 Task: Create app for franchise management.
Action: Mouse moved to (1212, 85)
Screenshot: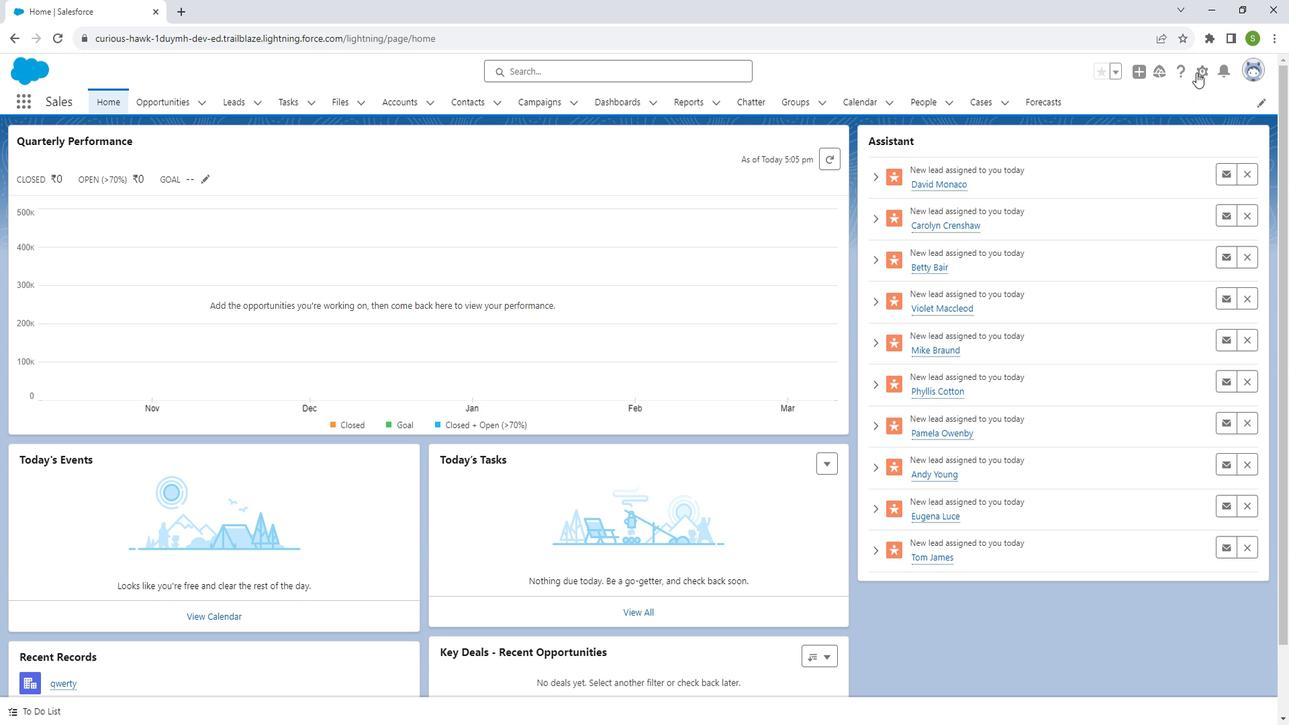 
Action: Mouse pressed left at (1212, 85)
Screenshot: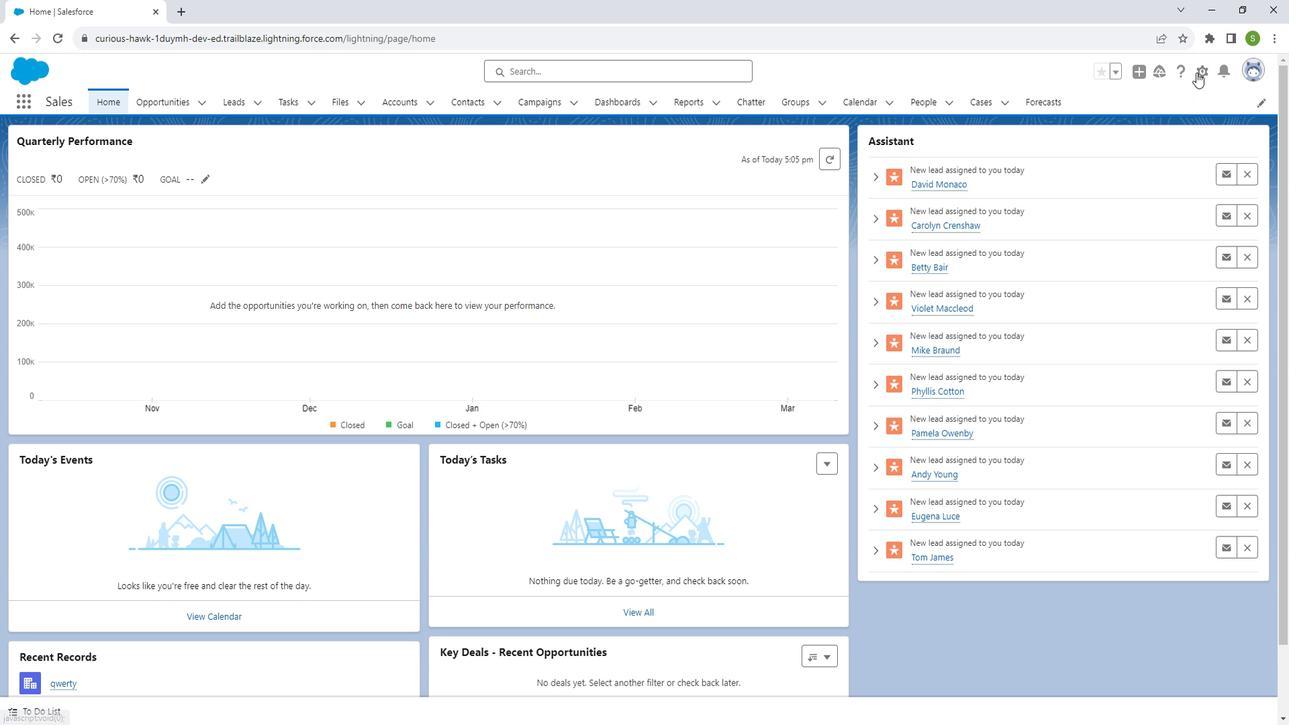 
Action: Mouse moved to (1167, 128)
Screenshot: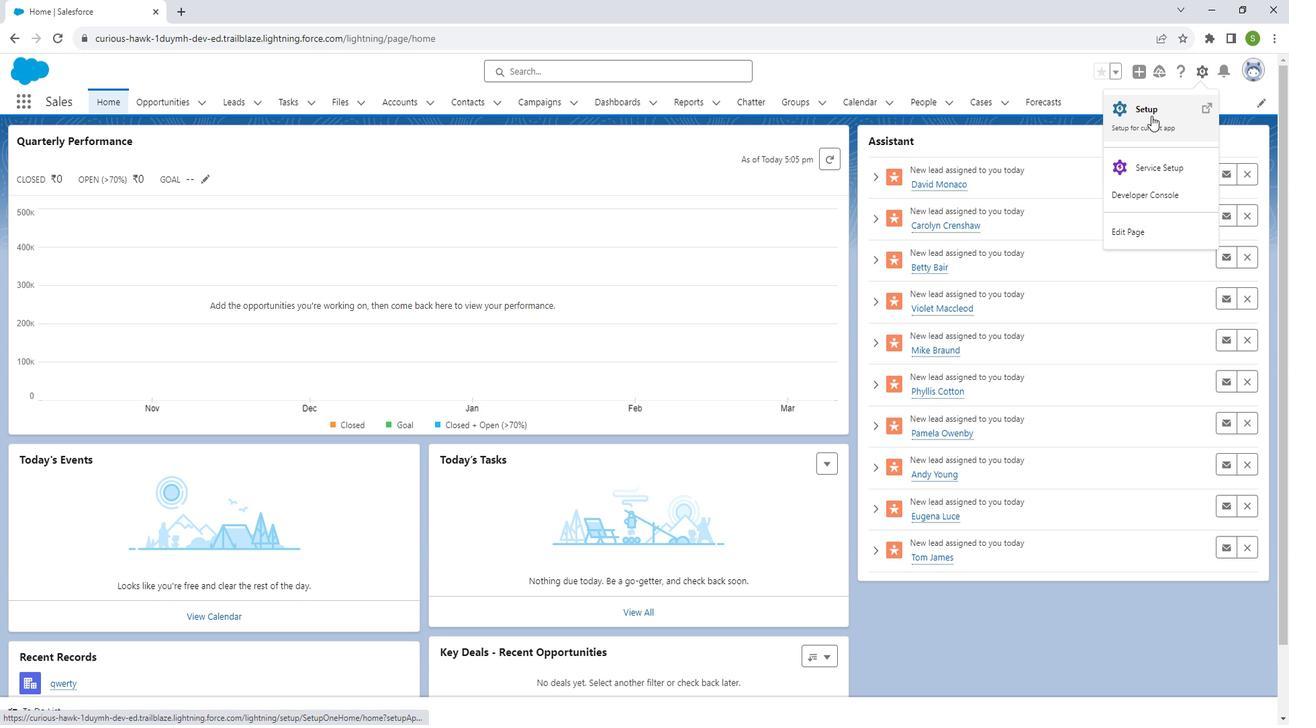 
Action: Mouse pressed left at (1167, 128)
Screenshot: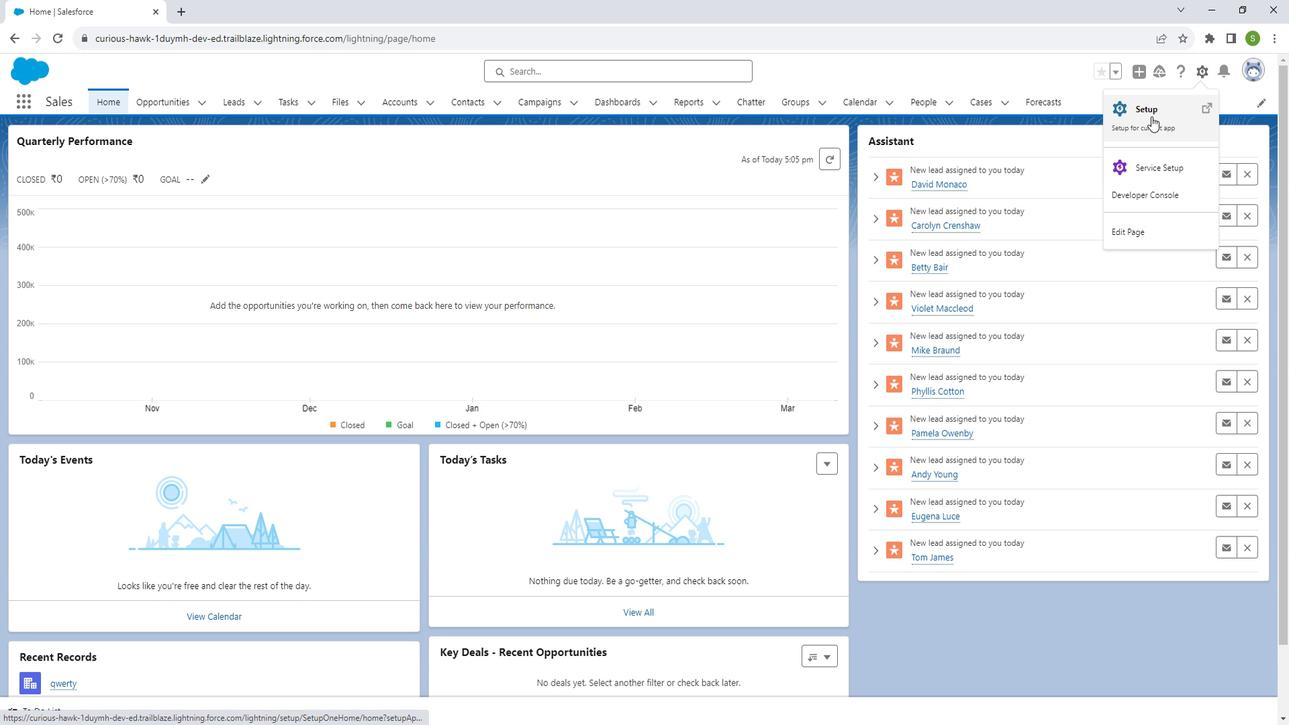 
Action: Mouse moved to (74, 148)
Screenshot: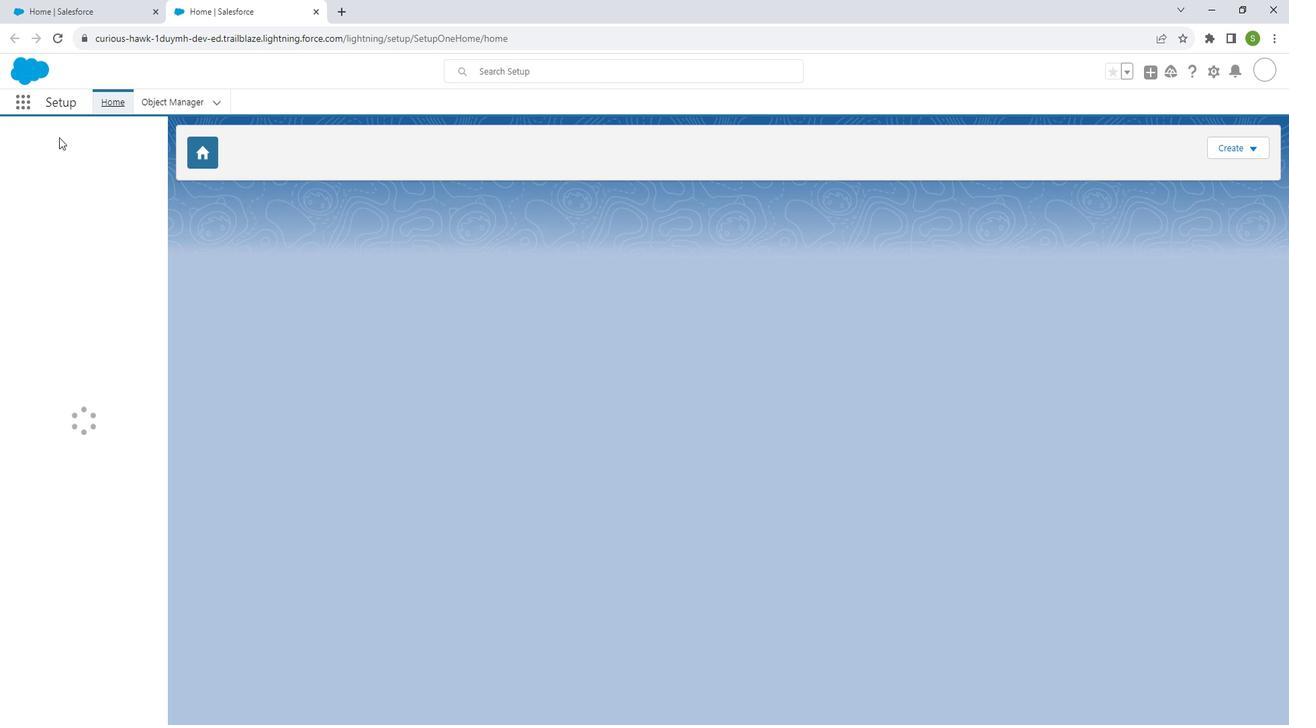 
Action: Mouse pressed left at (74, 148)
Screenshot: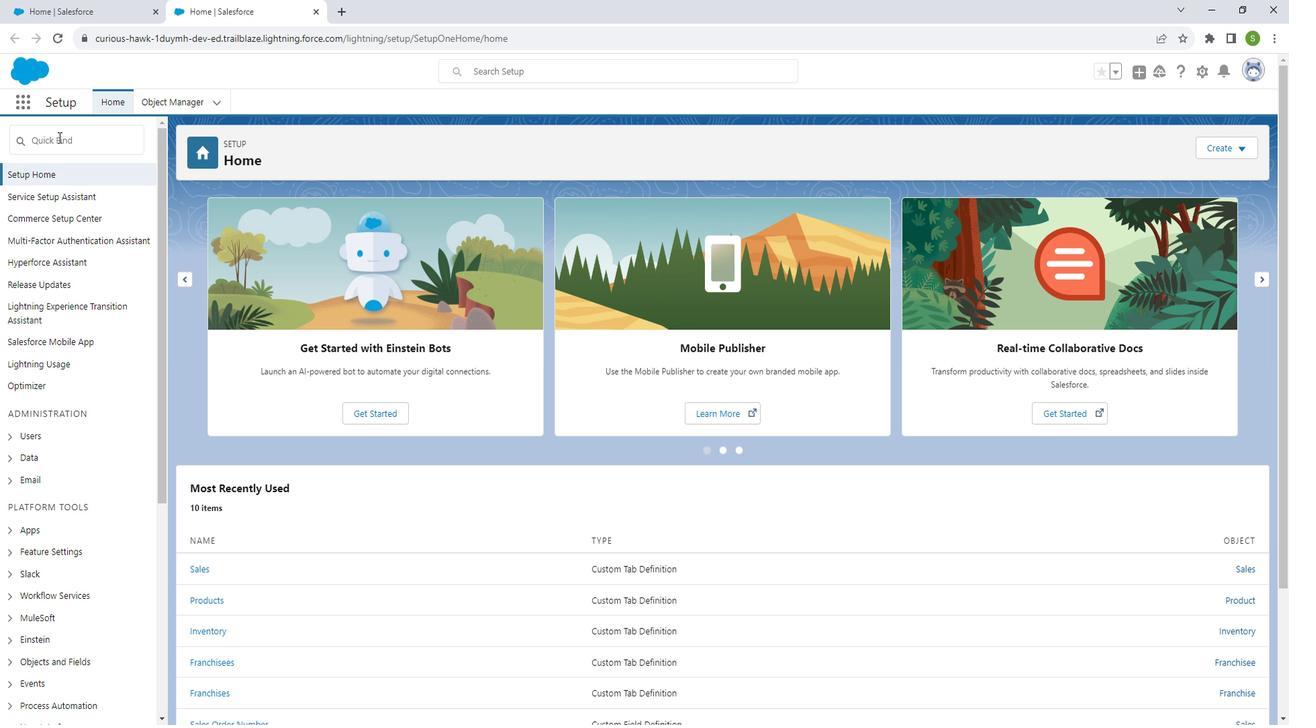
Action: Key pressed app<Key.space>manager
Screenshot: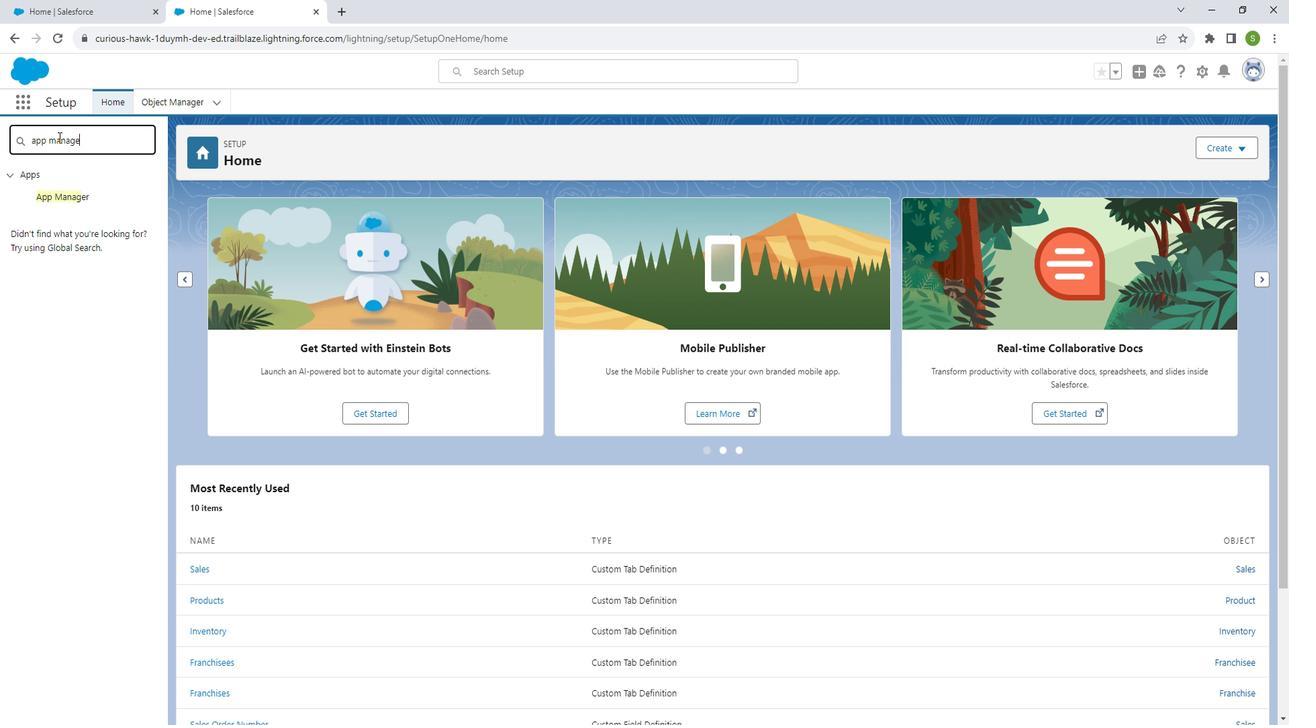 
Action: Mouse moved to (80, 205)
Screenshot: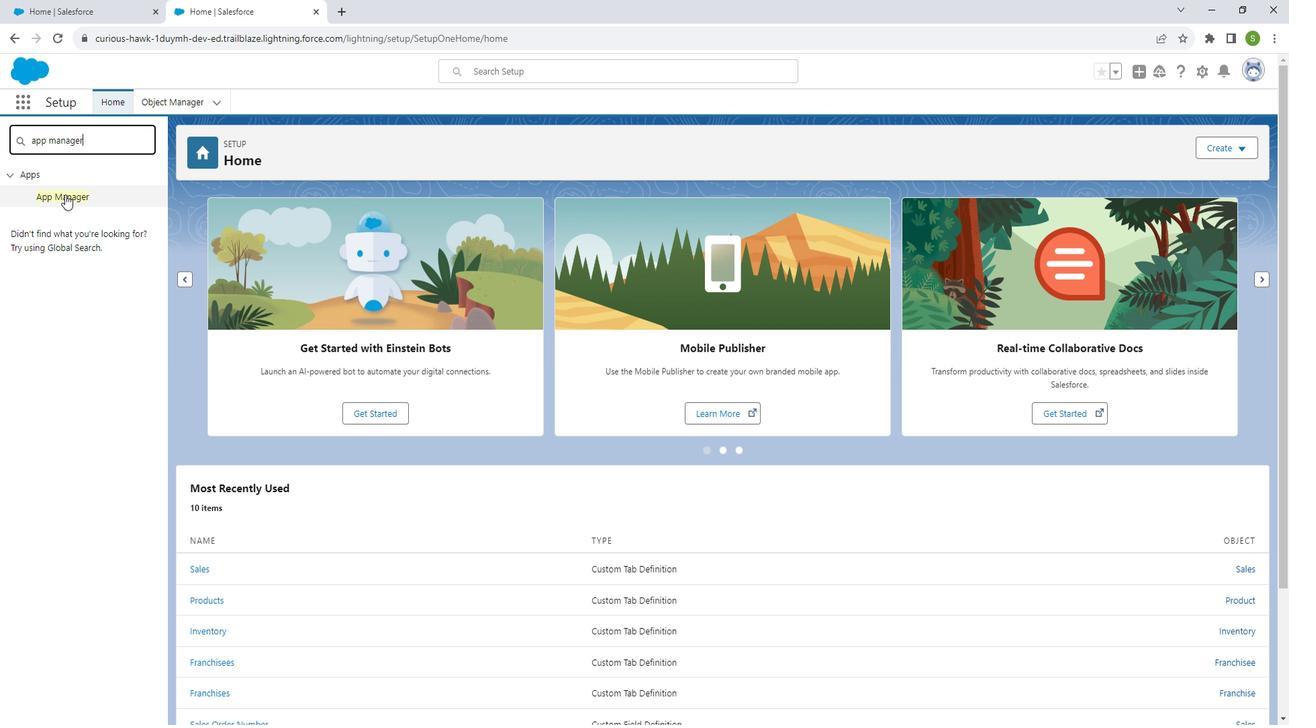 
Action: Mouse pressed left at (80, 205)
Screenshot: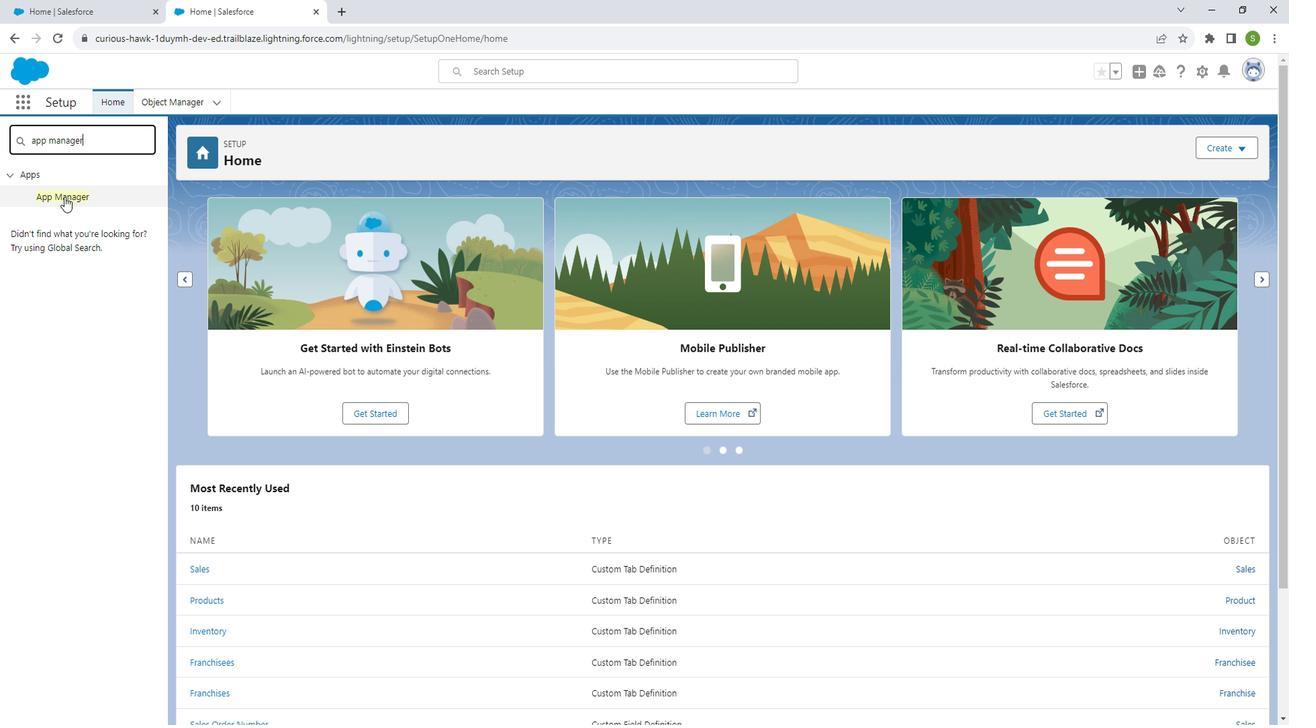 
Action: Mouse moved to (1138, 163)
Screenshot: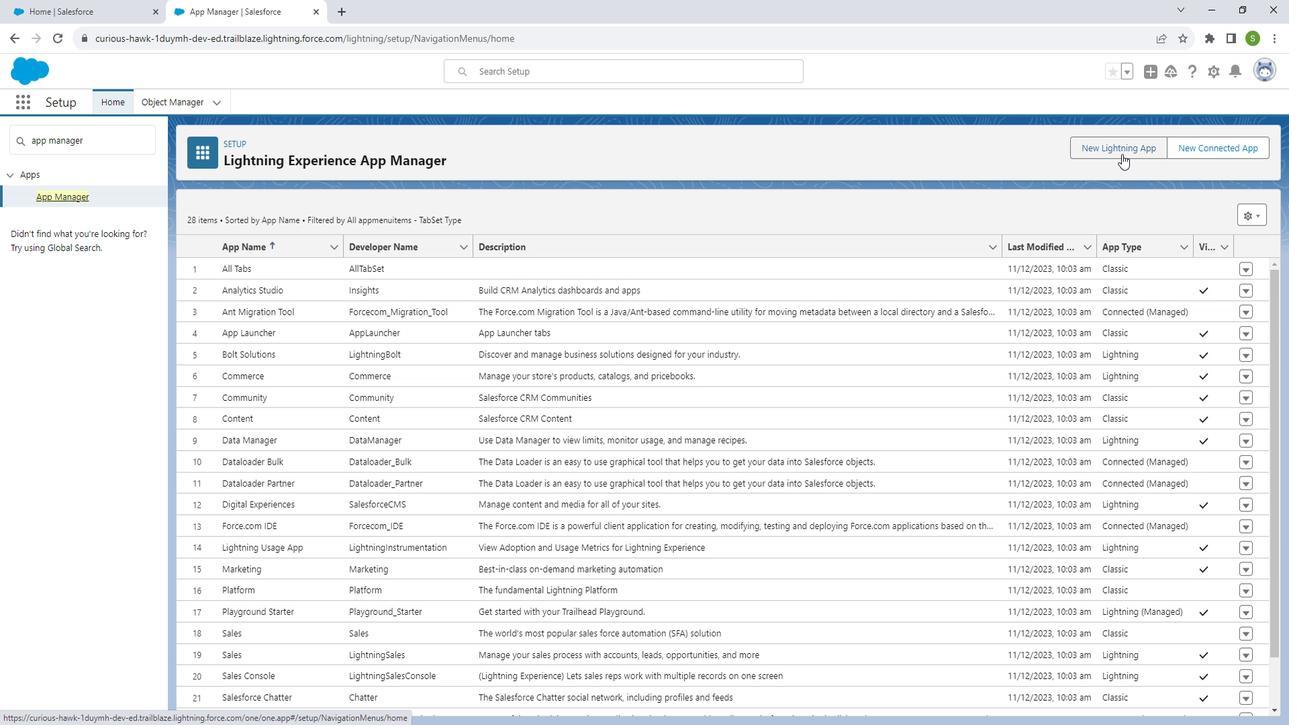 
Action: Mouse pressed left at (1138, 163)
Screenshot: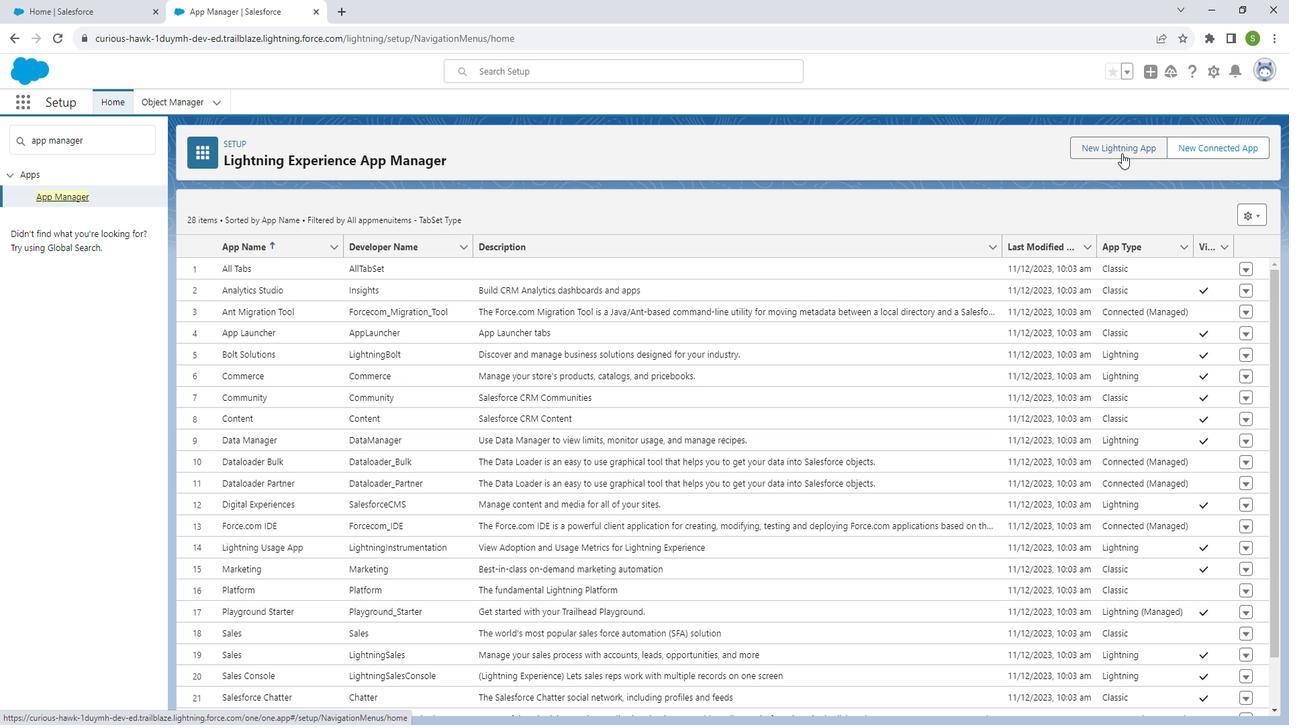 
Action: Mouse moved to (433, 315)
Screenshot: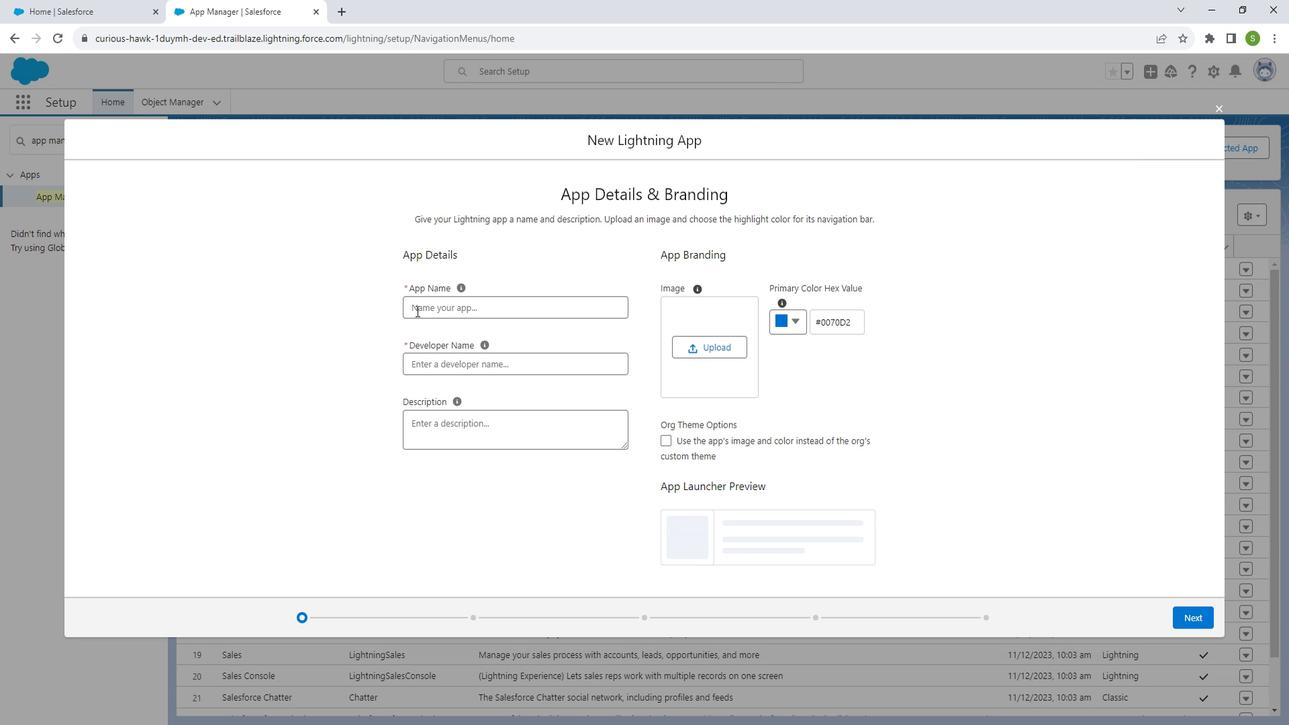 
Action: Mouse pressed left at (433, 315)
Screenshot: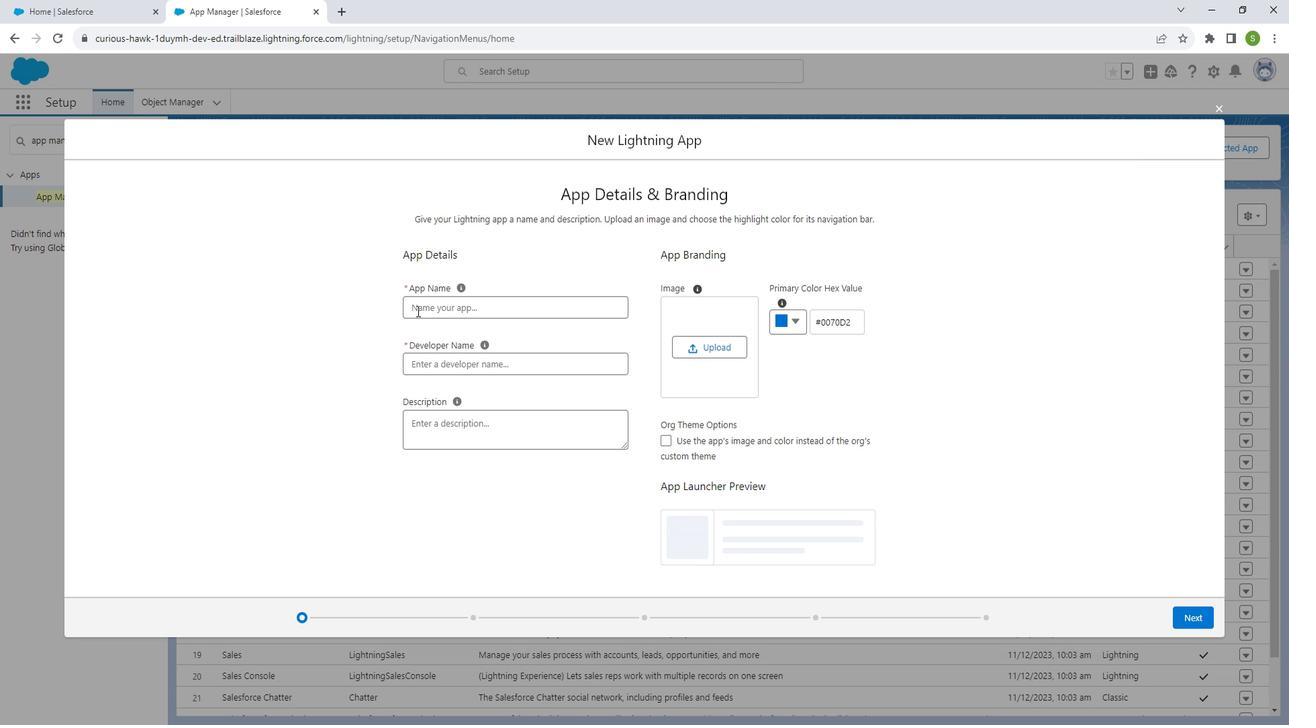 
Action: Key pressed <Key.shift_r>Franchise<Key.space><Key.shift_r>Management
Screenshot: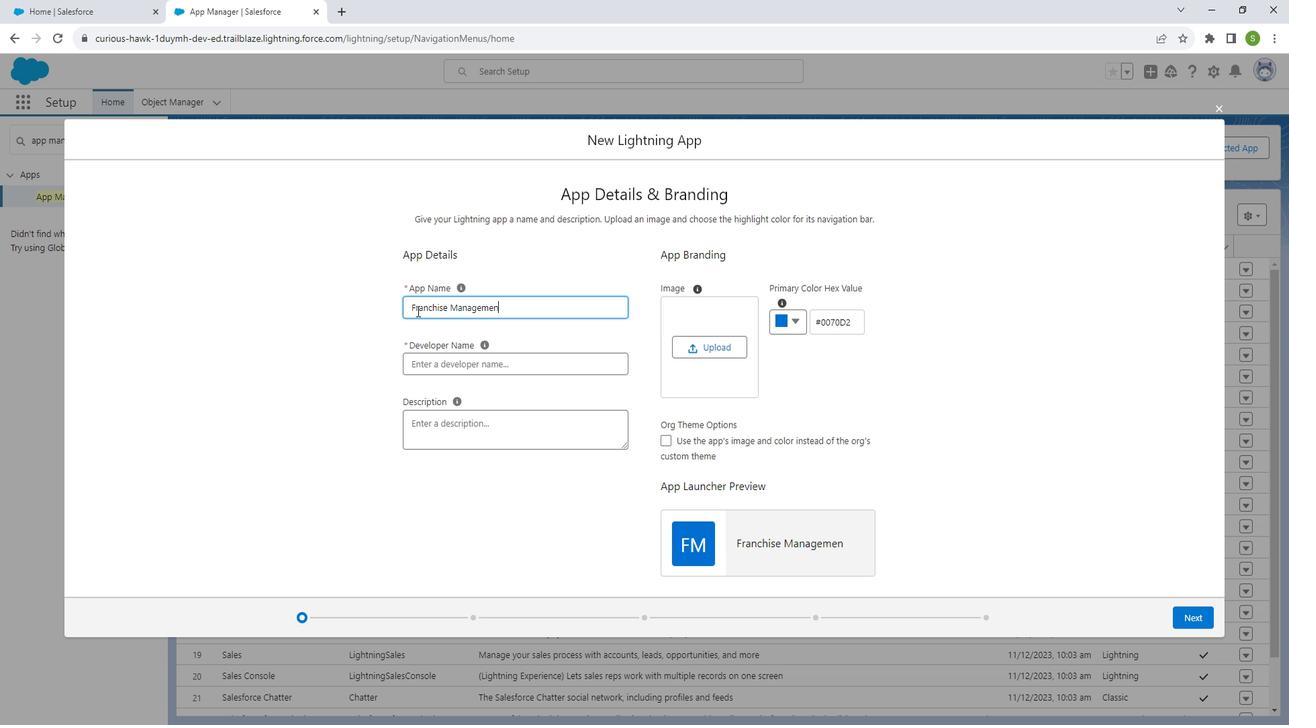 
Action: Mouse moved to (449, 373)
Screenshot: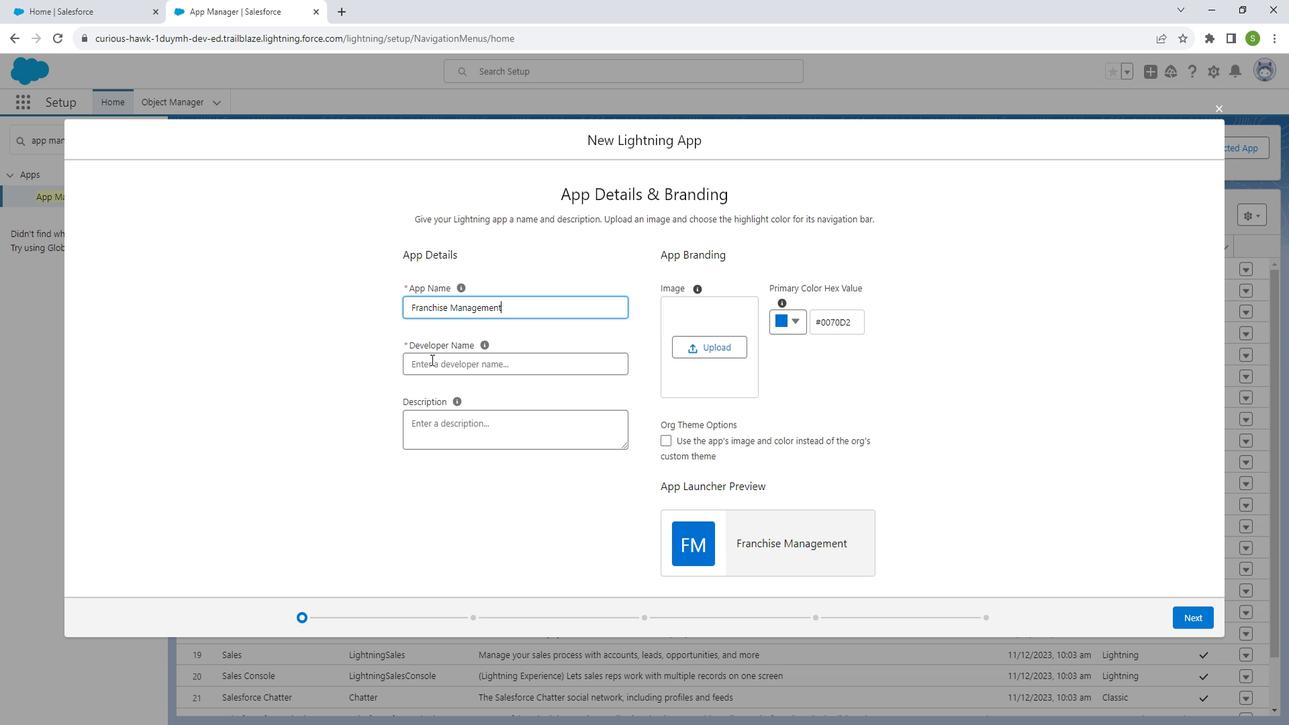 
Action: Mouse pressed left at (449, 373)
Screenshot: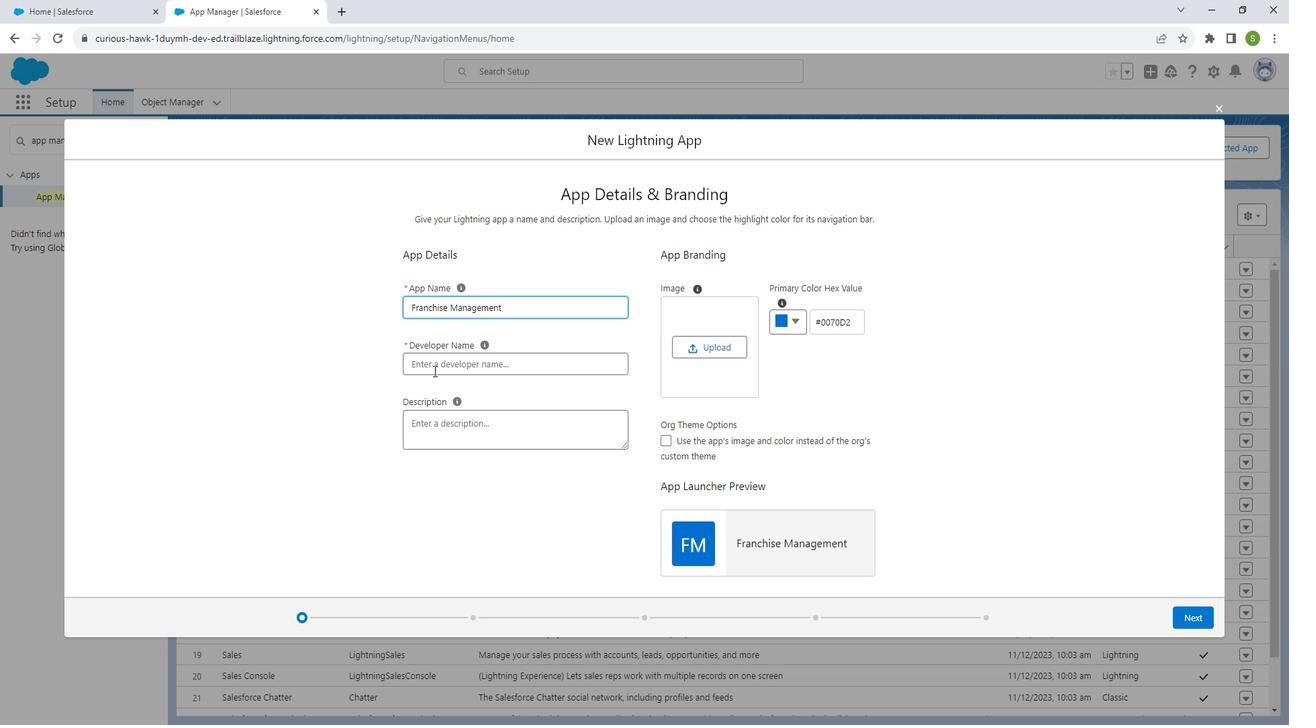
Action: Mouse moved to (453, 425)
Screenshot: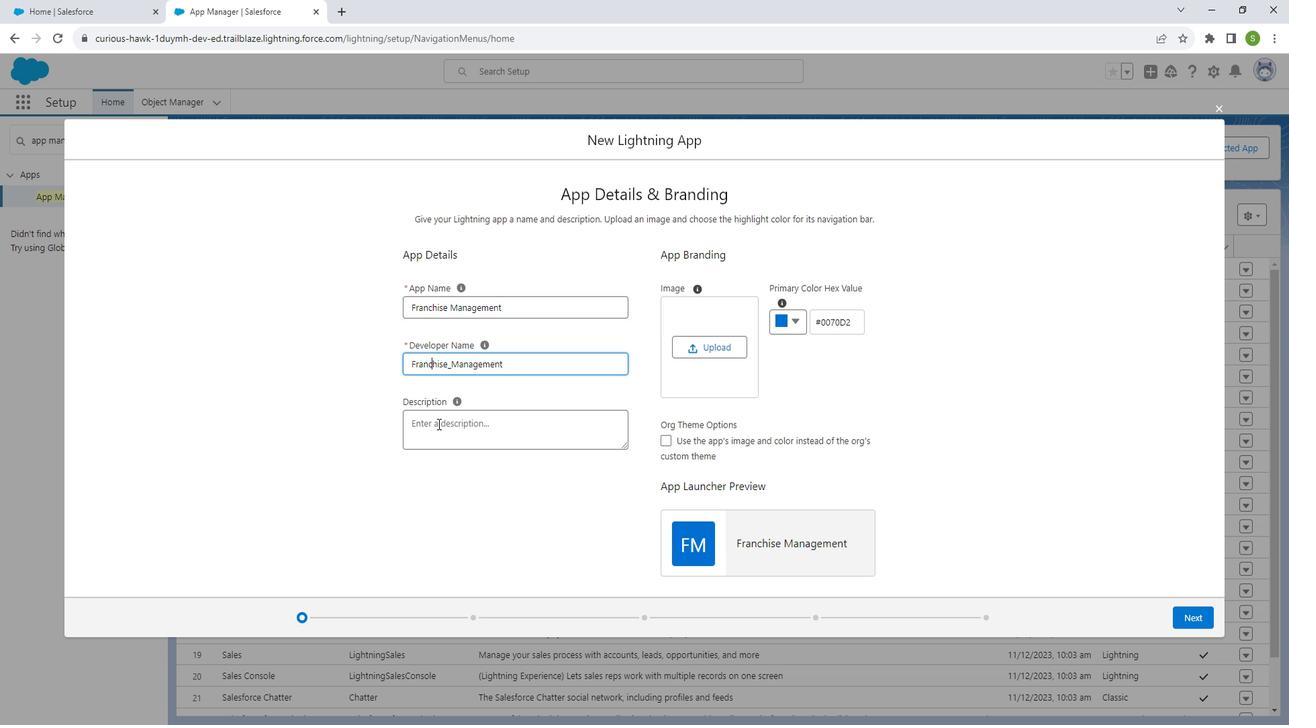 
Action: Mouse pressed left at (453, 425)
Screenshot: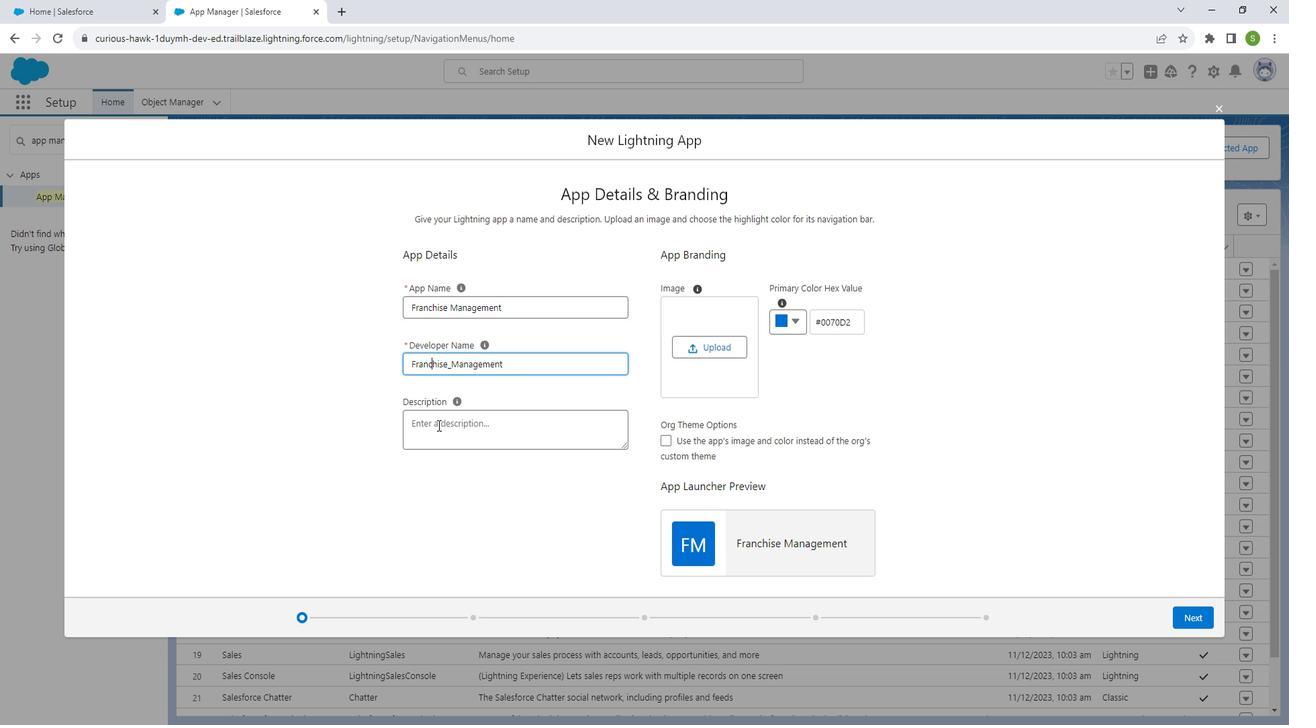 
Action: Key pressed <Key.shift_r>Used<Key.space>for<Key.space><Key.backspace><Key.backspace><Key.backspace><Key.backspace>to<Key.space><Key.shift_r>Build<Key.space>different<Key.space><Key.shift_r>Franchise<Key.space>and<Key.space>u<Key.backspace>w<Key.backspace>it<Key.space>will<Key.space>store<Key.space>diffren<Key.backspace><Key.backspace><Key.backspace>erent<Key.space>franchise
Screenshot: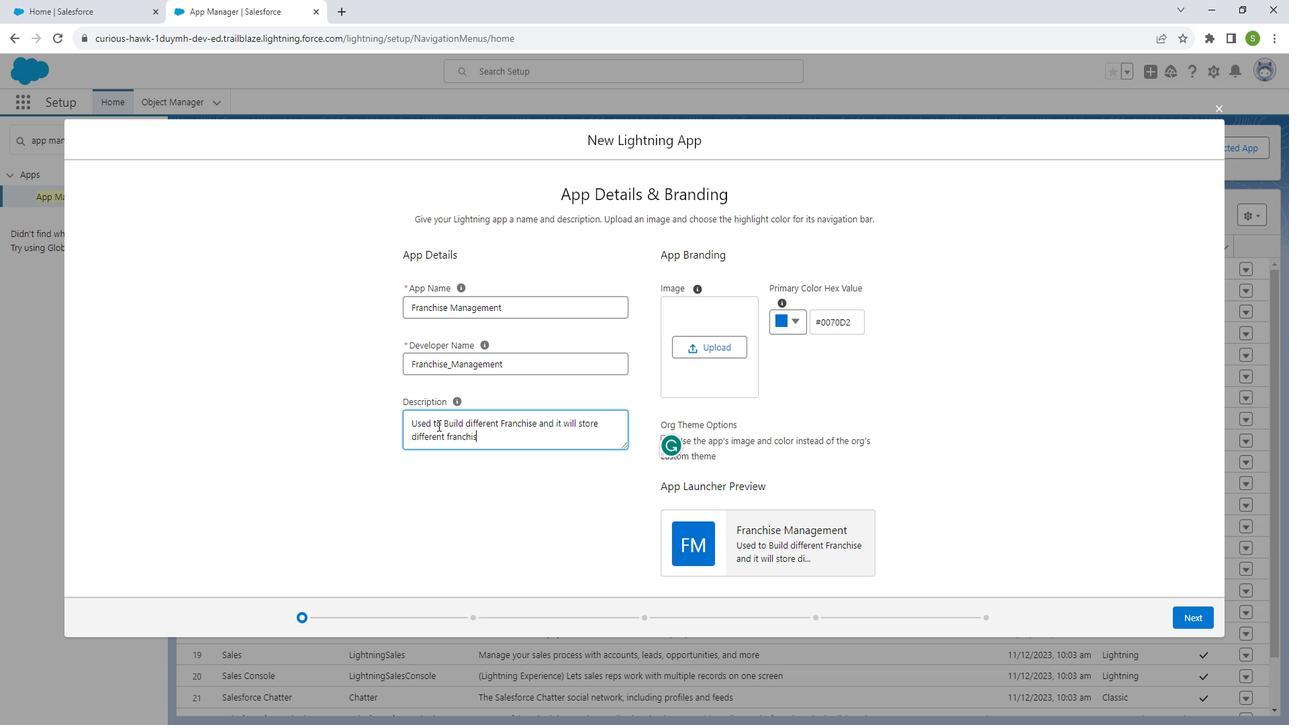
Action: Mouse moved to (991, 527)
Screenshot: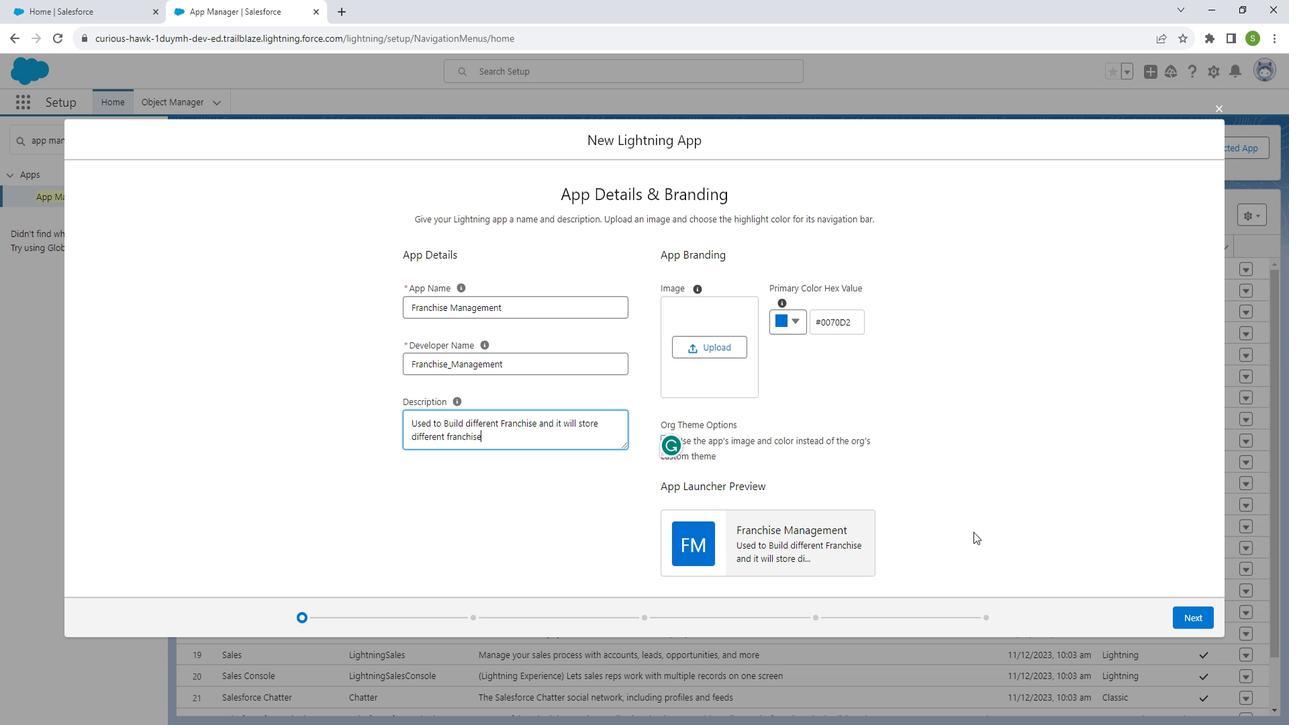 
Action: Mouse scrolled (991, 526) with delta (0, 0)
Screenshot: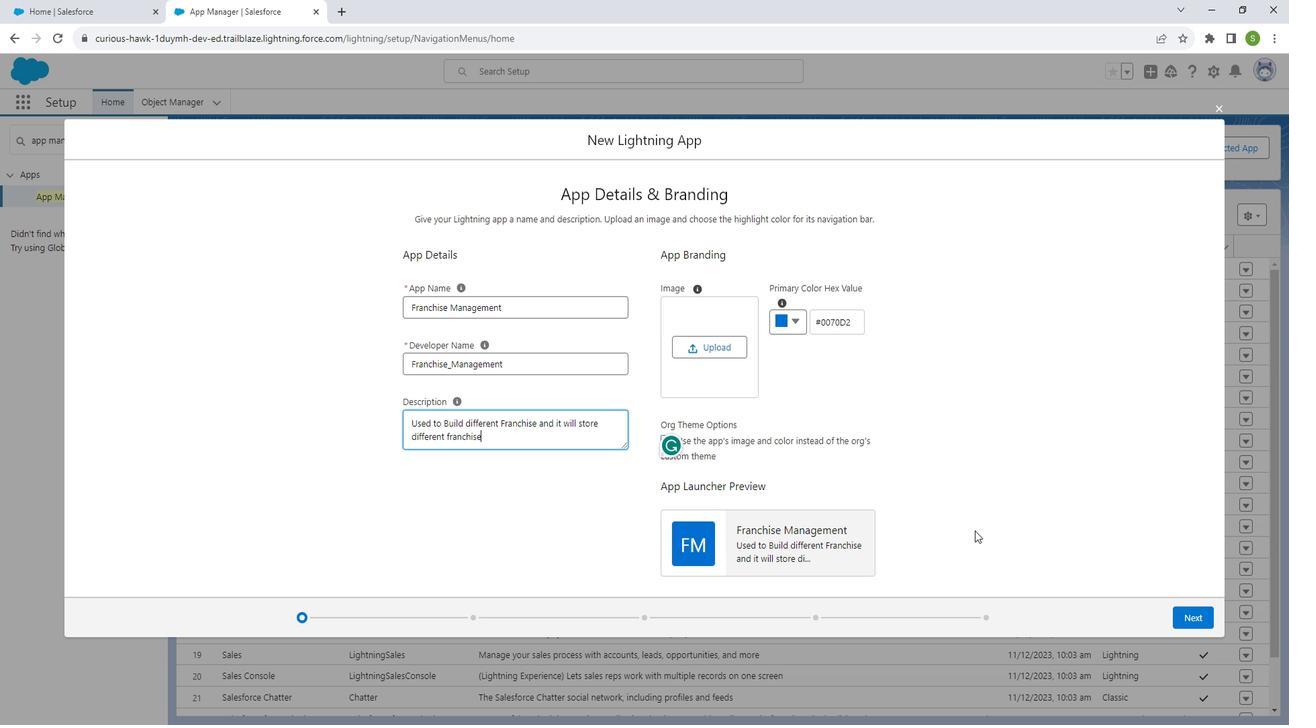
Action: Mouse scrolled (991, 526) with delta (0, 0)
Screenshot: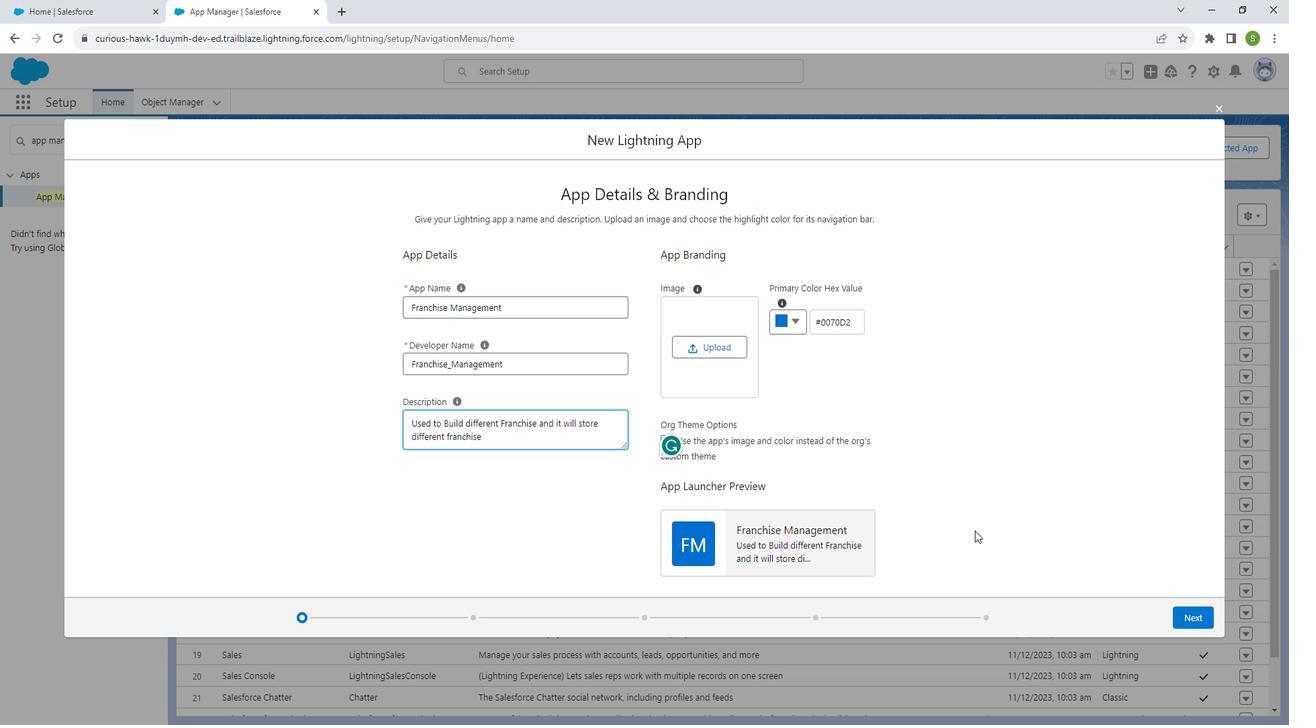 
Action: Mouse scrolled (991, 526) with delta (0, 0)
Screenshot: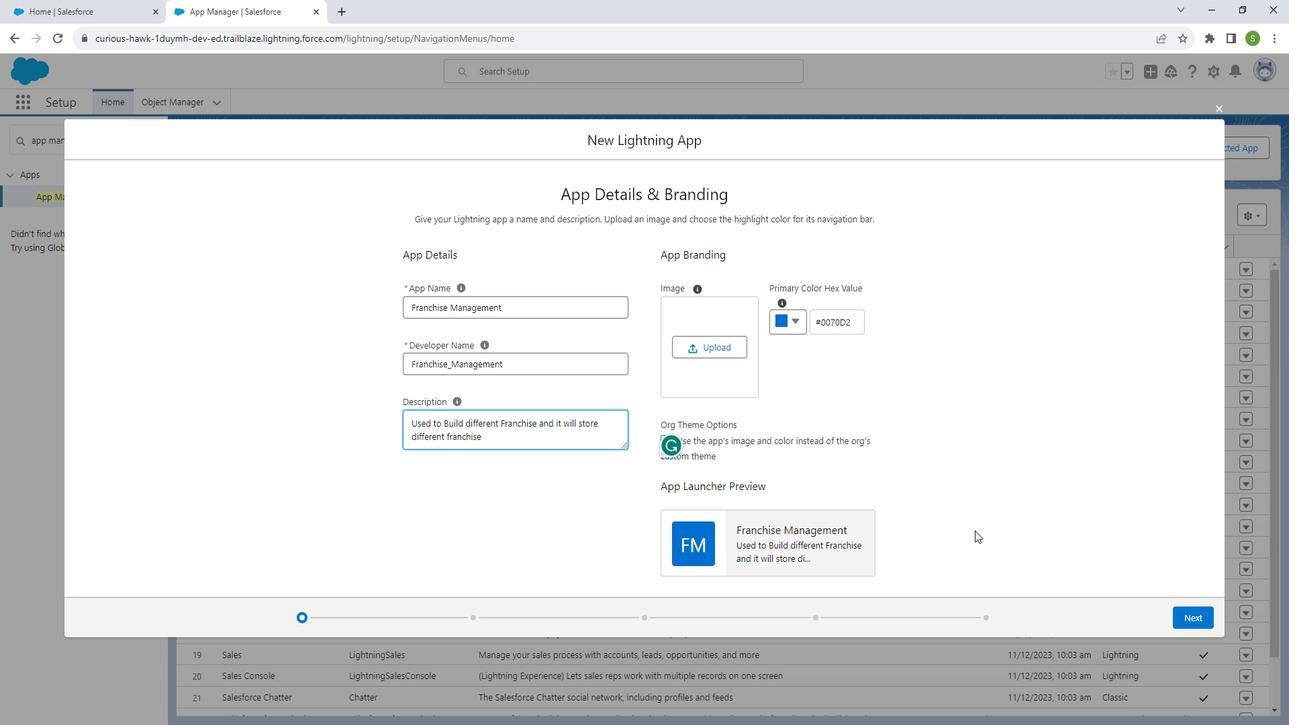 
Action: Mouse moved to (1199, 609)
Screenshot: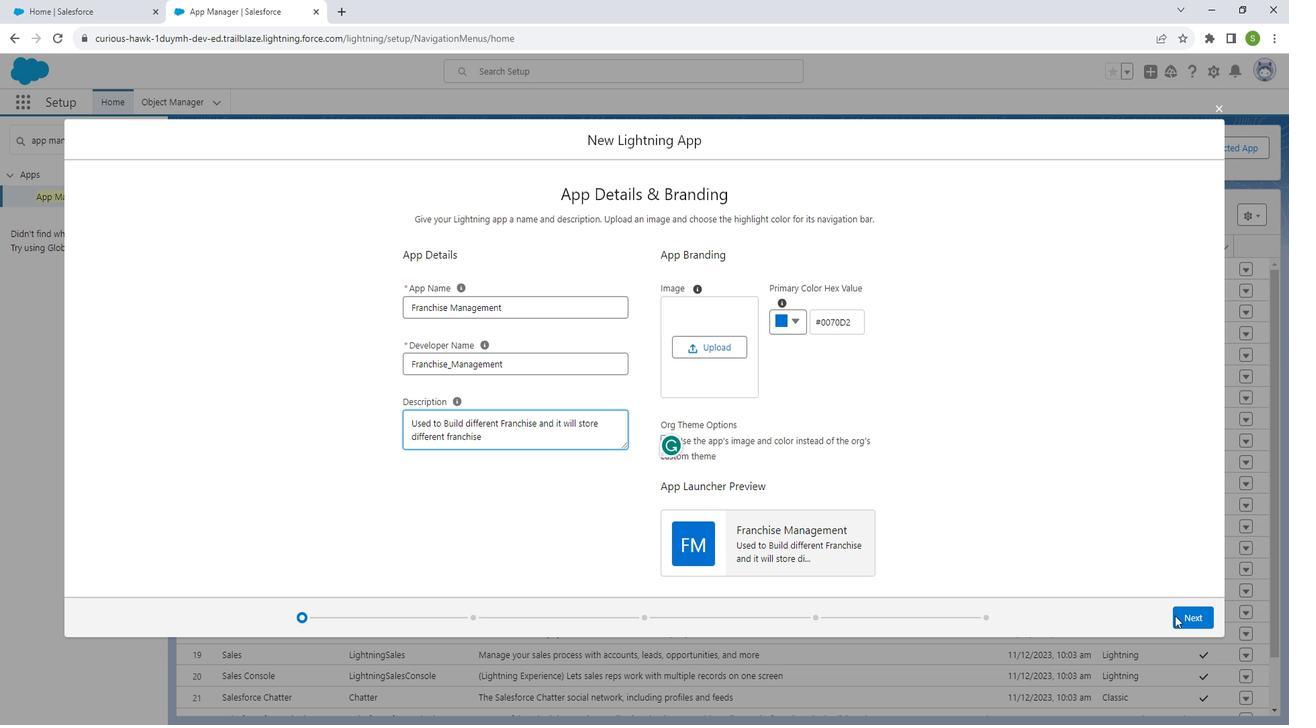 
Action: Mouse pressed left at (1199, 609)
Screenshot: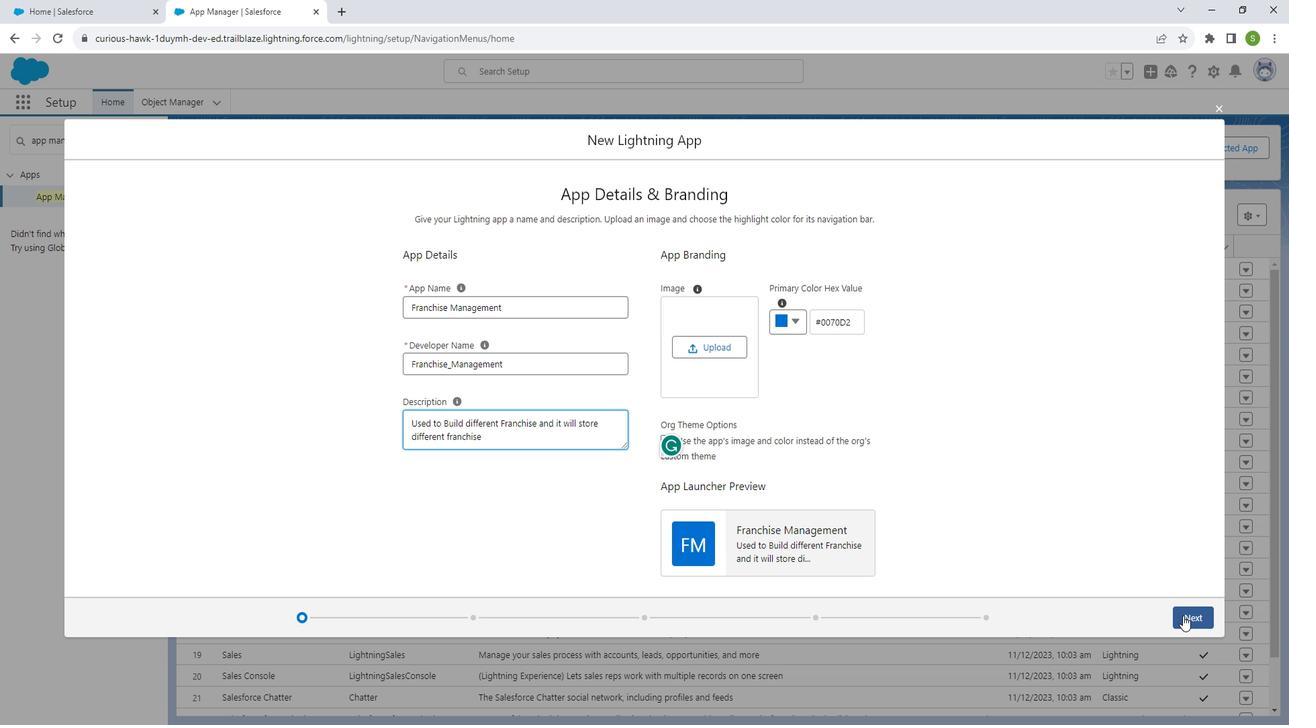 
Action: Mouse moved to (1210, 615)
Screenshot: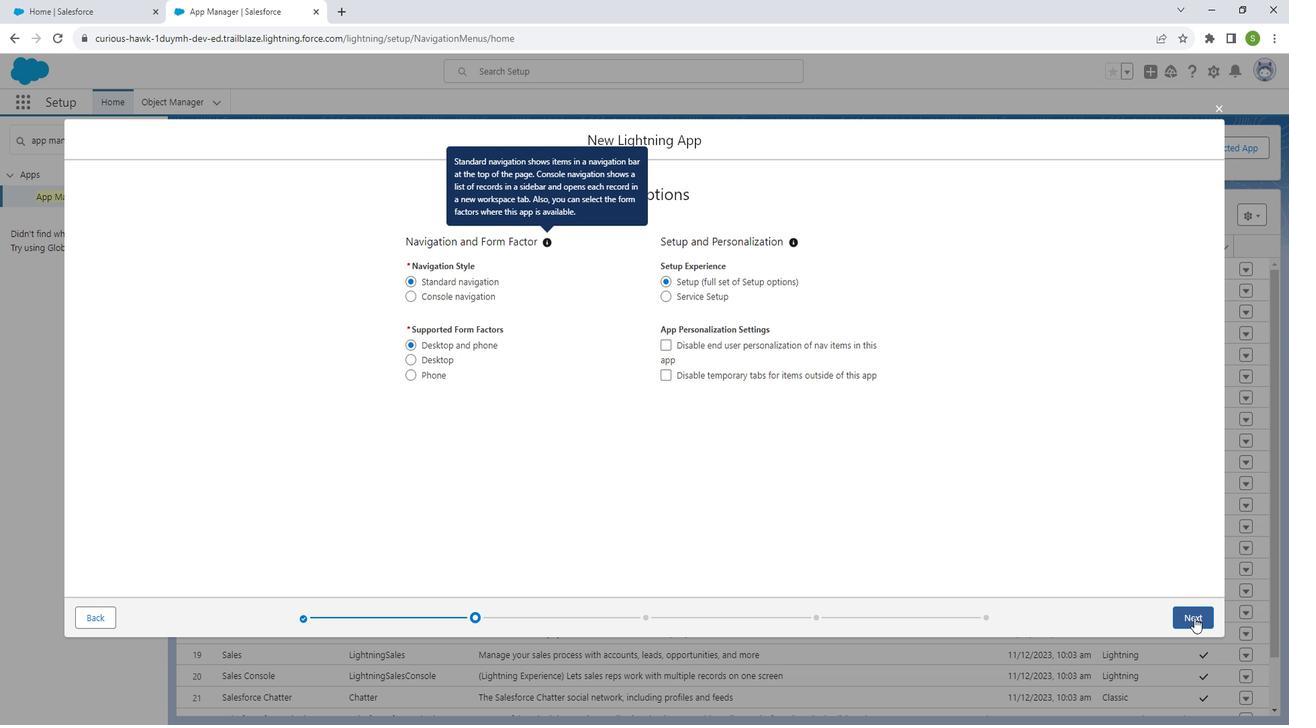 
Action: Mouse pressed left at (1210, 615)
Screenshot: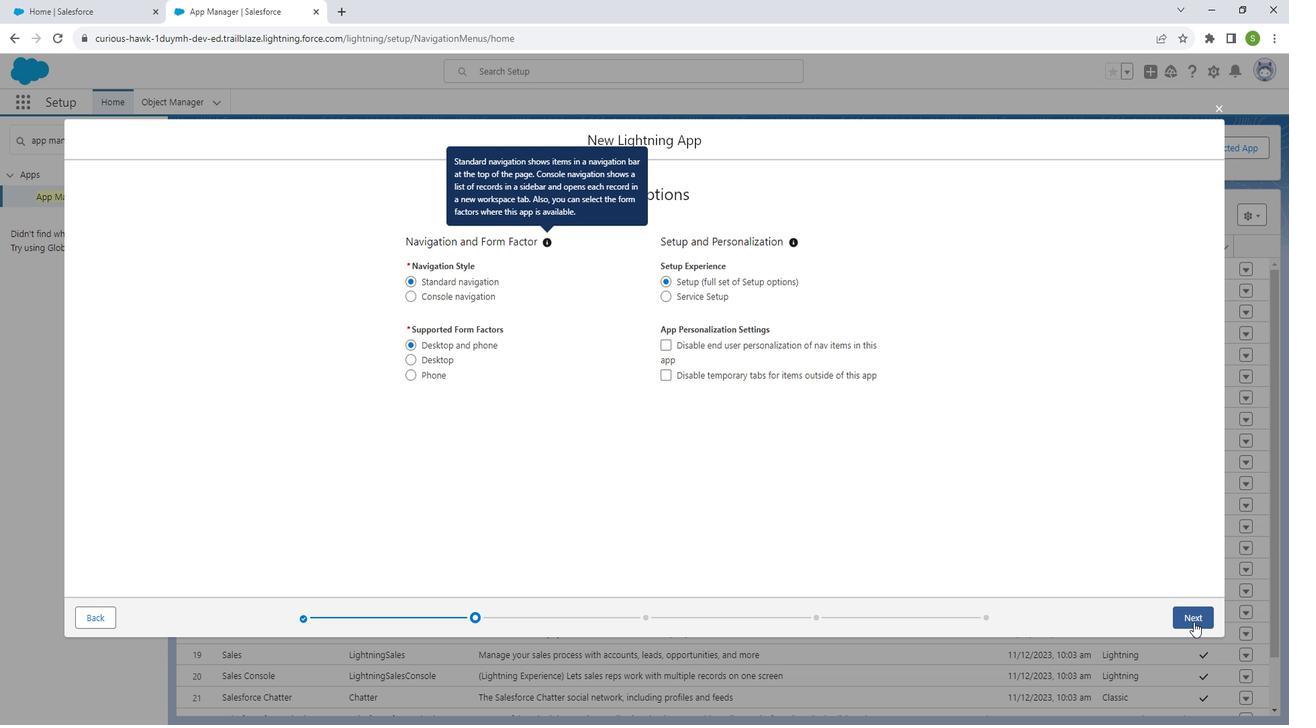 
Action: Mouse moved to (849, 465)
Screenshot: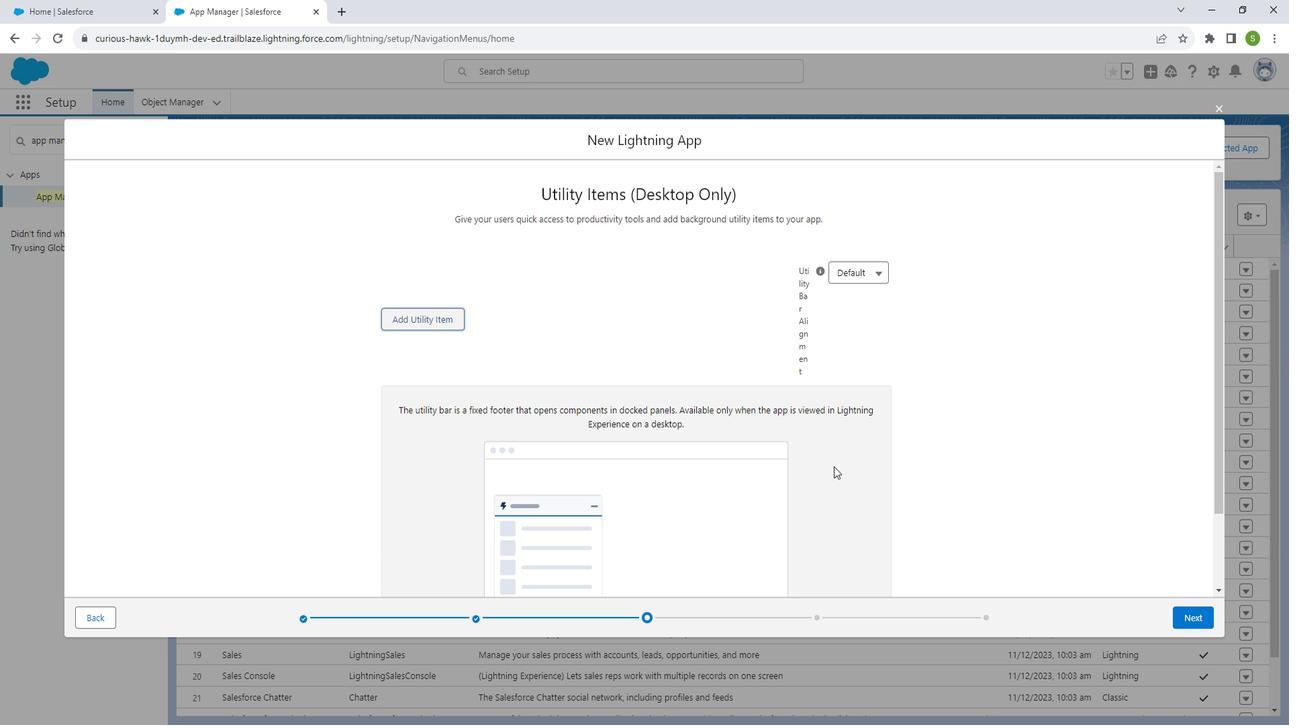 
Action: Mouse scrolled (849, 464) with delta (0, 0)
Screenshot: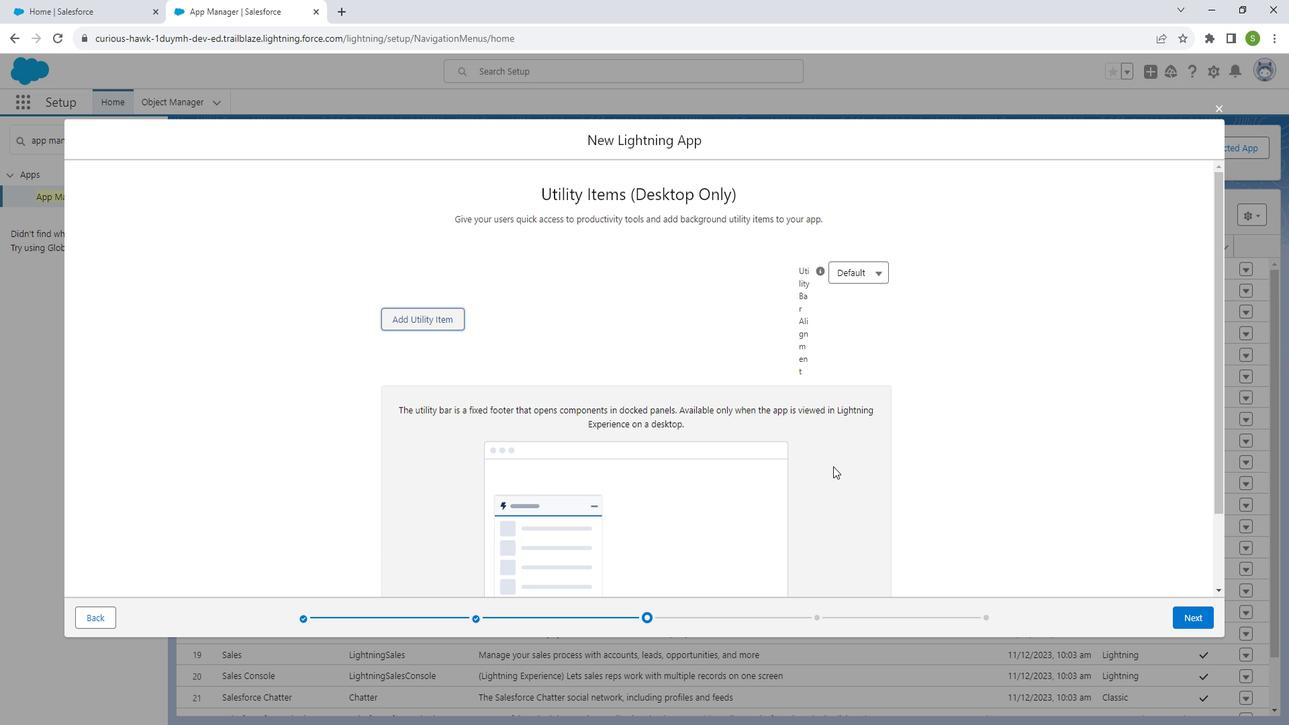 
Action: Mouse scrolled (849, 464) with delta (0, 0)
Screenshot: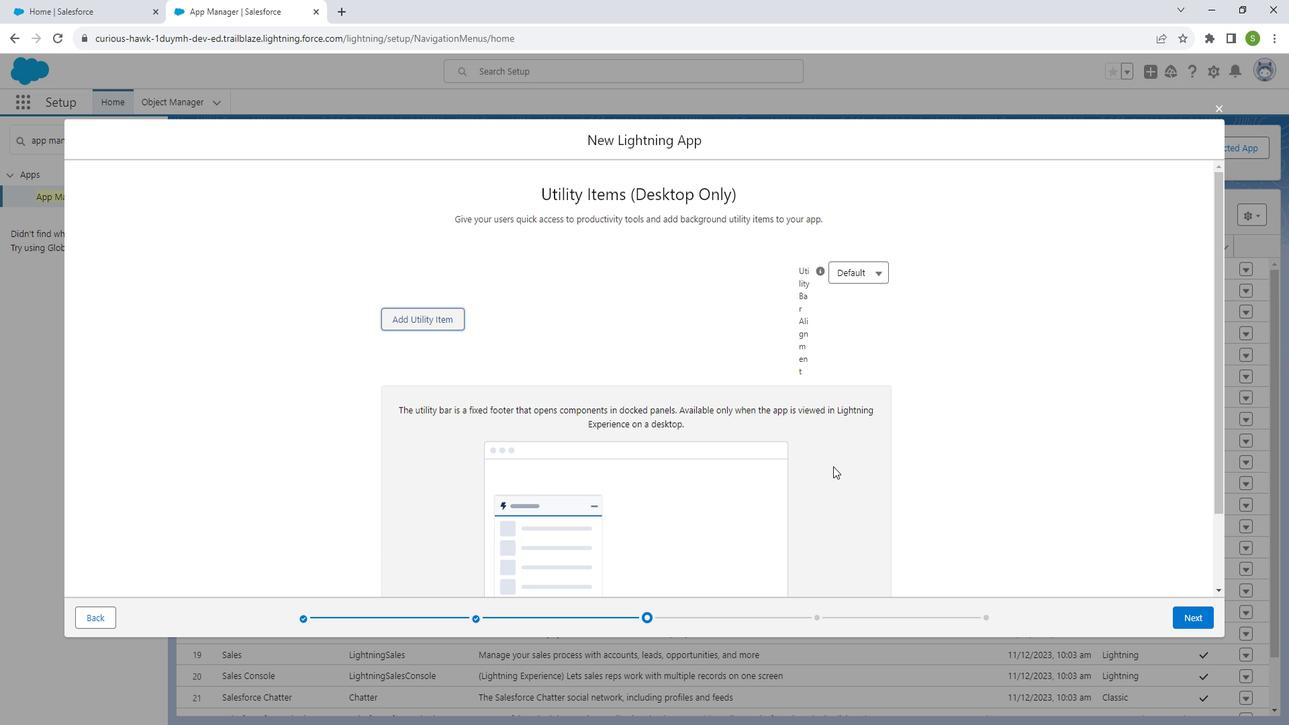 
Action: Mouse scrolled (849, 464) with delta (0, 0)
Screenshot: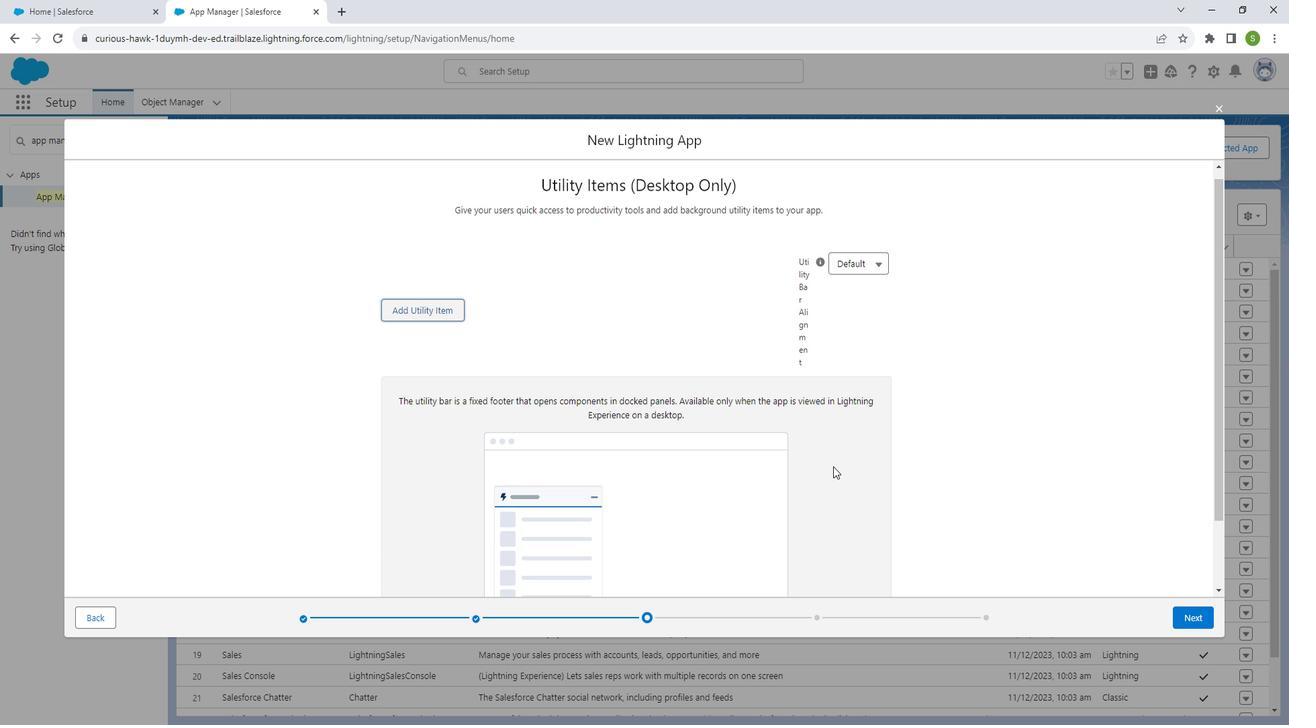 
Action: Mouse scrolled (849, 464) with delta (0, 0)
Screenshot: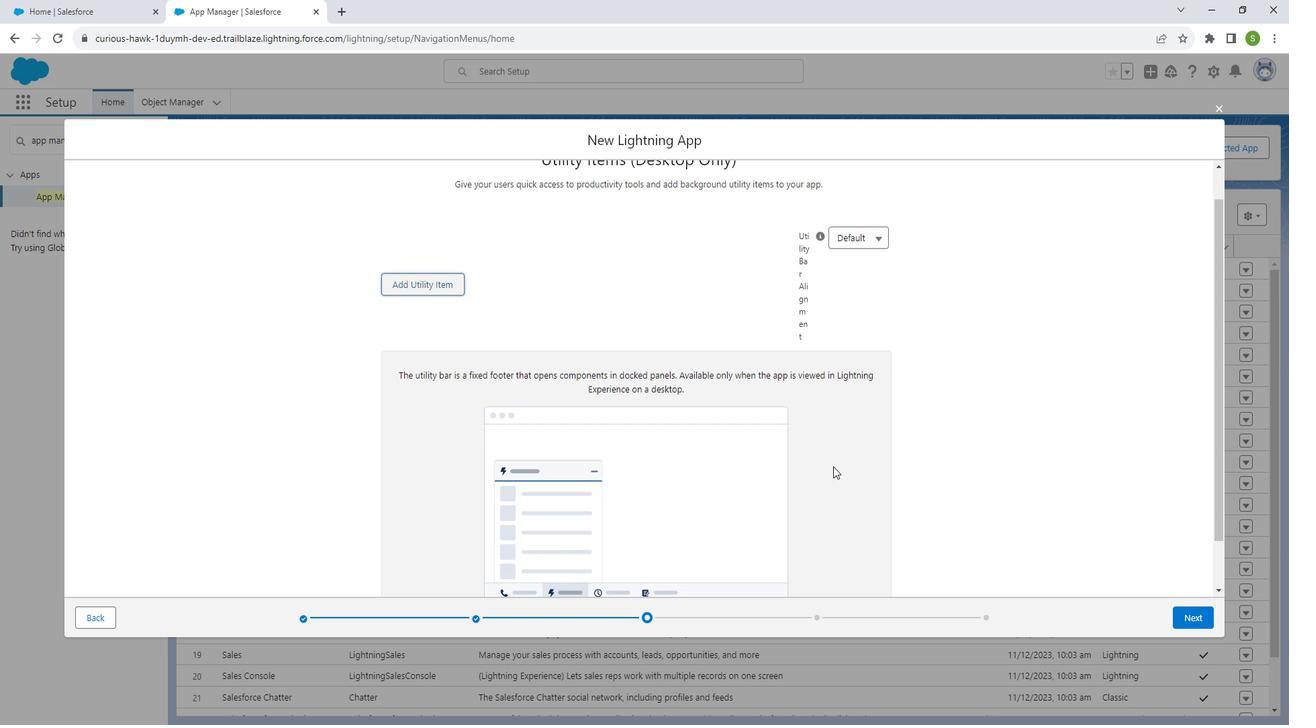 
Action: Mouse scrolled (849, 464) with delta (0, 0)
Screenshot: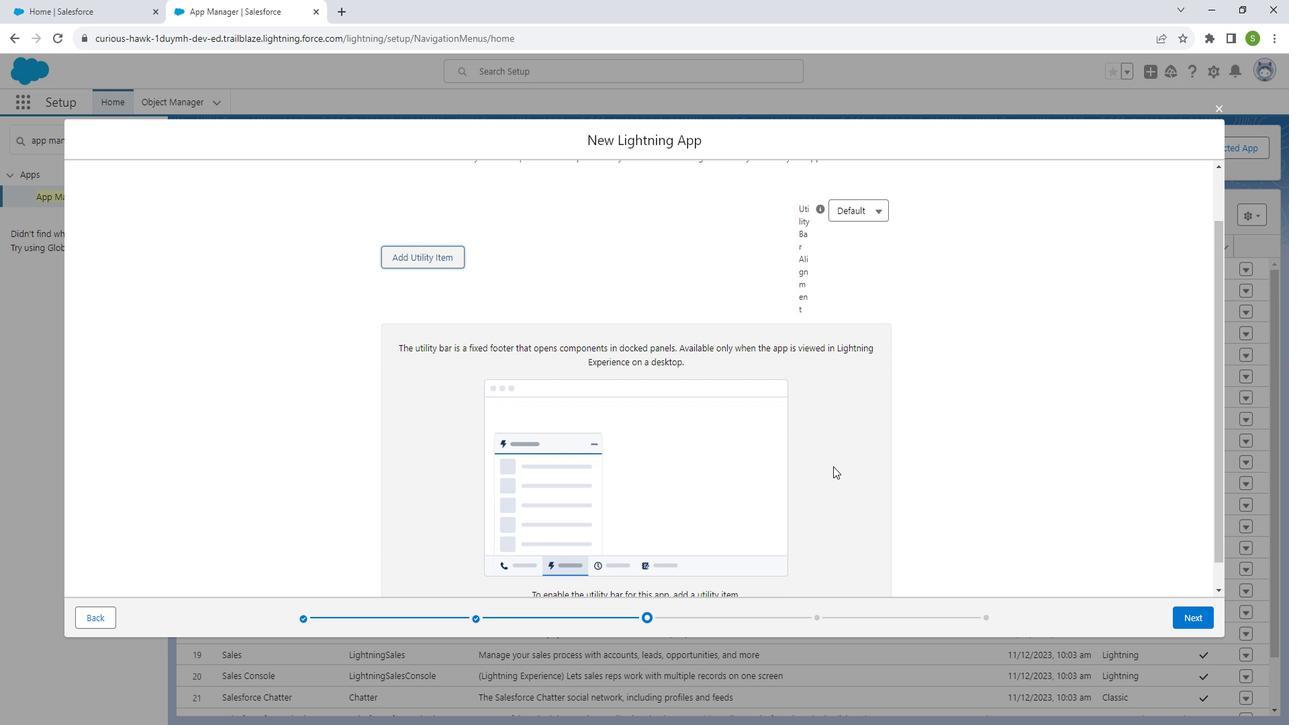 
Action: Mouse scrolled (849, 464) with delta (0, 0)
Screenshot: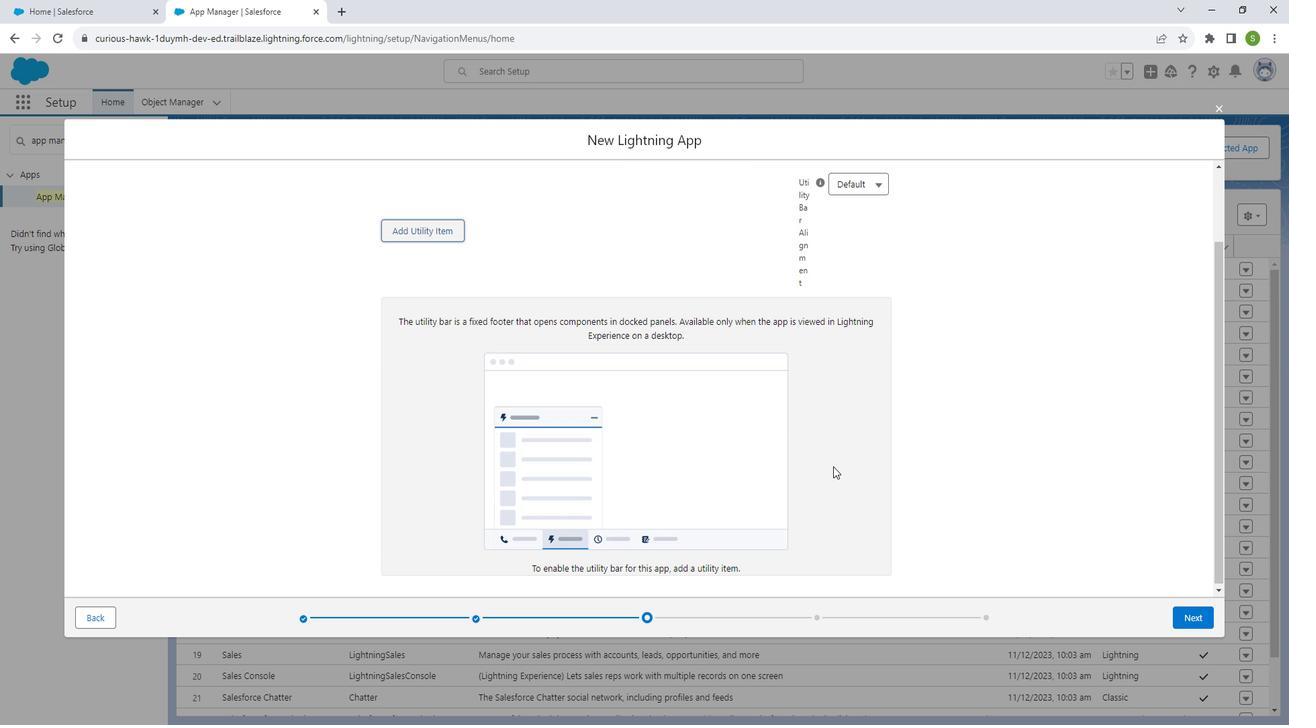 
Action: Mouse moved to (1211, 605)
Screenshot: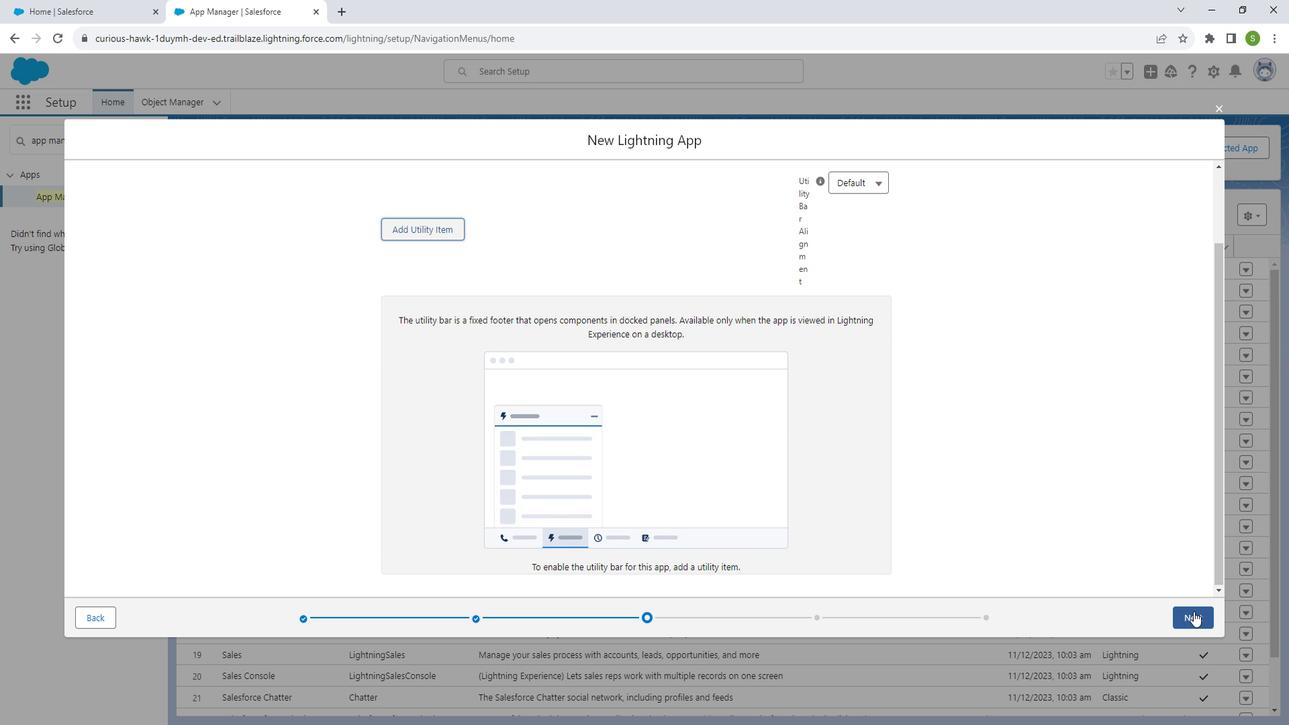 
Action: Mouse pressed left at (1211, 605)
Screenshot: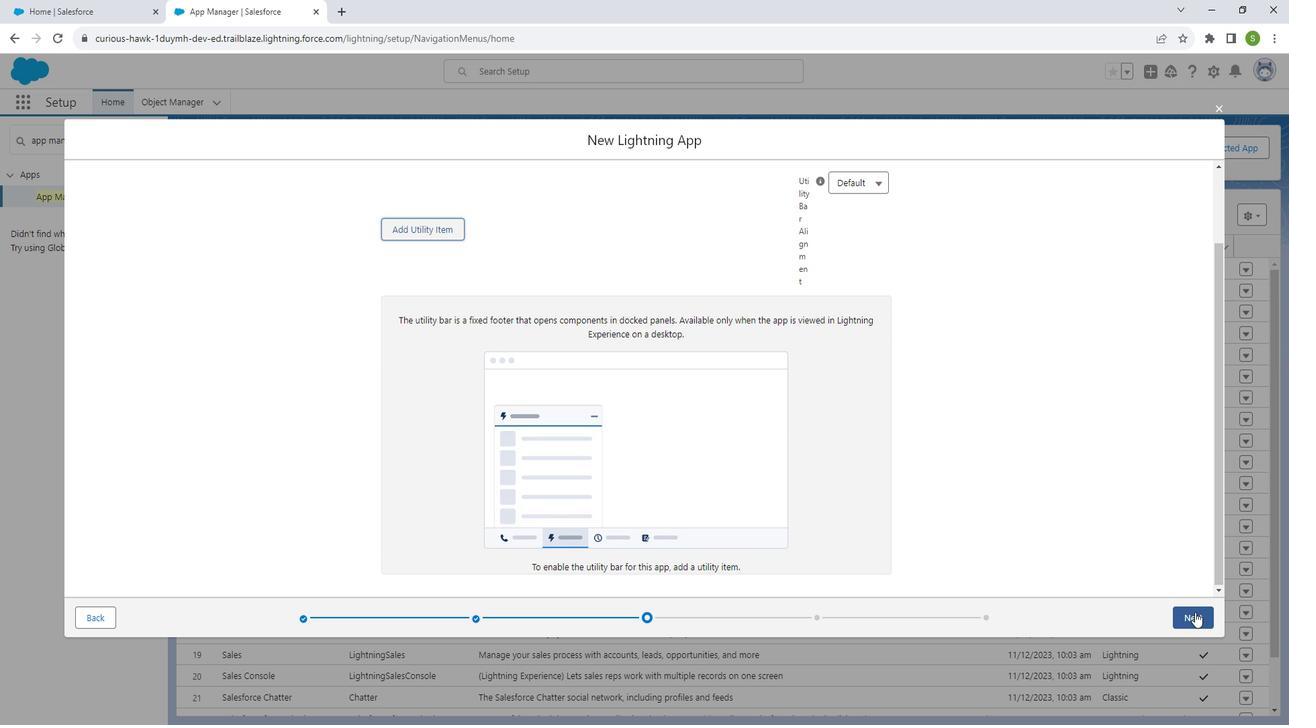 
Action: Mouse moved to (1153, 548)
Screenshot: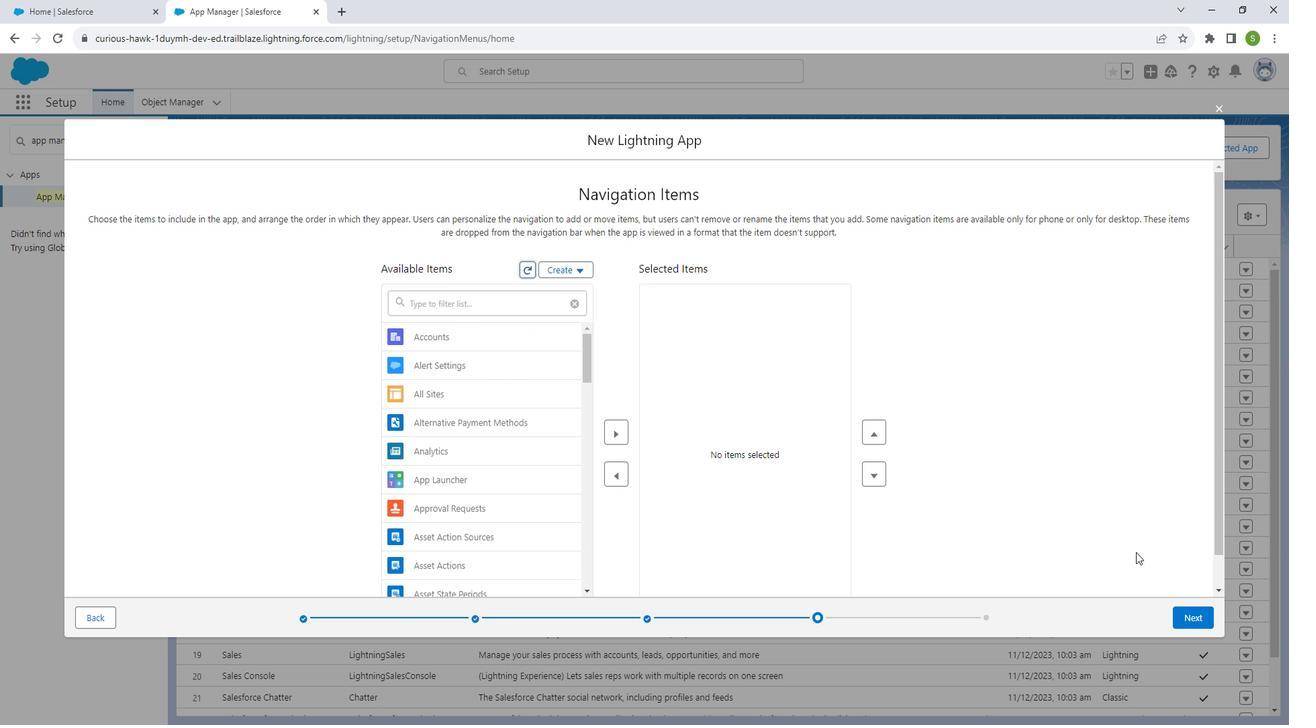 
Action: Mouse scrolled (1153, 548) with delta (0, 0)
Screenshot: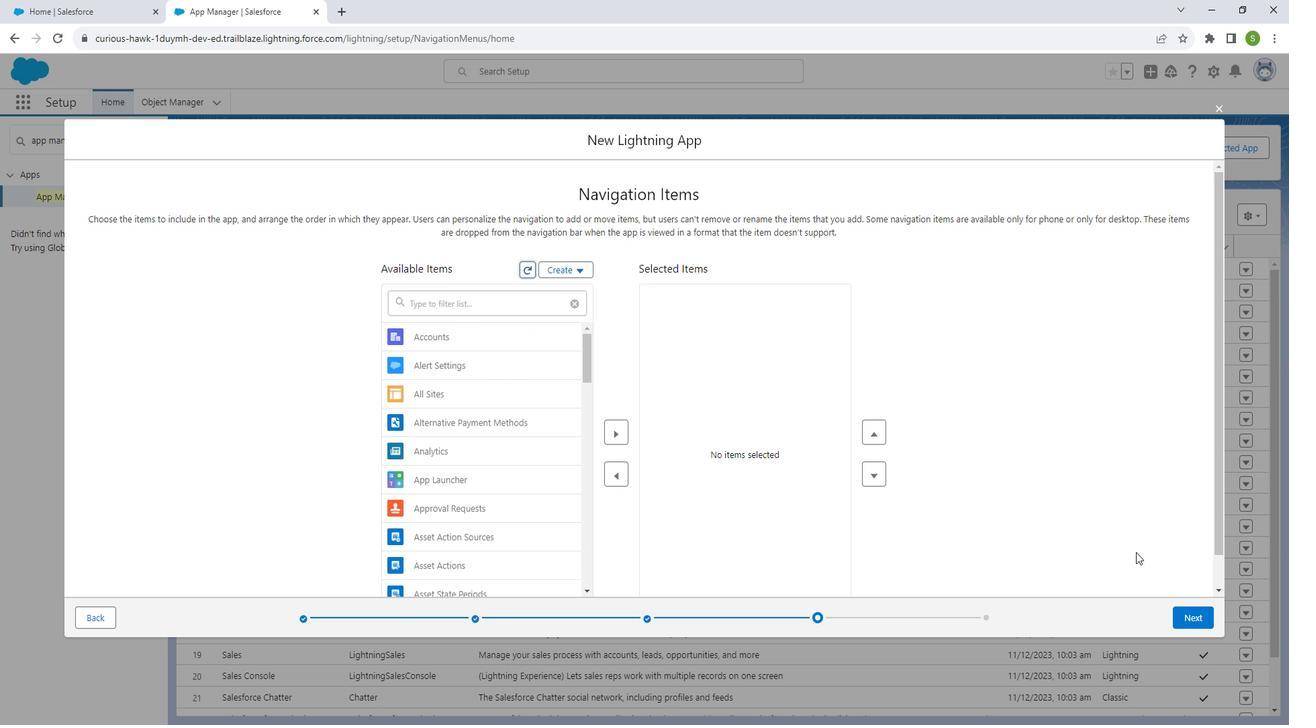 
Action: Mouse moved to (1153, 550)
Screenshot: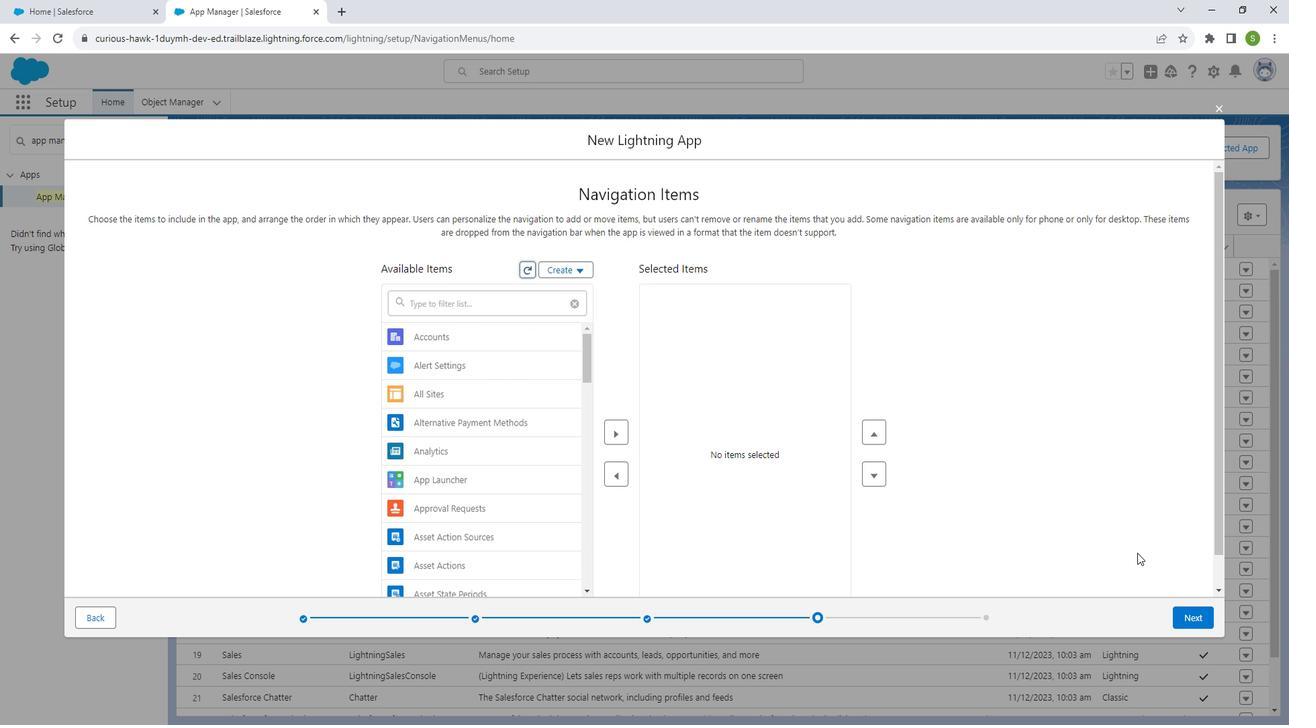 
Action: Mouse scrolled (1153, 549) with delta (0, 0)
Screenshot: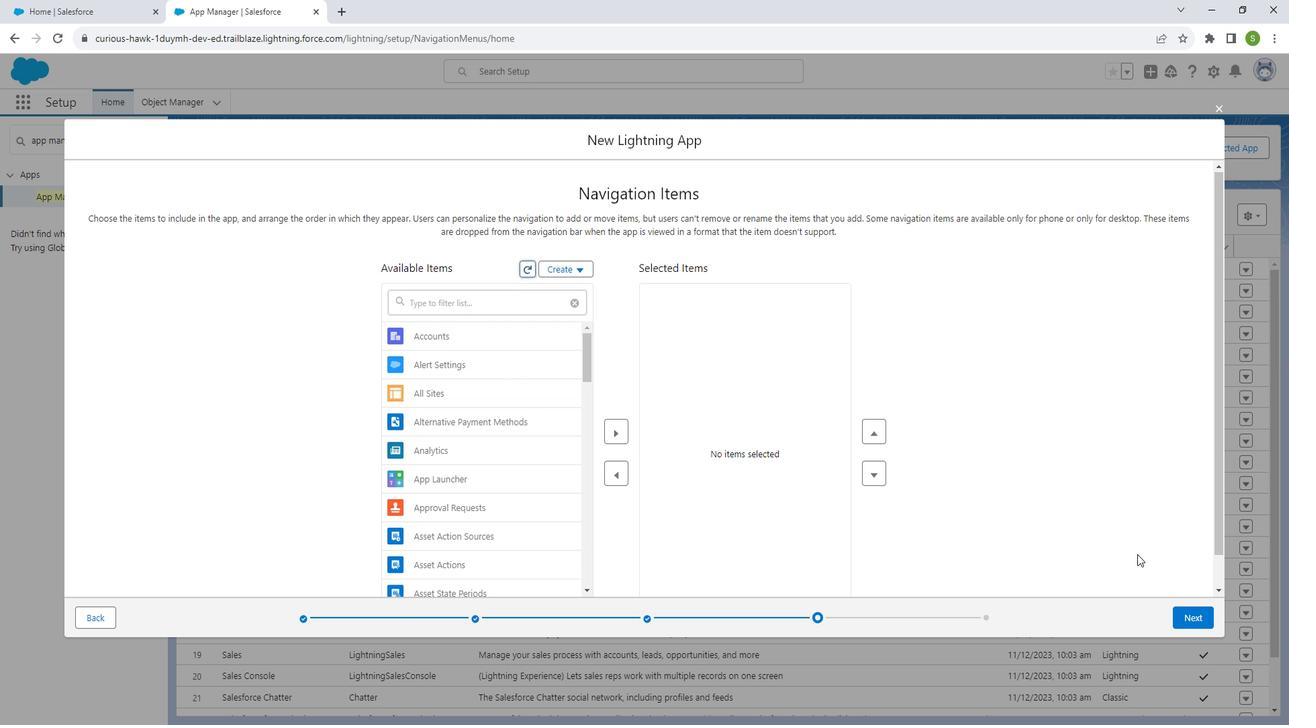 
Action: Mouse moved to (1153, 550)
Screenshot: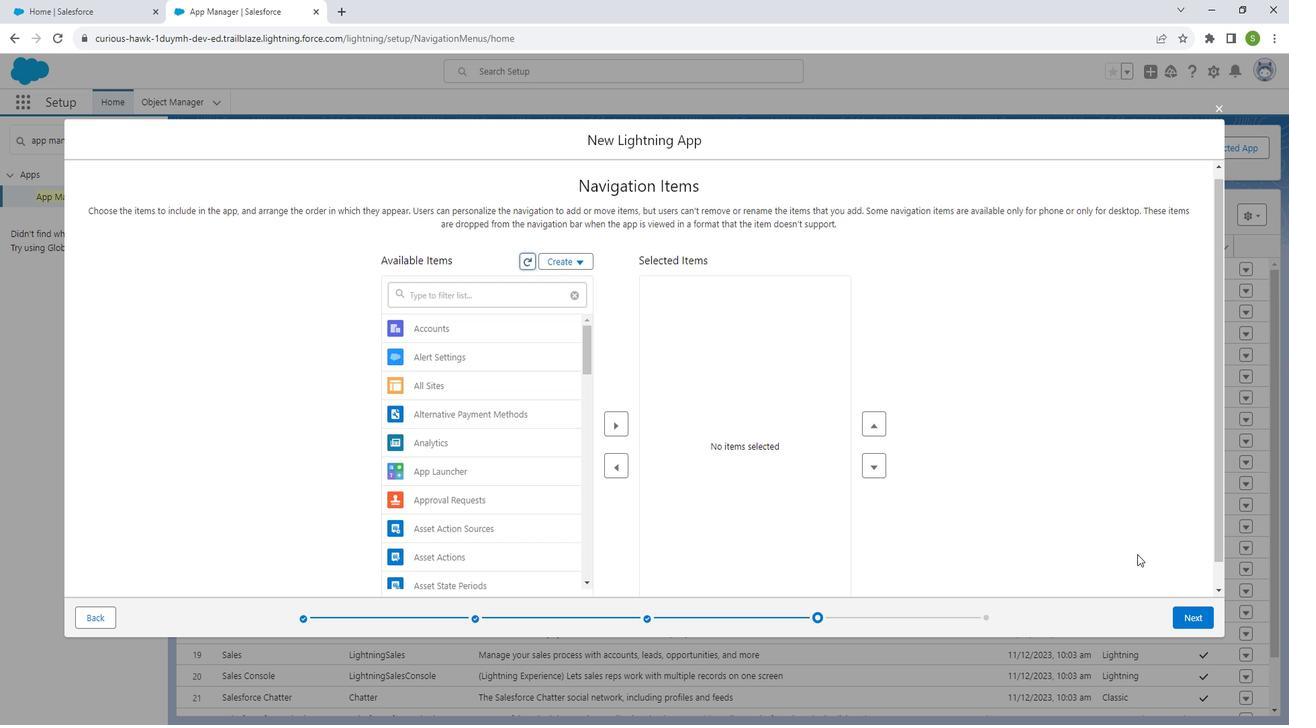 
Action: Mouse scrolled (1153, 550) with delta (0, 0)
Screenshot: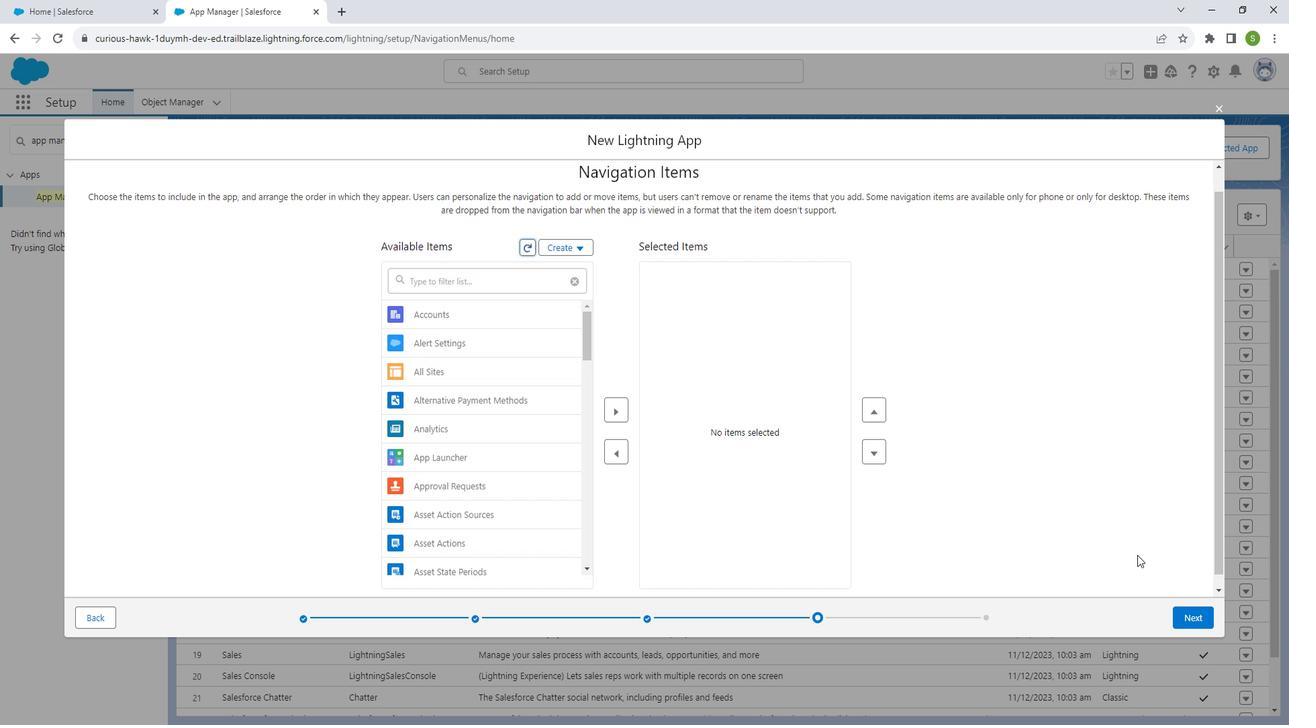 
Action: Mouse moved to (1207, 612)
Screenshot: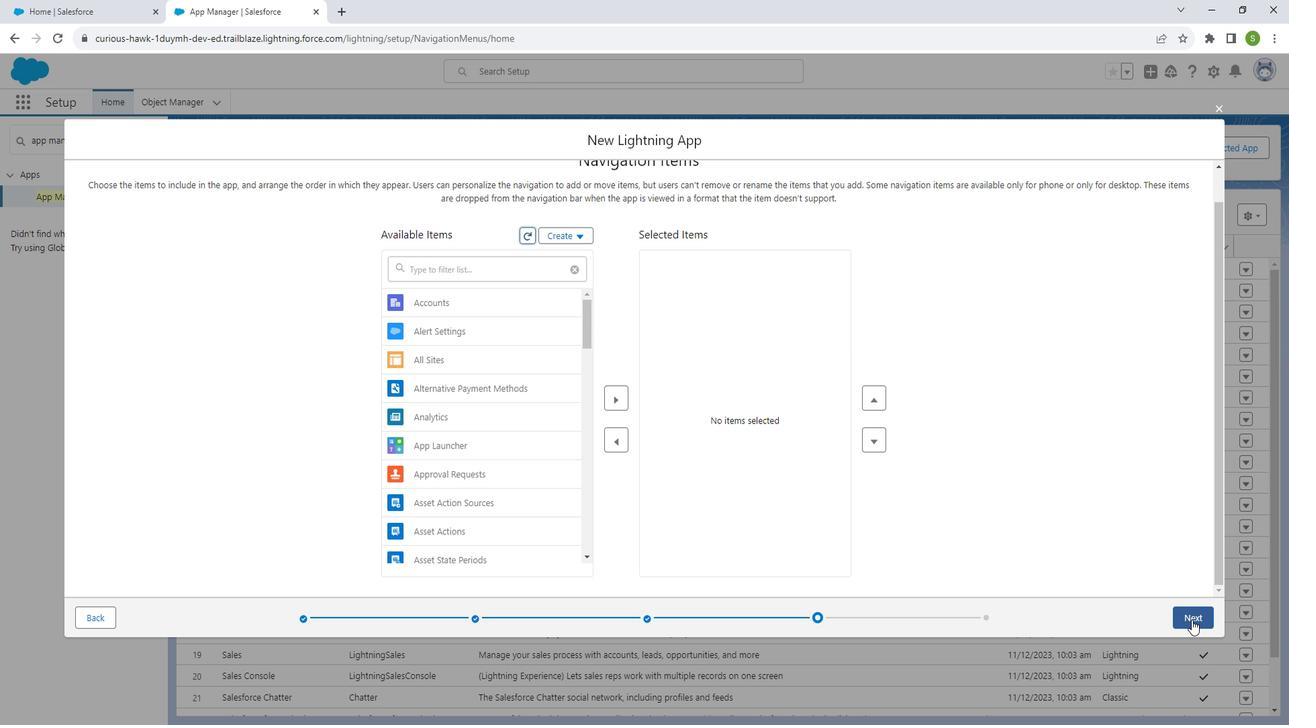 
Action: Mouse pressed left at (1207, 612)
Screenshot: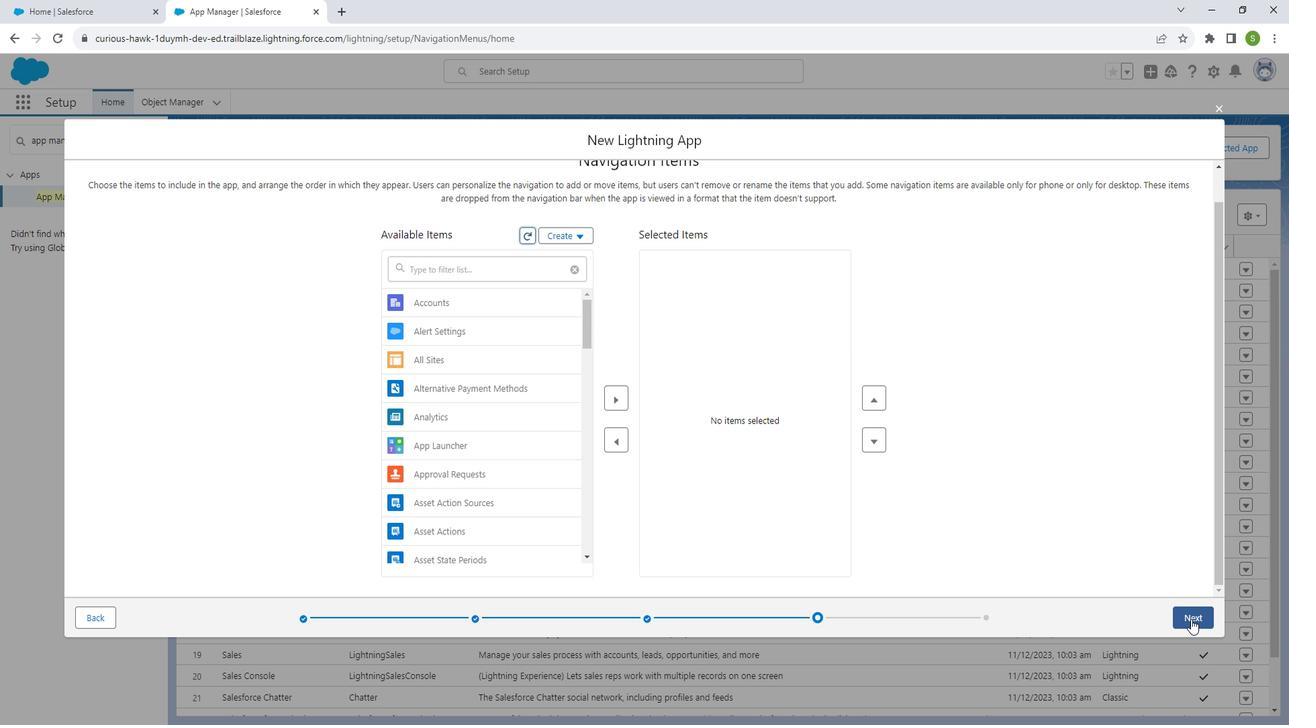 
Action: Mouse moved to (447, 296)
Screenshot: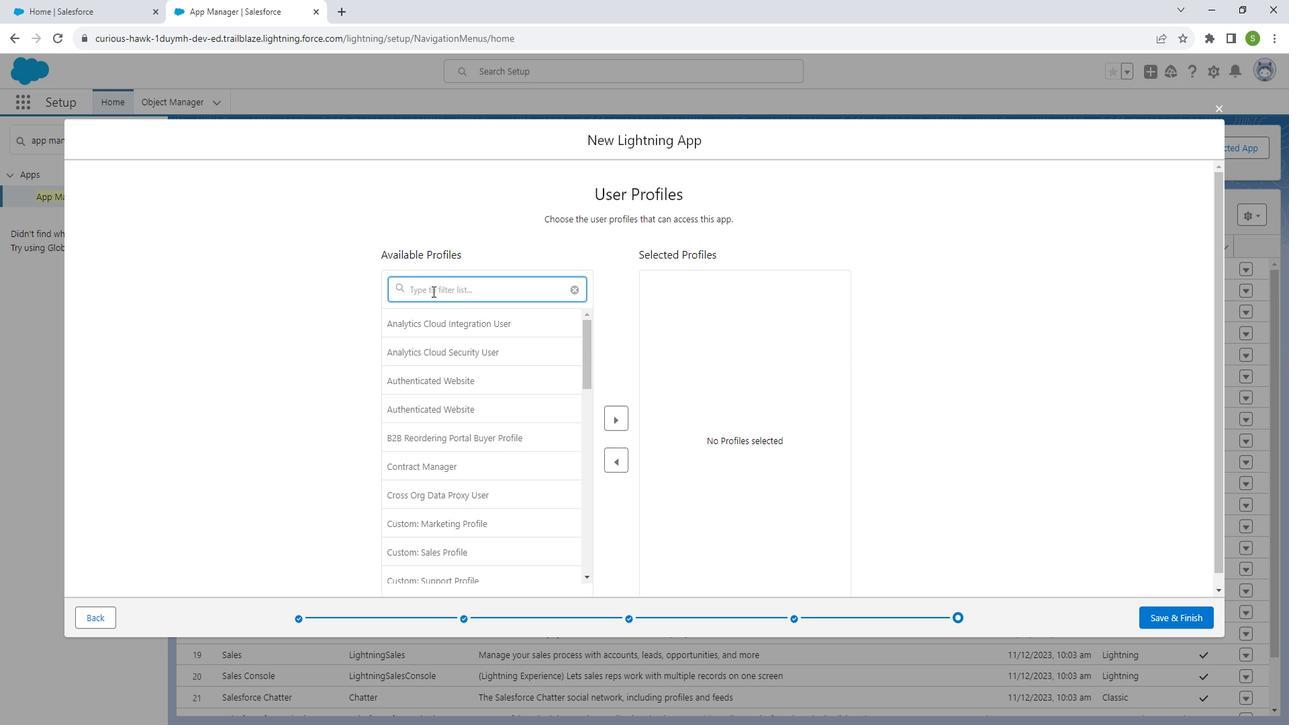 
Action: Mouse pressed left at (447, 296)
Screenshot: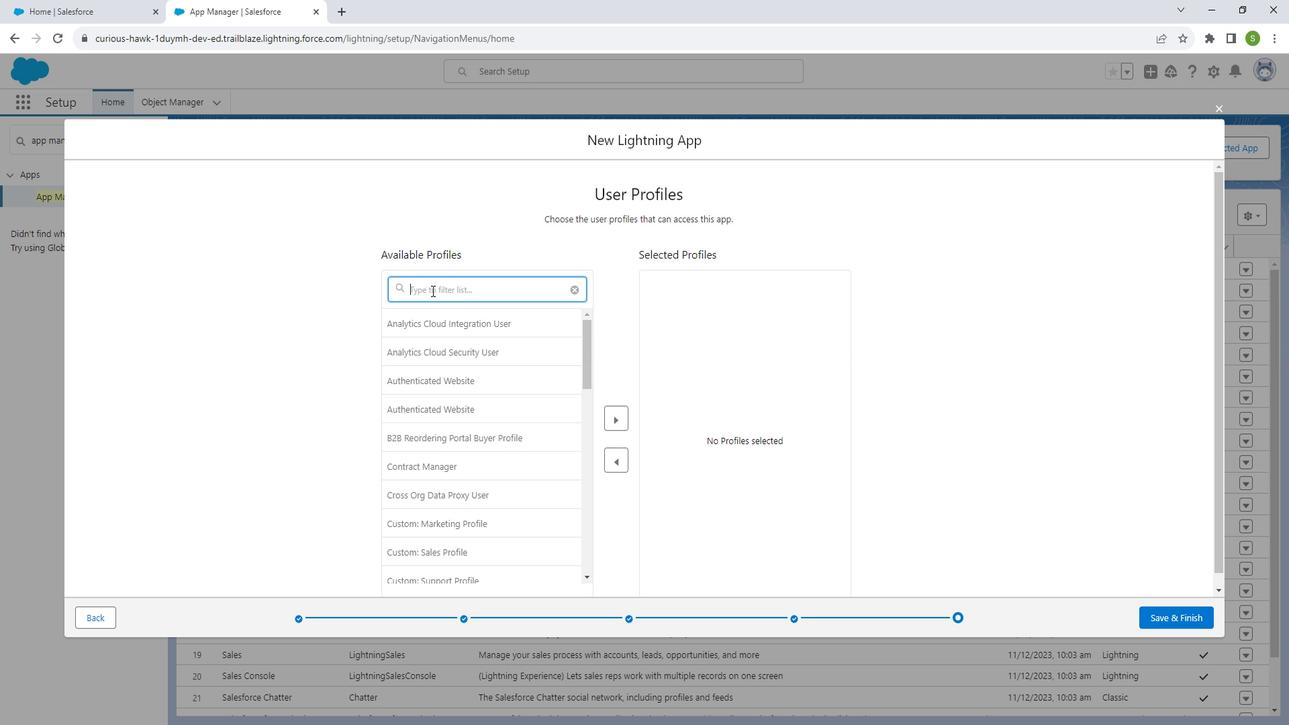 
Action: Key pressed sys
Screenshot: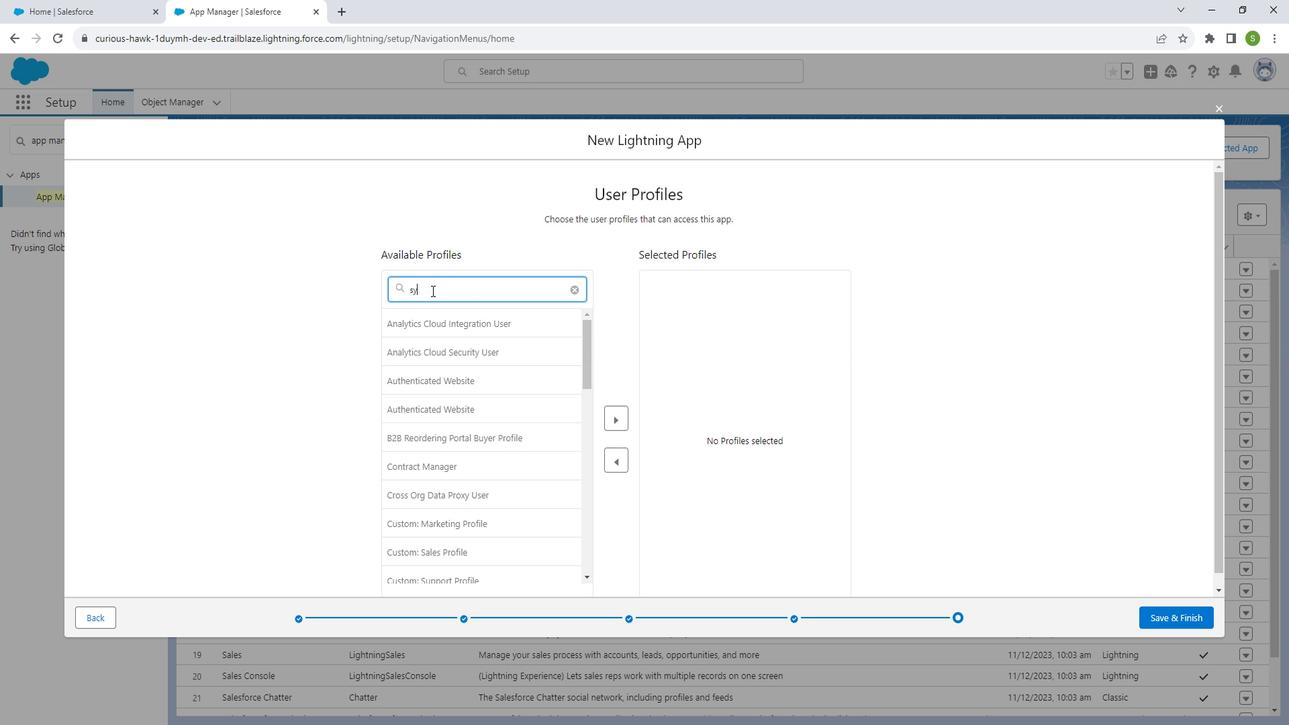 
Action: Mouse moved to (458, 361)
Screenshot: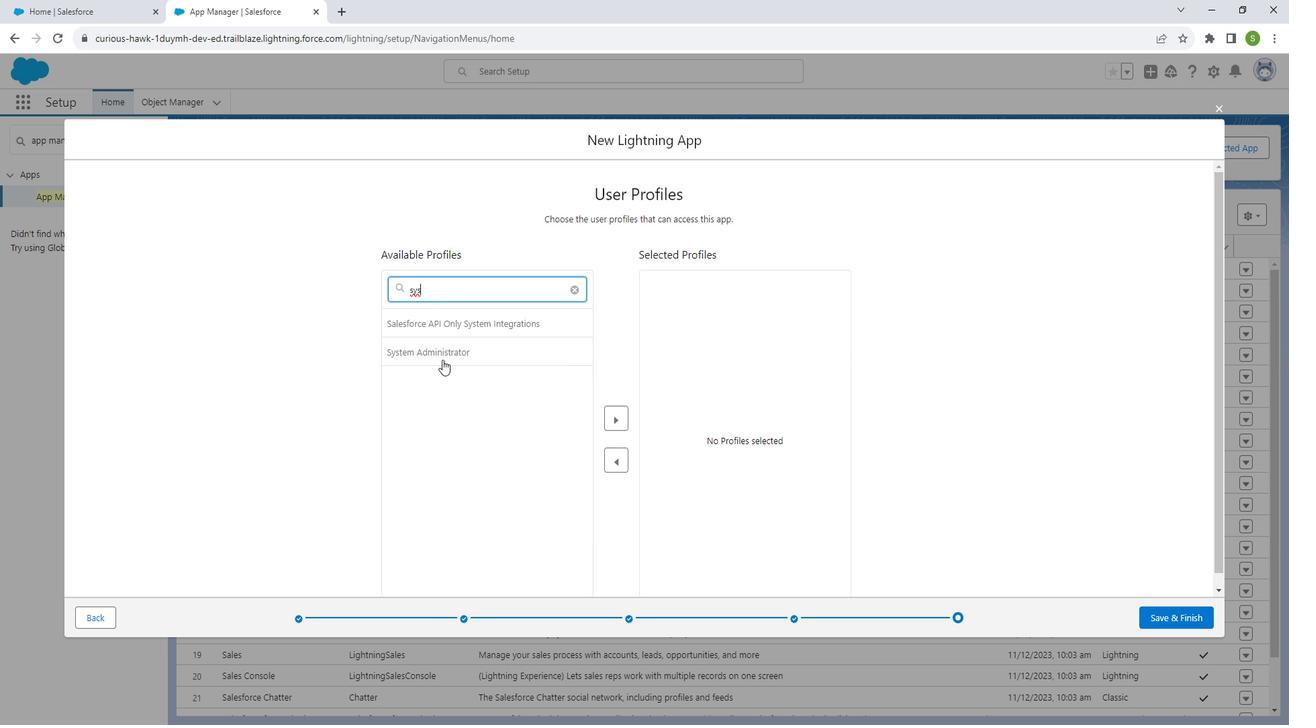 
Action: Mouse pressed left at (458, 361)
Screenshot: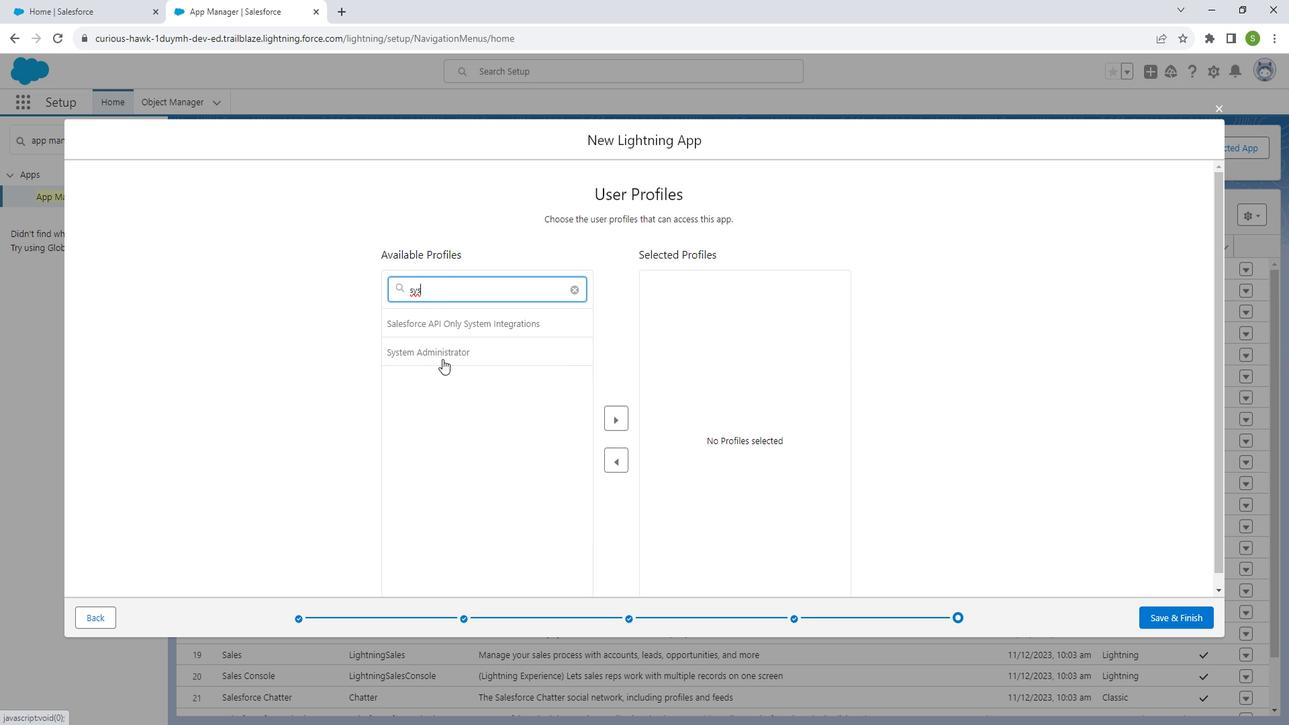
Action: Mouse moved to (633, 417)
Screenshot: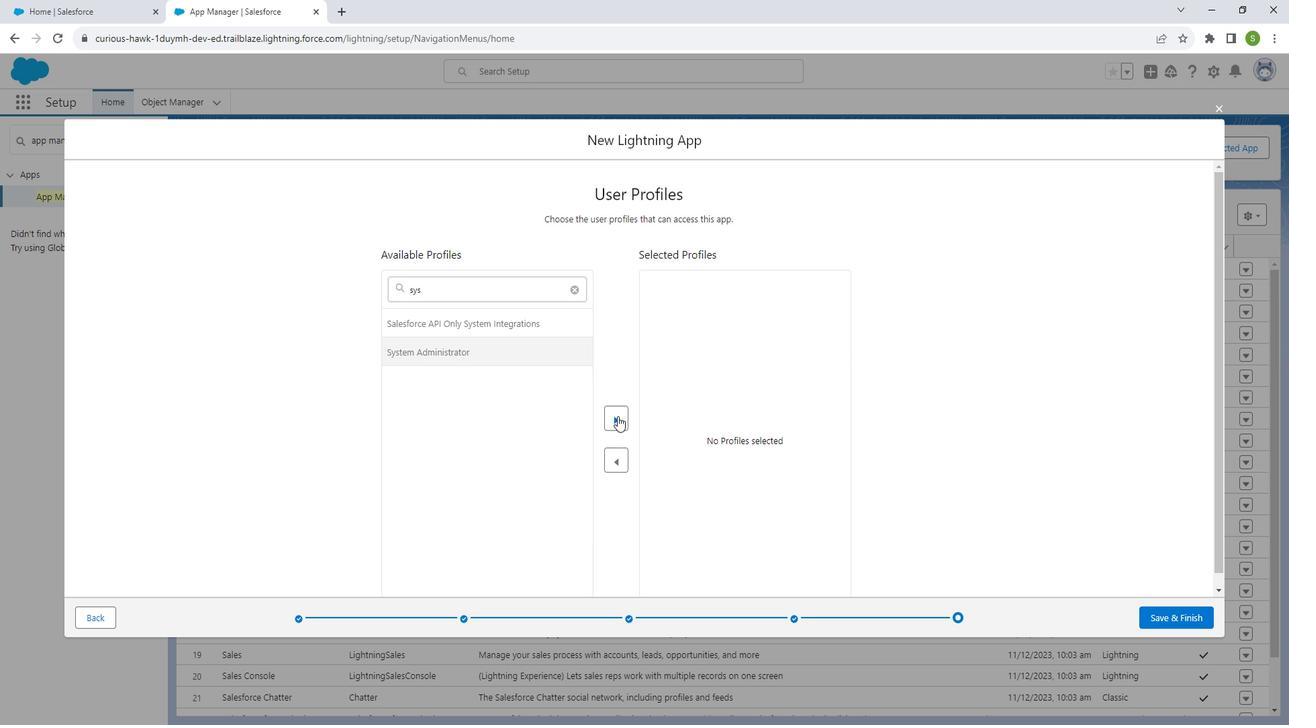 
Action: Mouse pressed left at (633, 417)
Screenshot: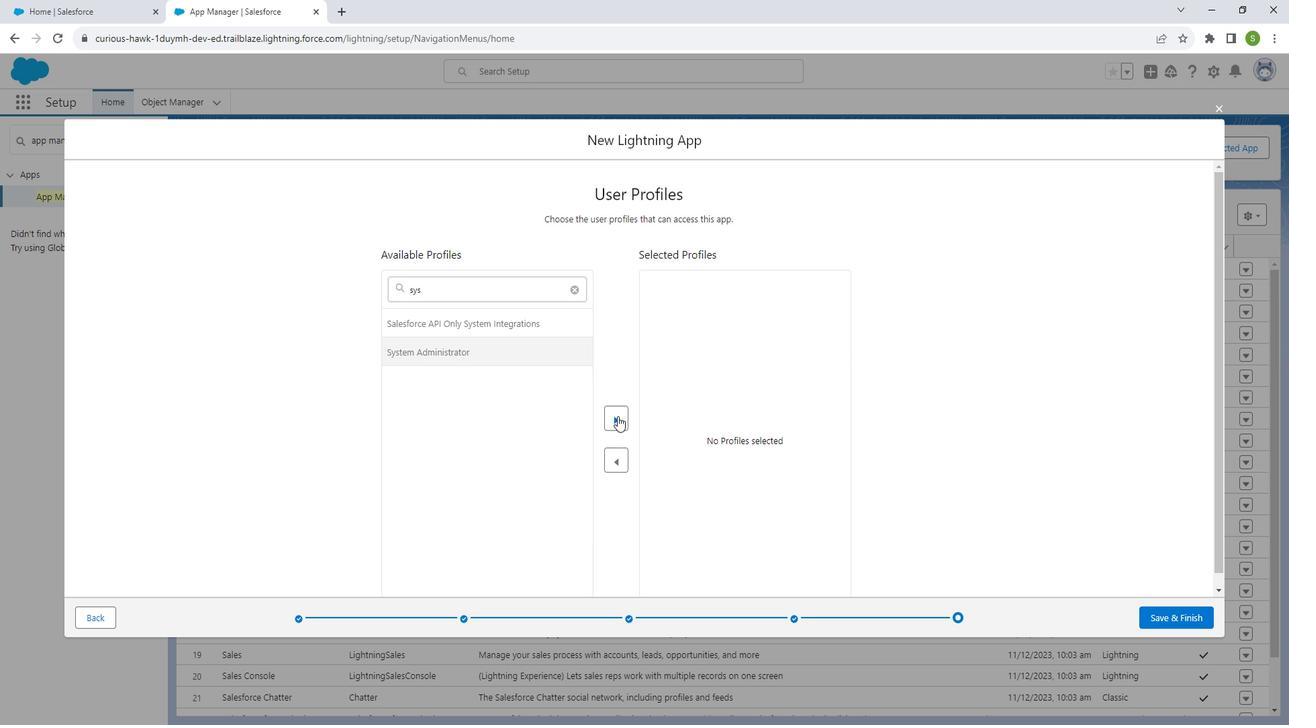 
Action: Mouse moved to (1193, 611)
Screenshot: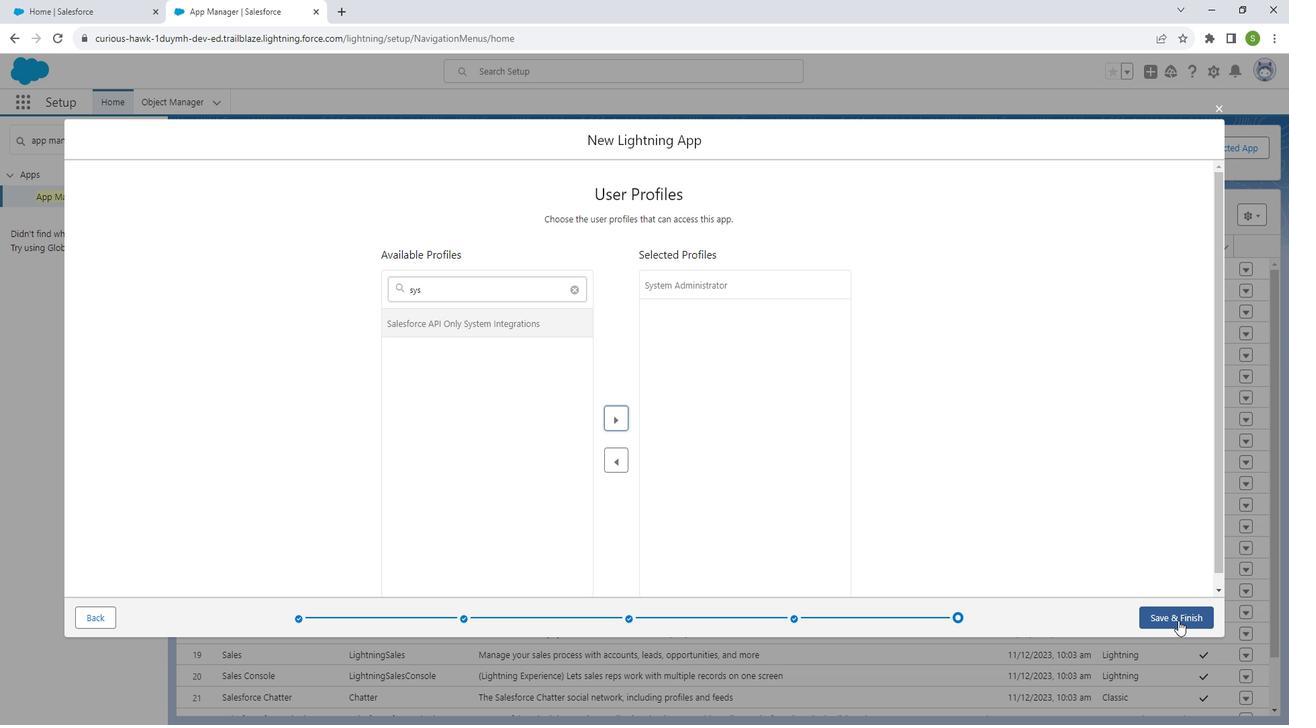 
Action: Mouse pressed left at (1193, 611)
Screenshot: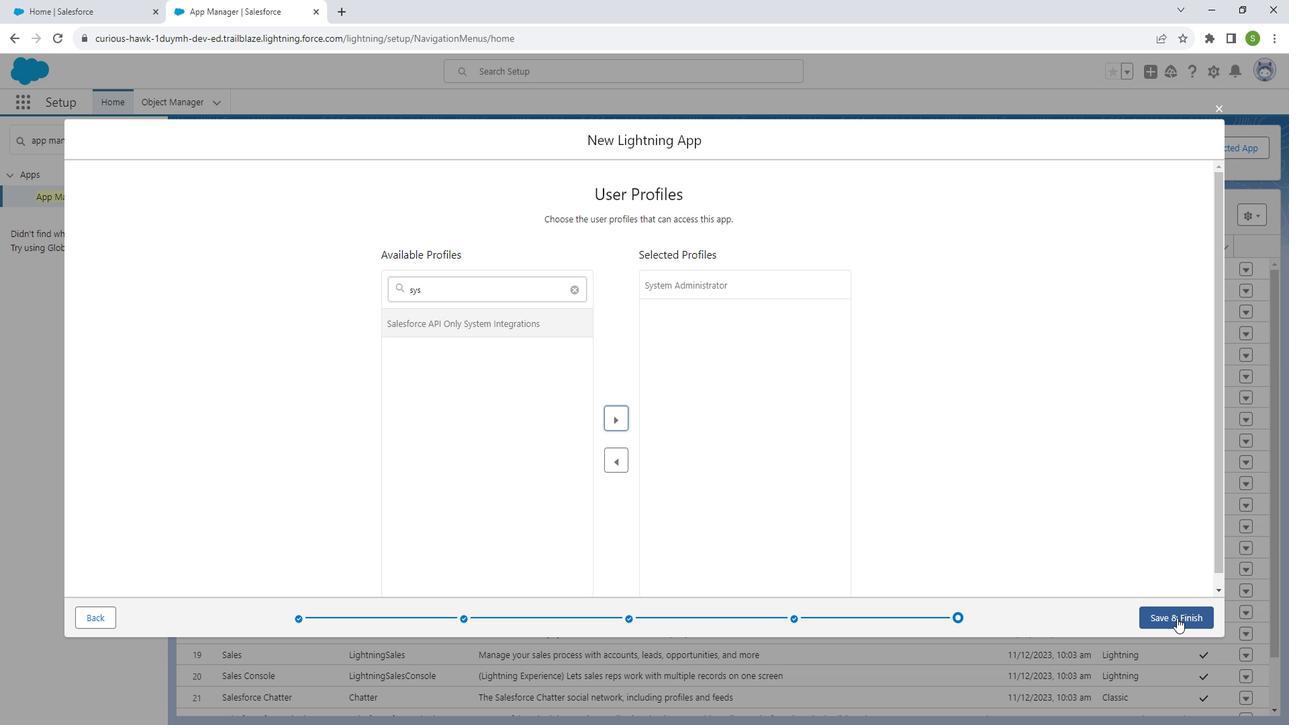 
Action: Mouse moved to (923, 441)
Screenshot: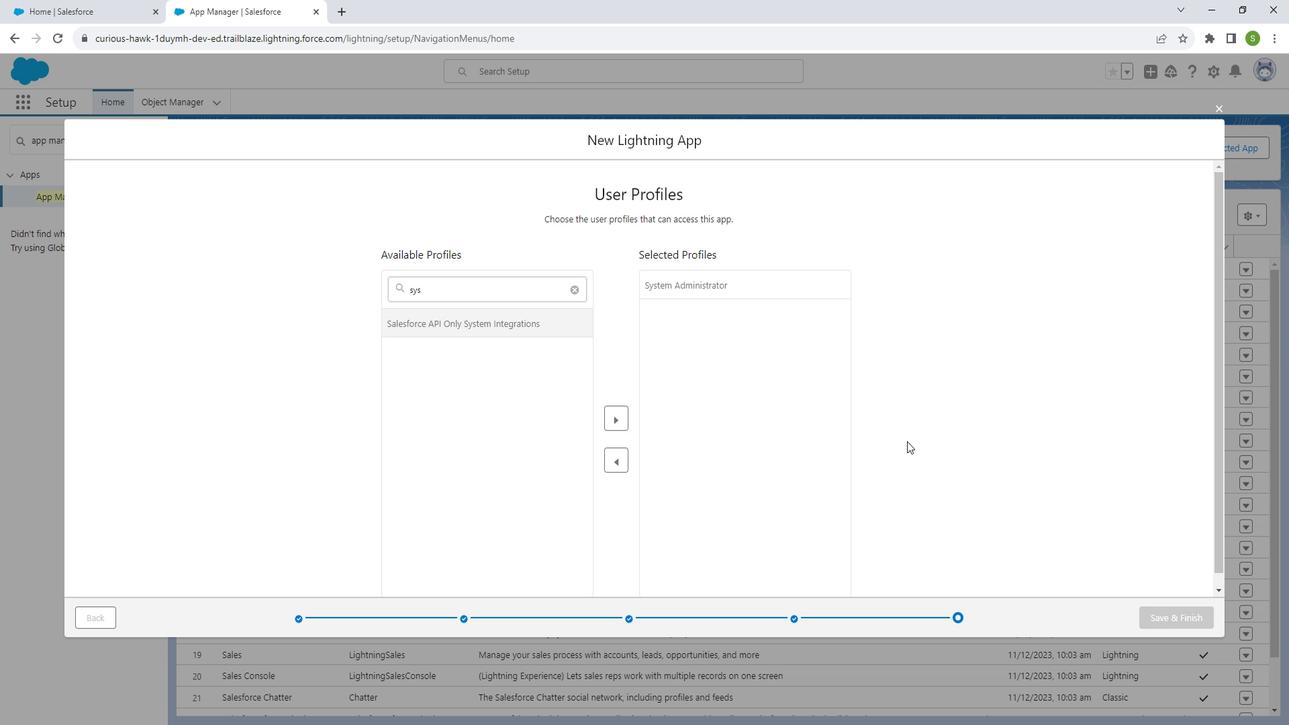 
Action: Mouse scrolled (923, 440) with delta (0, 0)
Screenshot: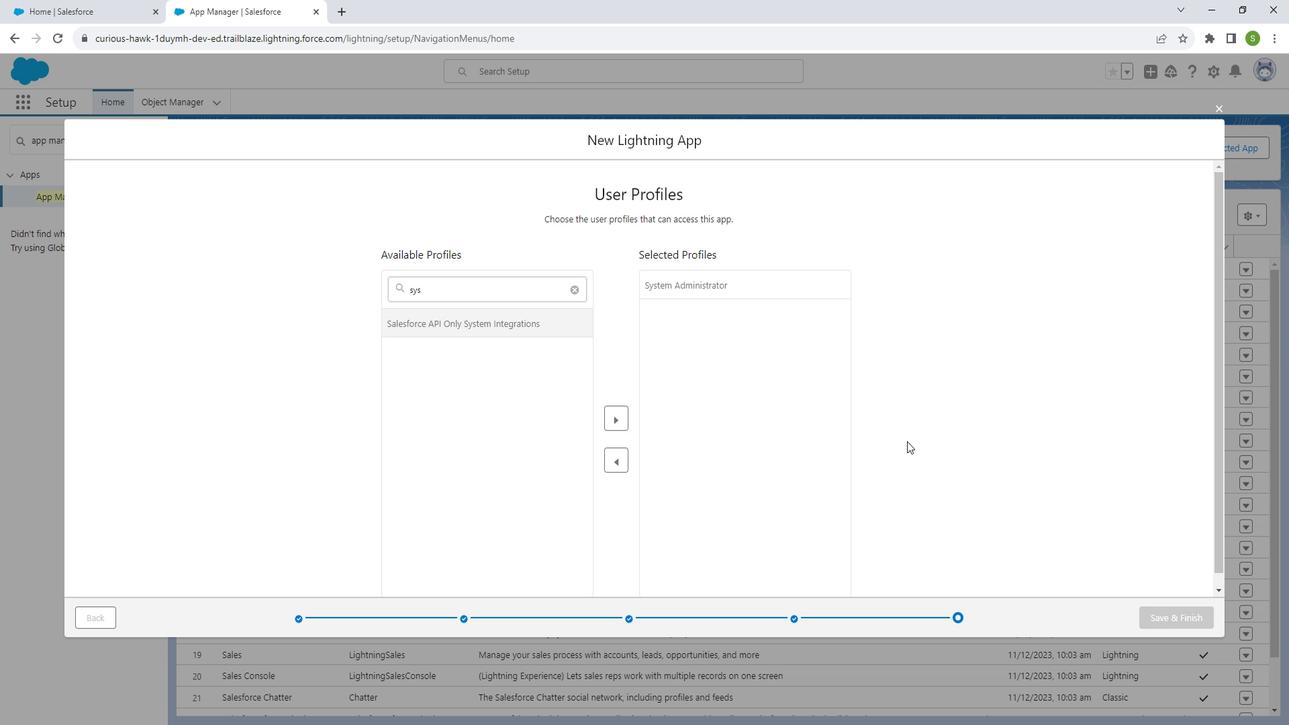 
Action: Mouse scrolled (923, 440) with delta (0, 0)
Screenshot: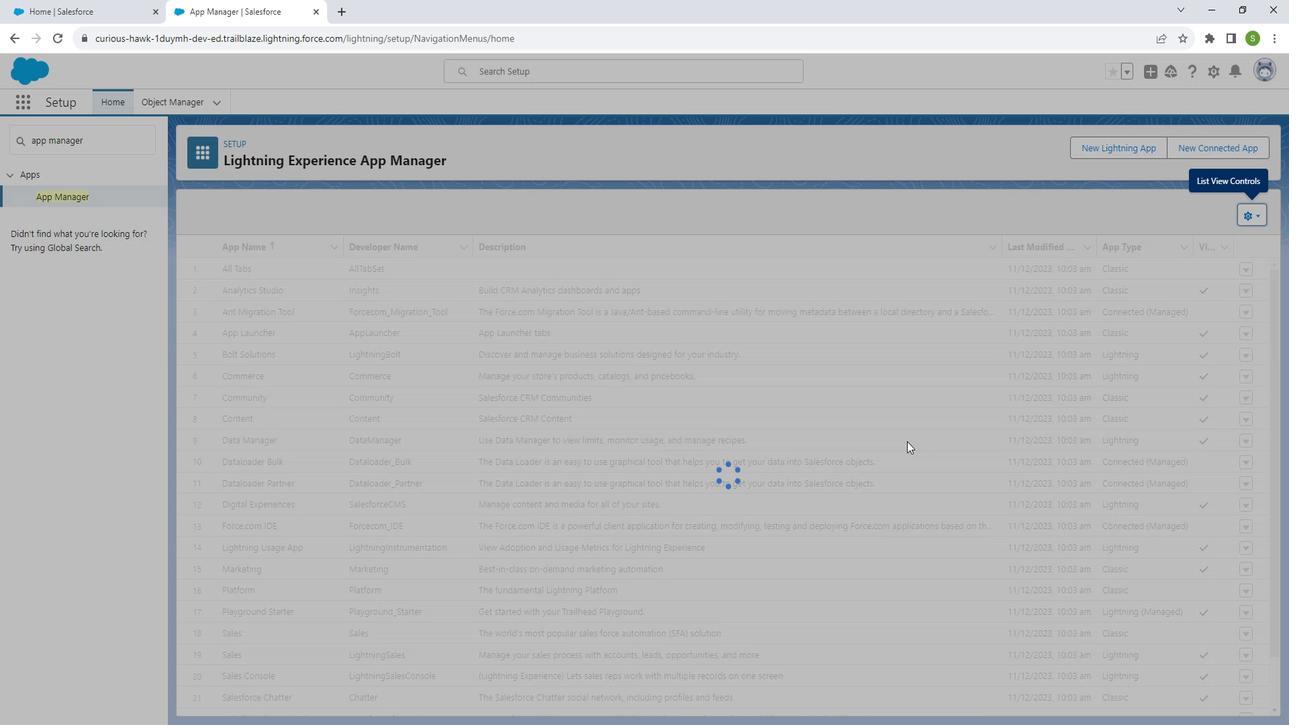 
Action: Mouse moved to (378, 475)
Screenshot: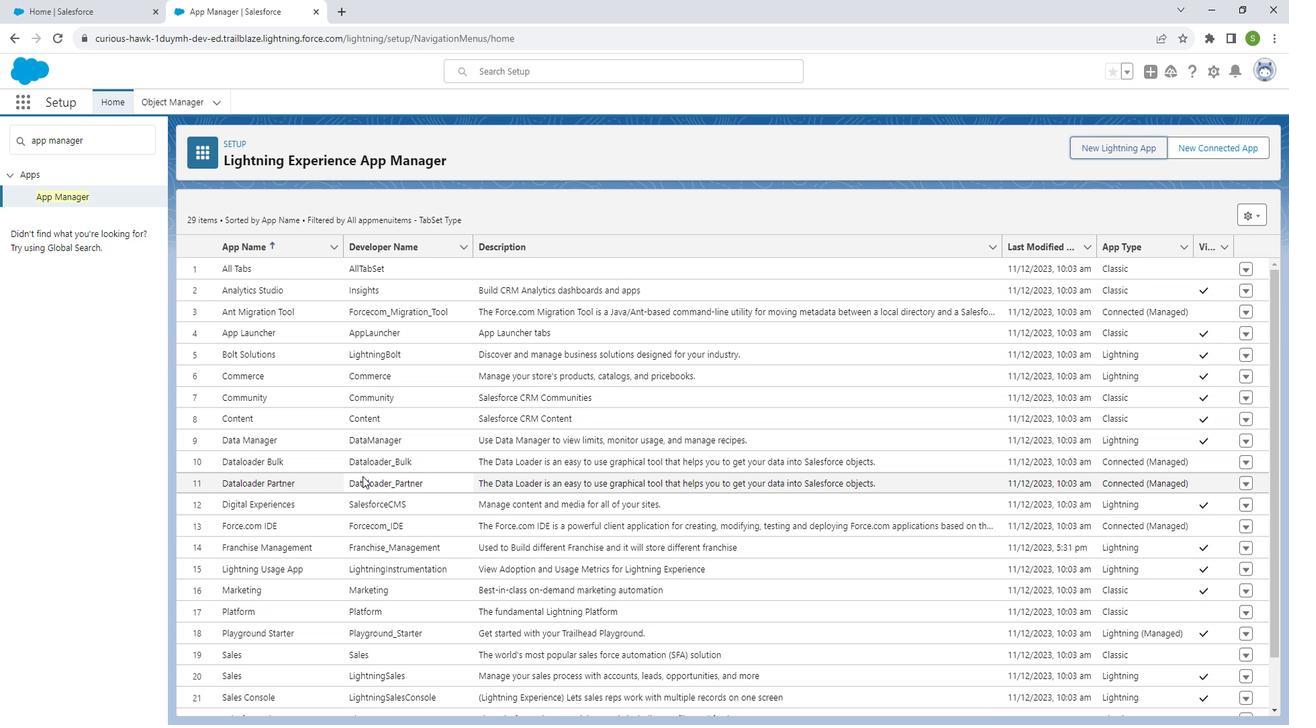 
Action: Mouse scrolled (378, 474) with delta (0, 0)
Screenshot: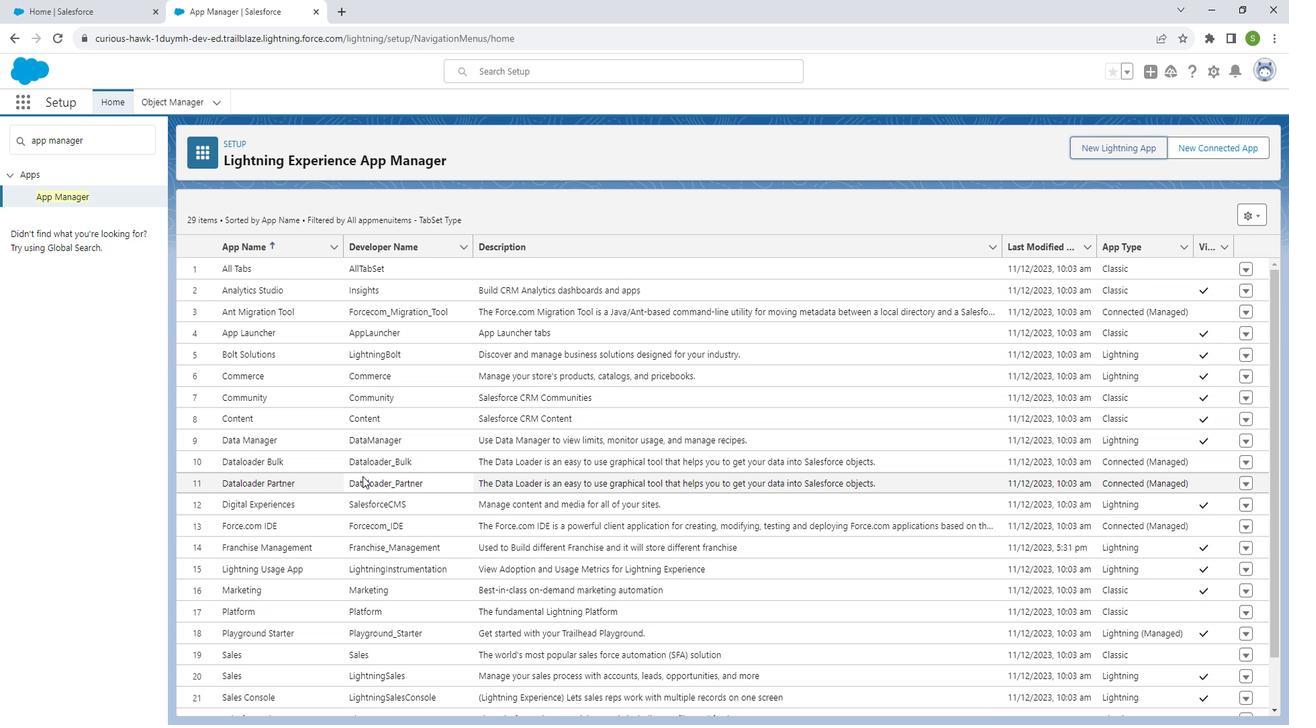 
Action: Mouse scrolled (378, 474) with delta (0, 0)
Screenshot: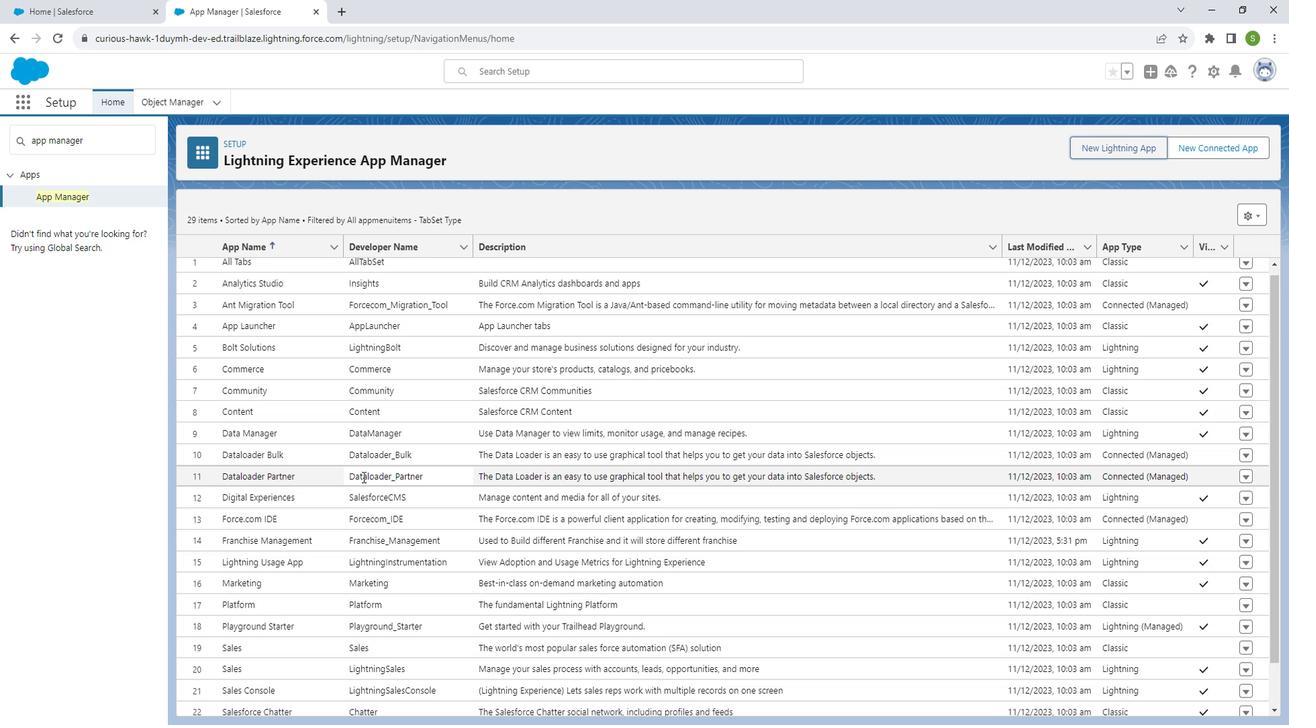 
Action: Mouse scrolled (378, 474) with delta (0, 0)
Screenshot: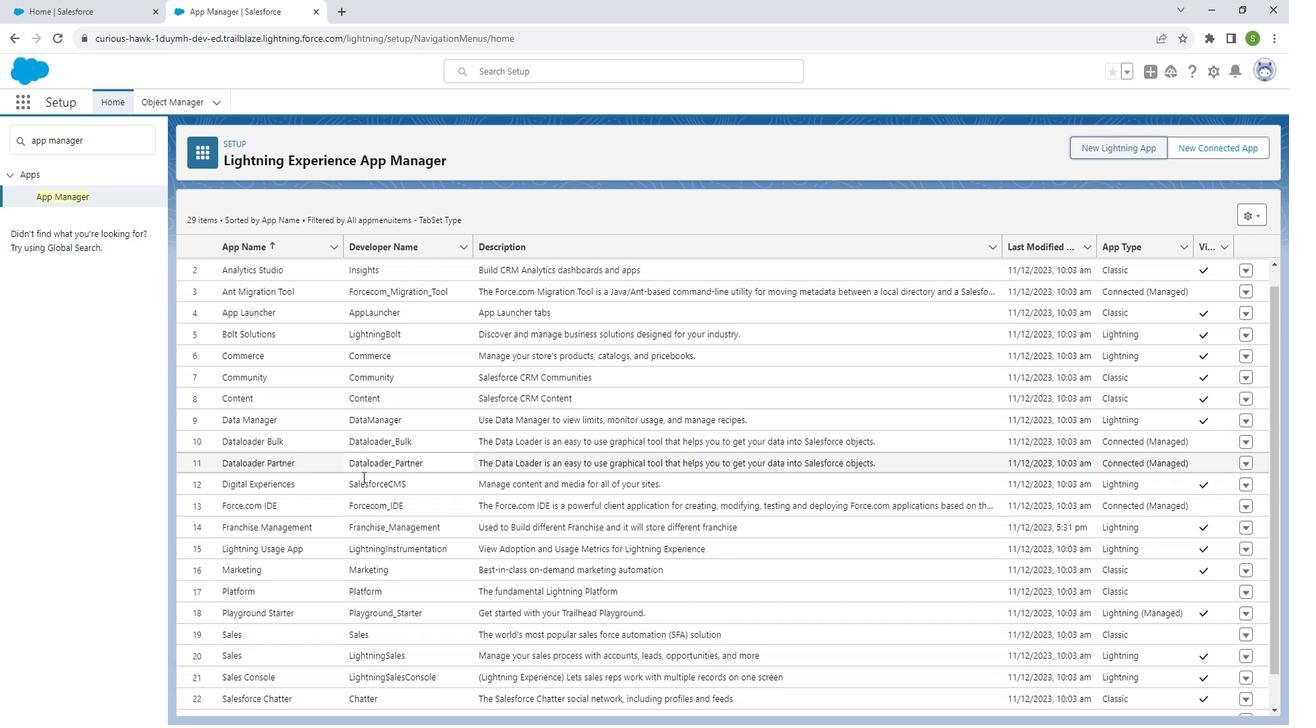 
Action: Mouse scrolled (378, 474) with delta (0, 0)
Screenshot: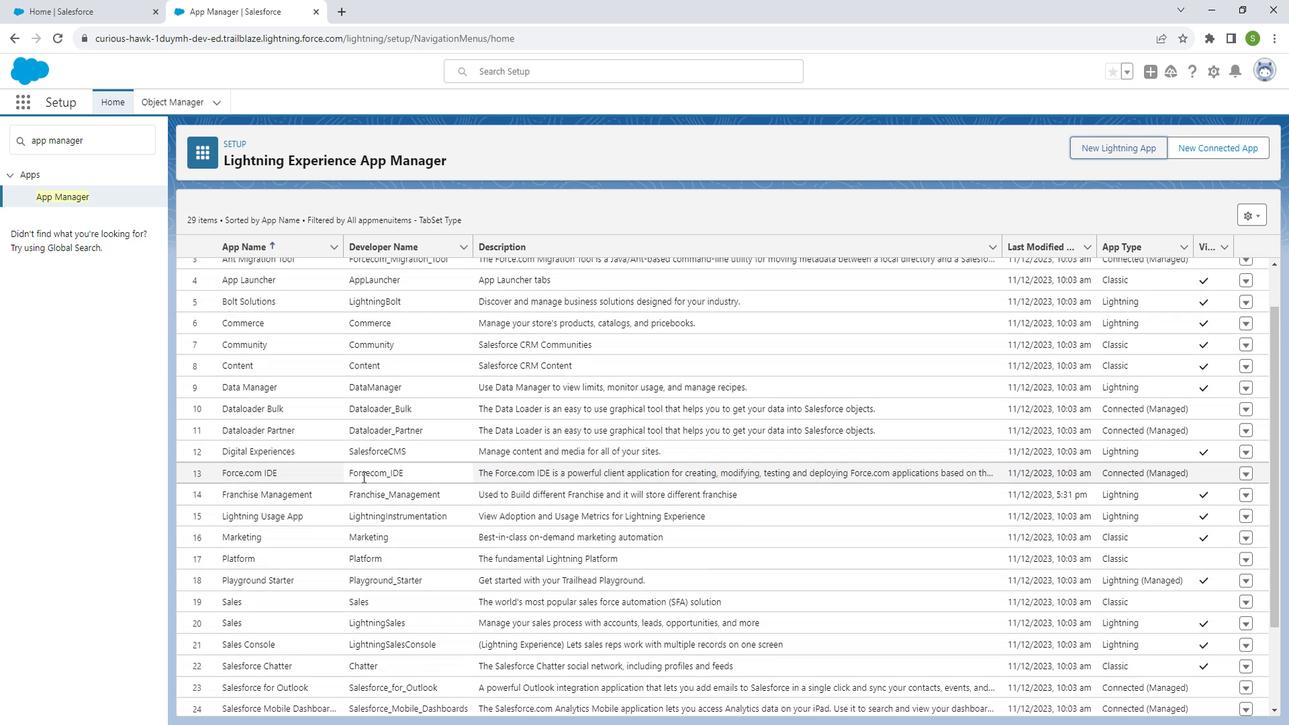 
Action: Mouse scrolled (378, 474) with delta (0, 0)
Screenshot: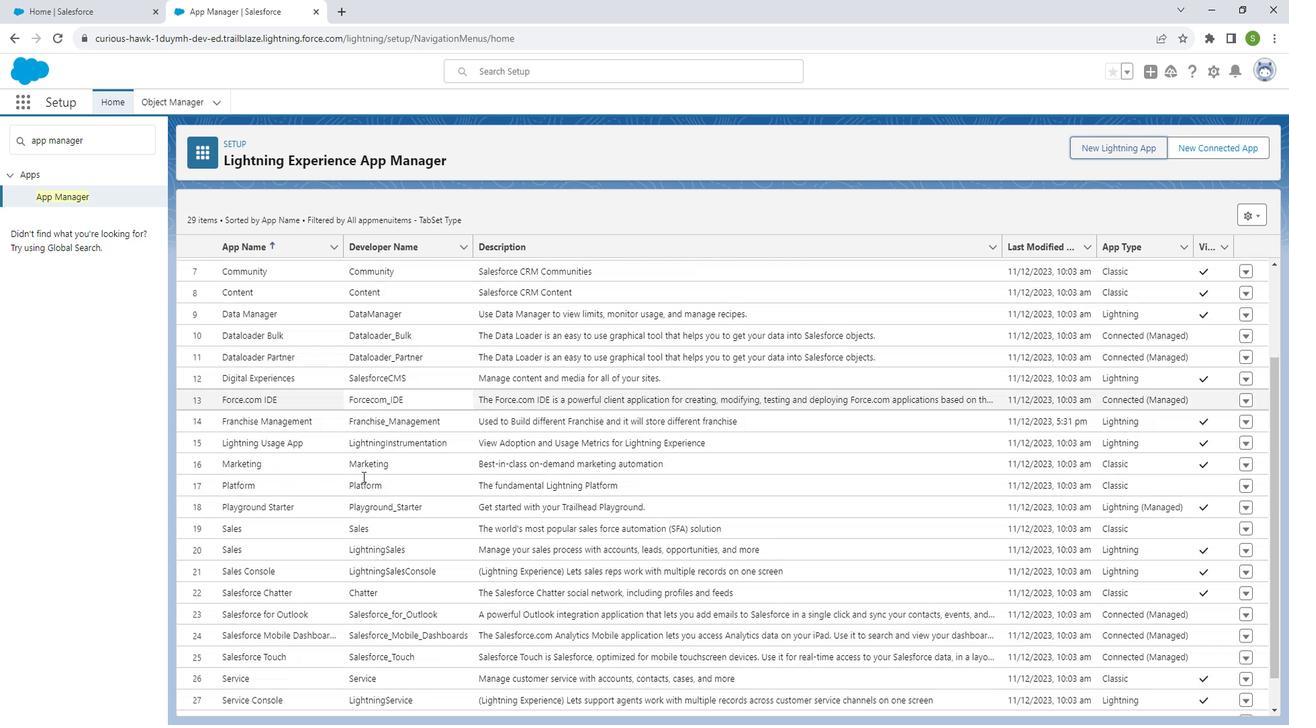 
Action: Mouse scrolled (378, 474) with delta (0, 0)
Screenshot: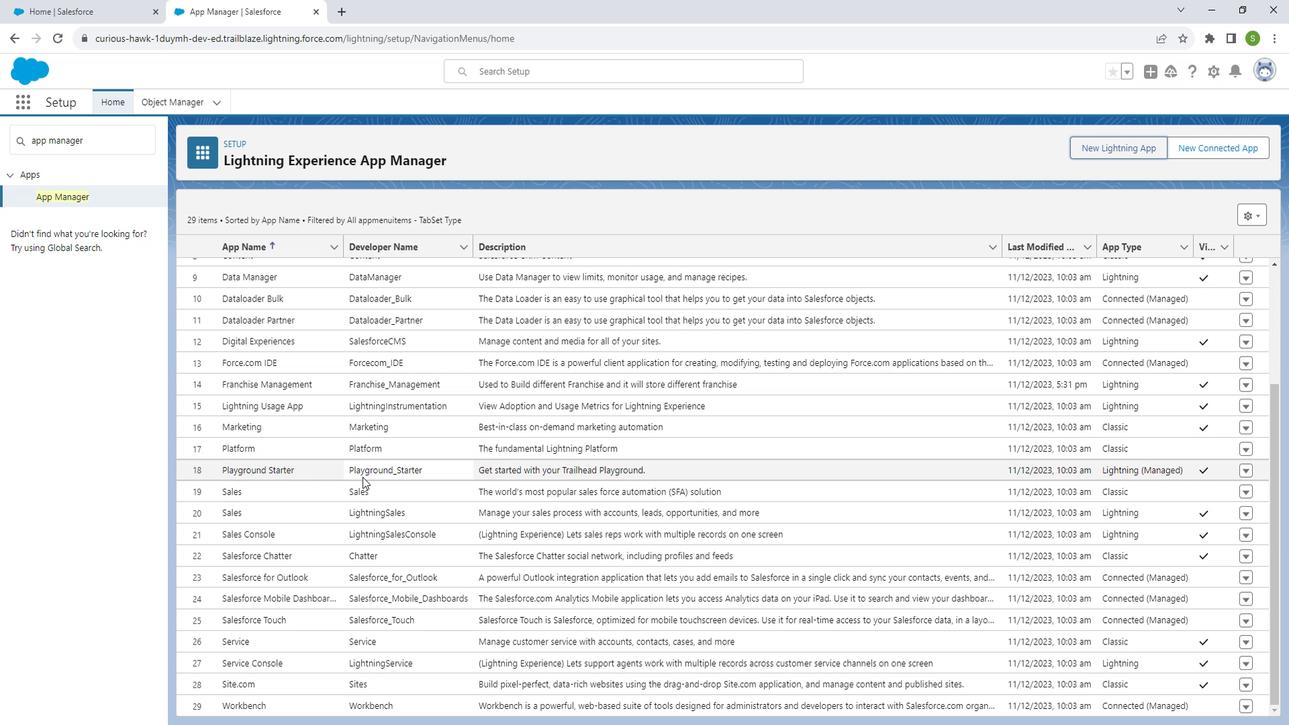 
Action: Mouse scrolled (378, 474) with delta (0, 0)
Screenshot: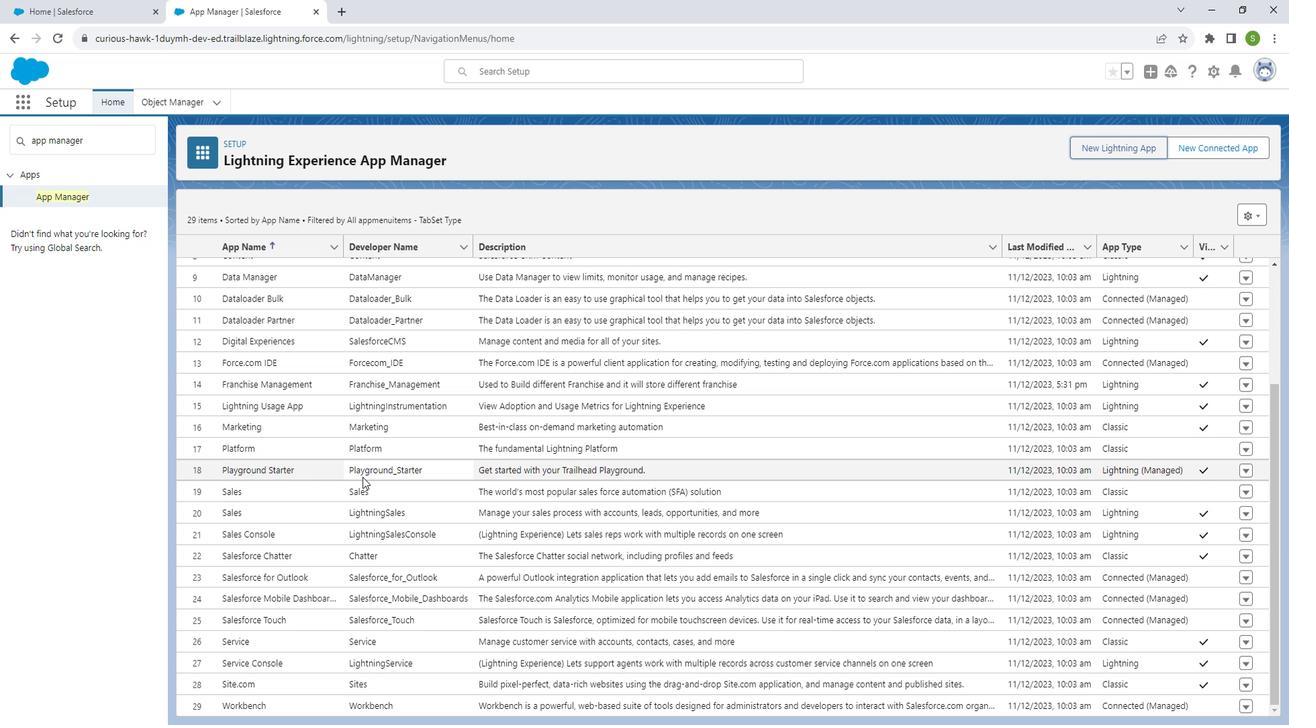 
Action: Mouse scrolled (378, 474) with delta (0, 0)
Screenshot: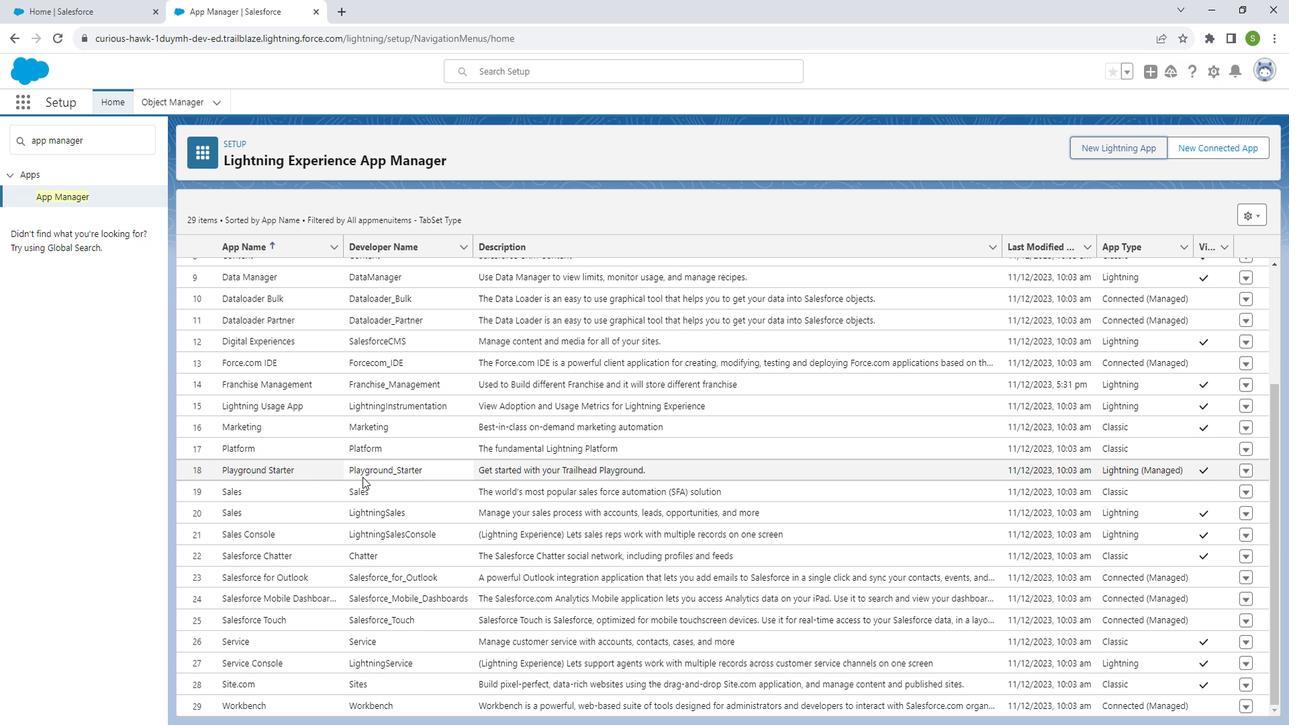 
Action: Mouse scrolled (378, 474) with delta (0, 0)
Screenshot: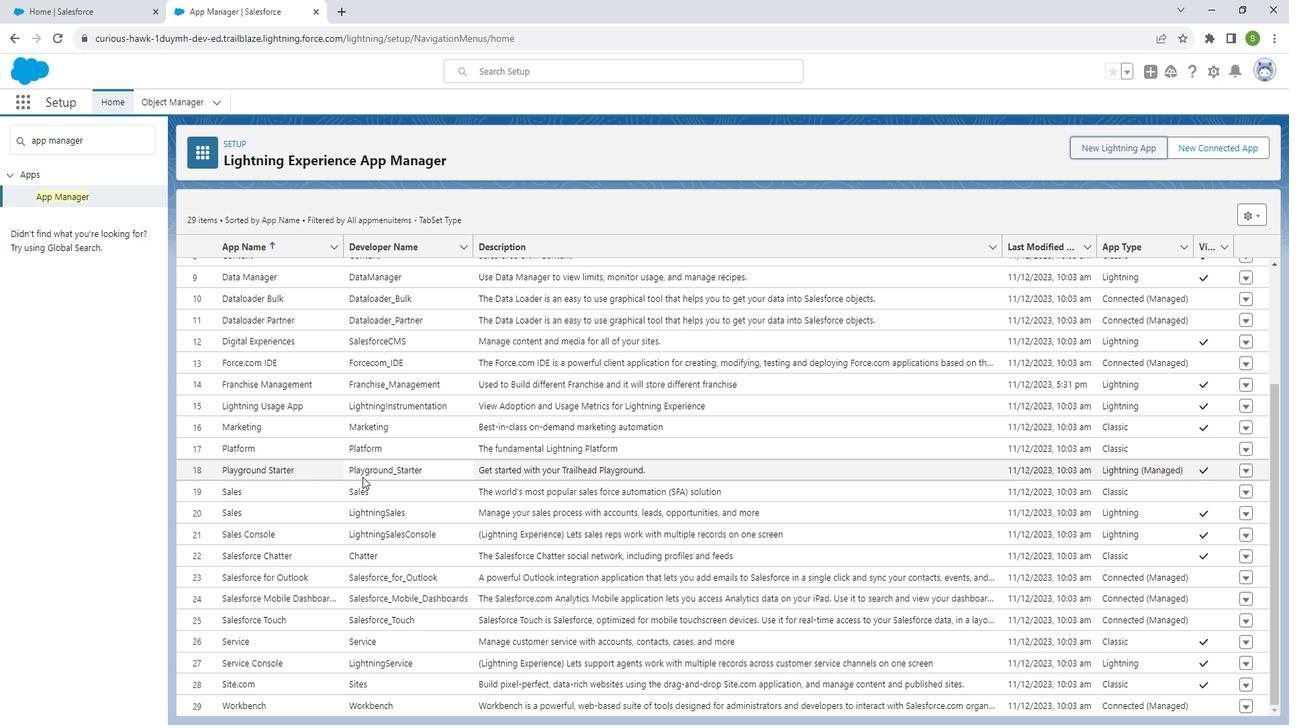 
Action: Mouse scrolled (378, 474) with delta (0, 0)
Screenshot: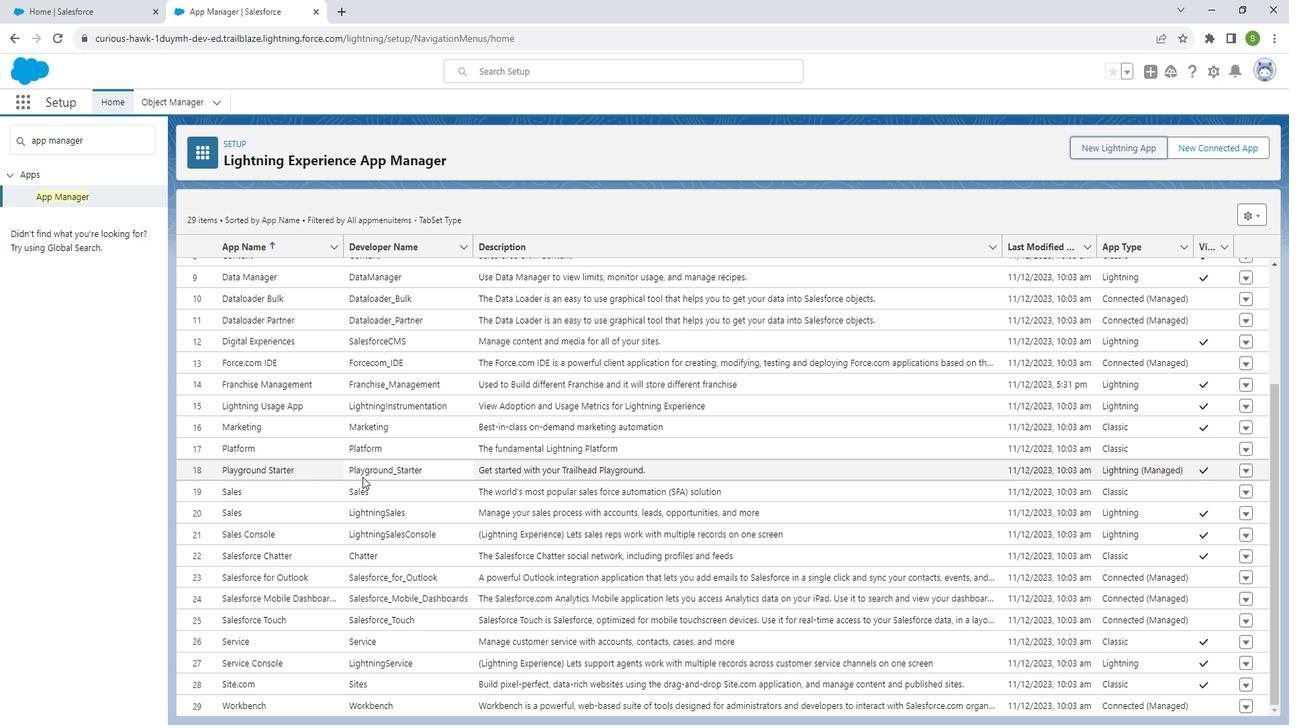 
Action: Mouse scrolled (378, 476) with delta (0, 0)
Screenshot: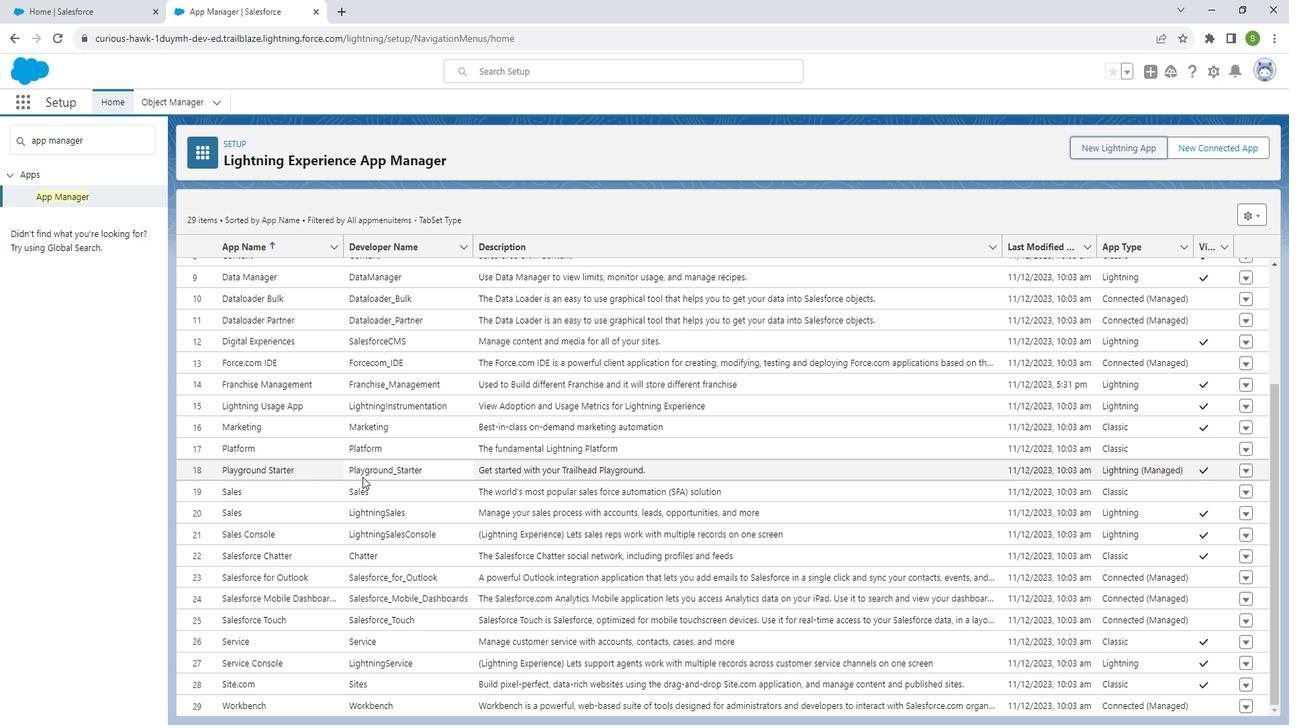 
Action: Mouse scrolled (378, 476) with delta (0, 0)
Screenshot: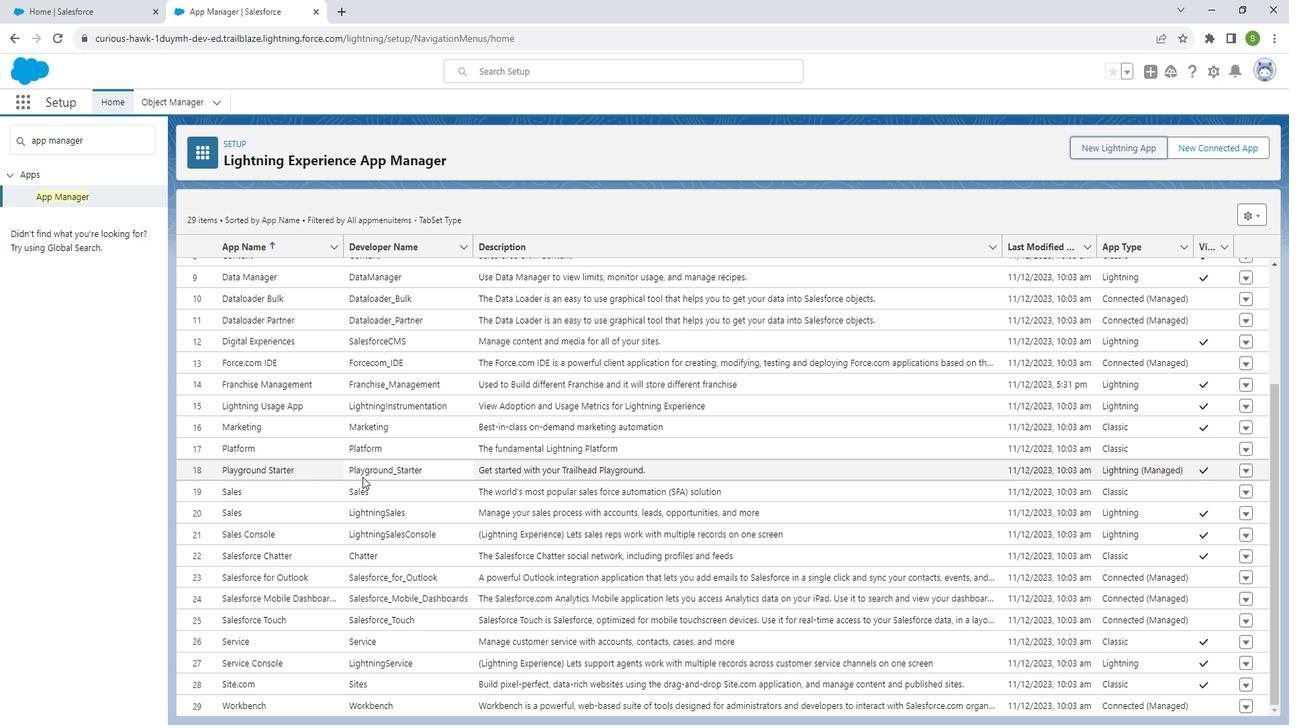 
Action: Mouse scrolled (378, 476) with delta (0, 0)
Screenshot: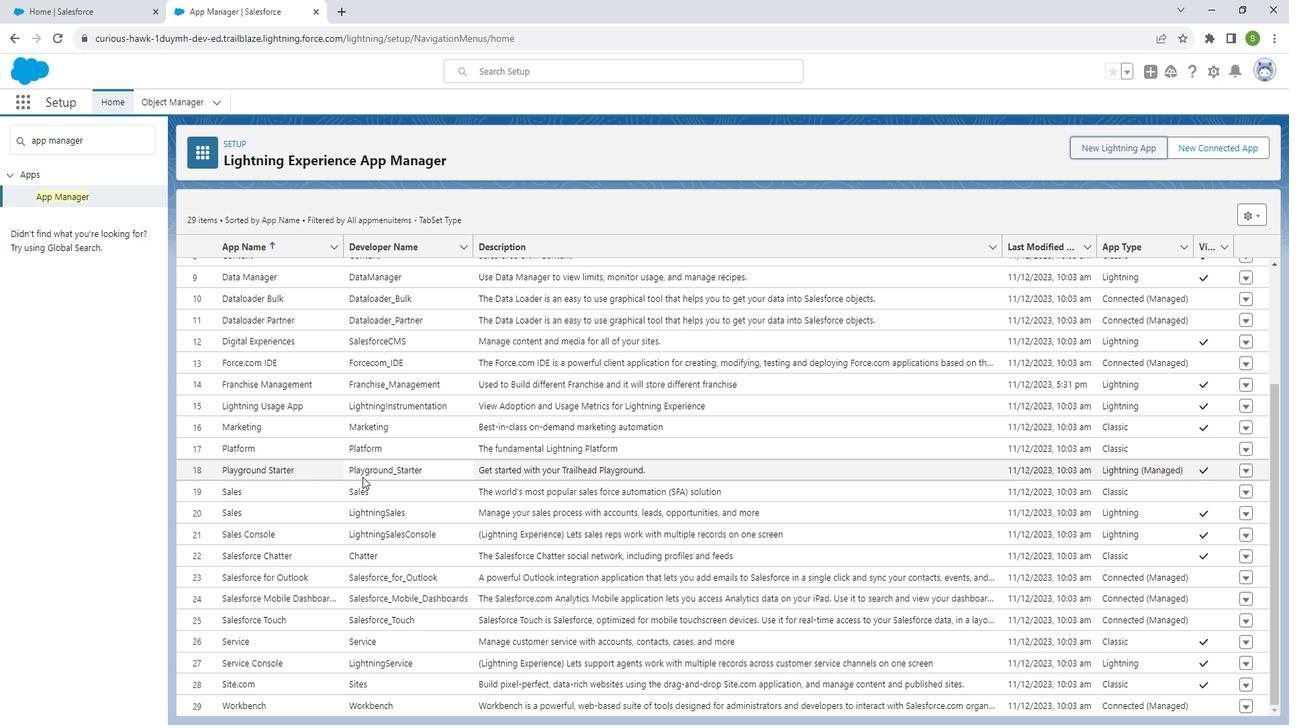 
Action: Mouse scrolled (378, 476) with delta (0, 0)
Screenshot: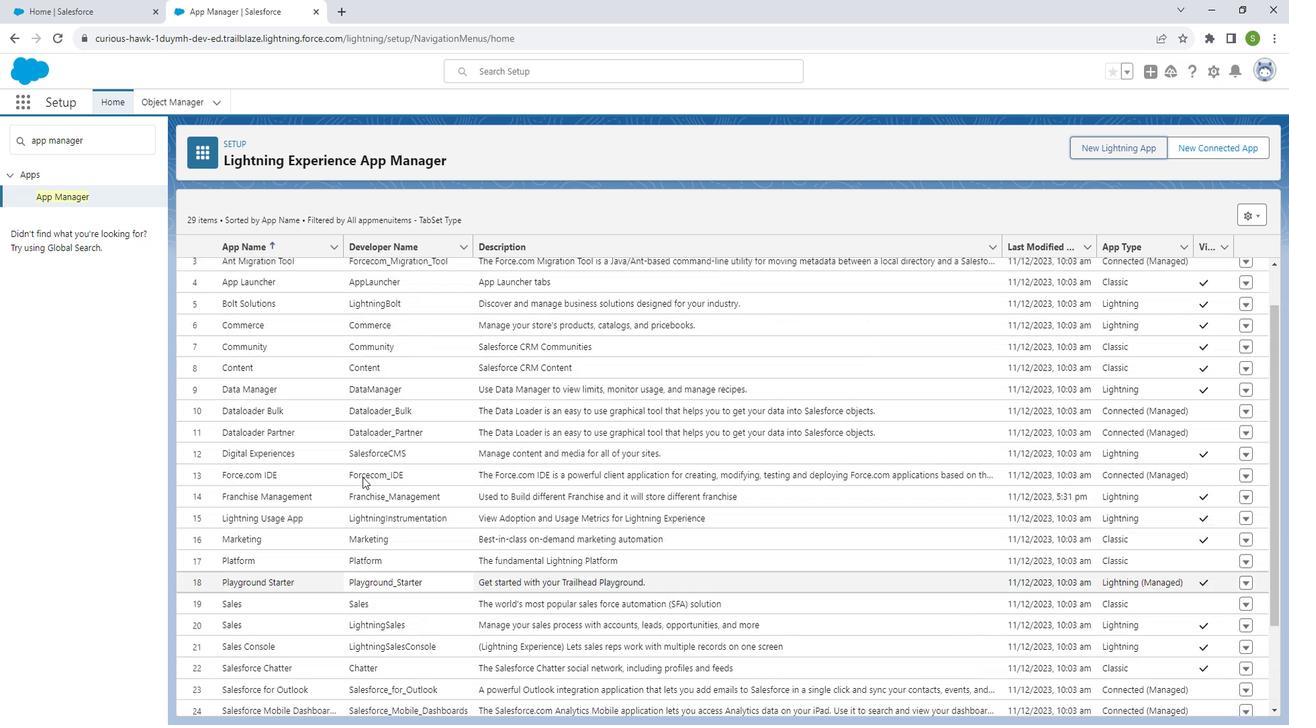 
Action: Mouse scrolled (378, 476) with delta (0, 0)
Screenshot: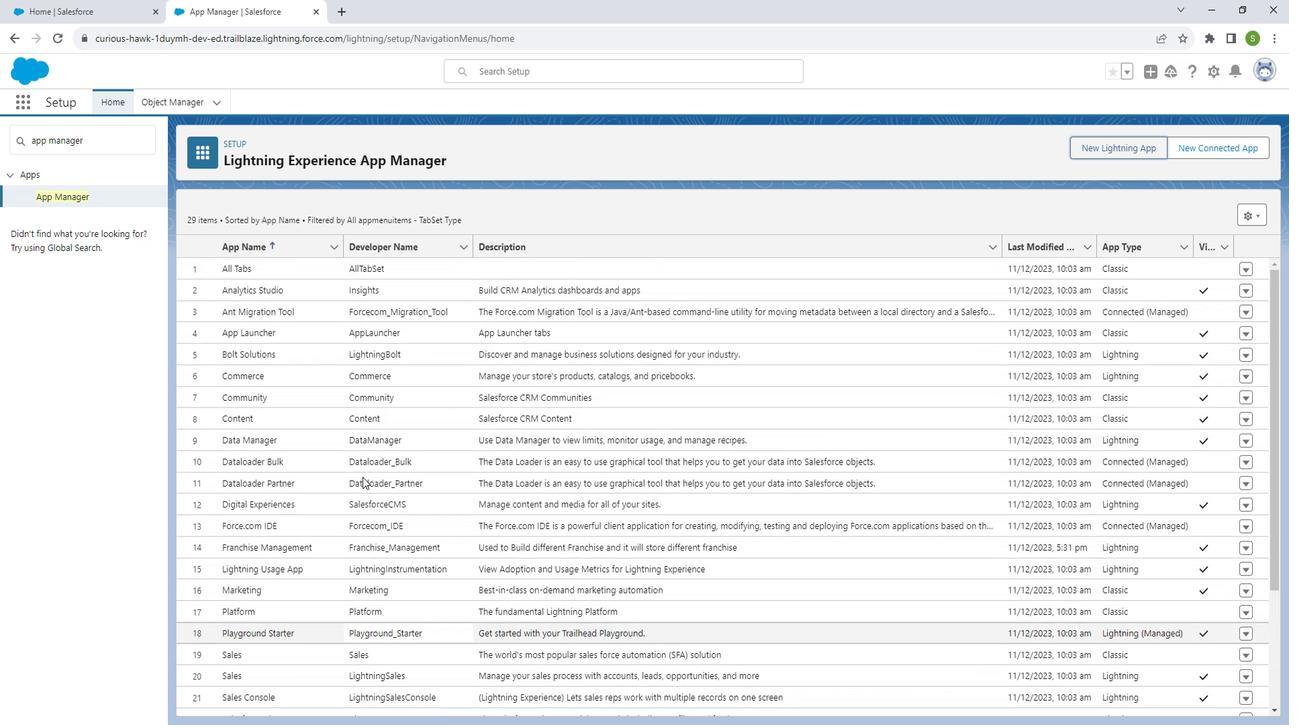 
Action: Mouse moved to (1257, 539)
Screenshot: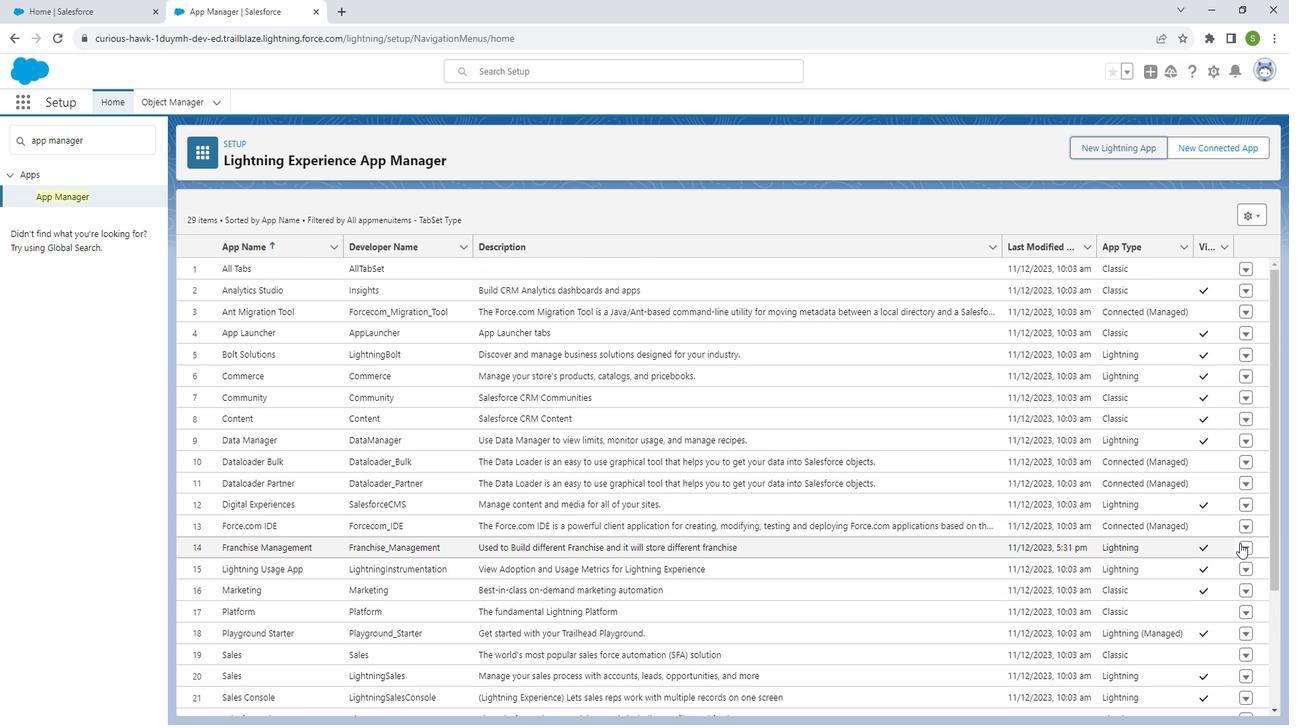 
Action: Mouse pressed left at (1257, 539)
Screenshot: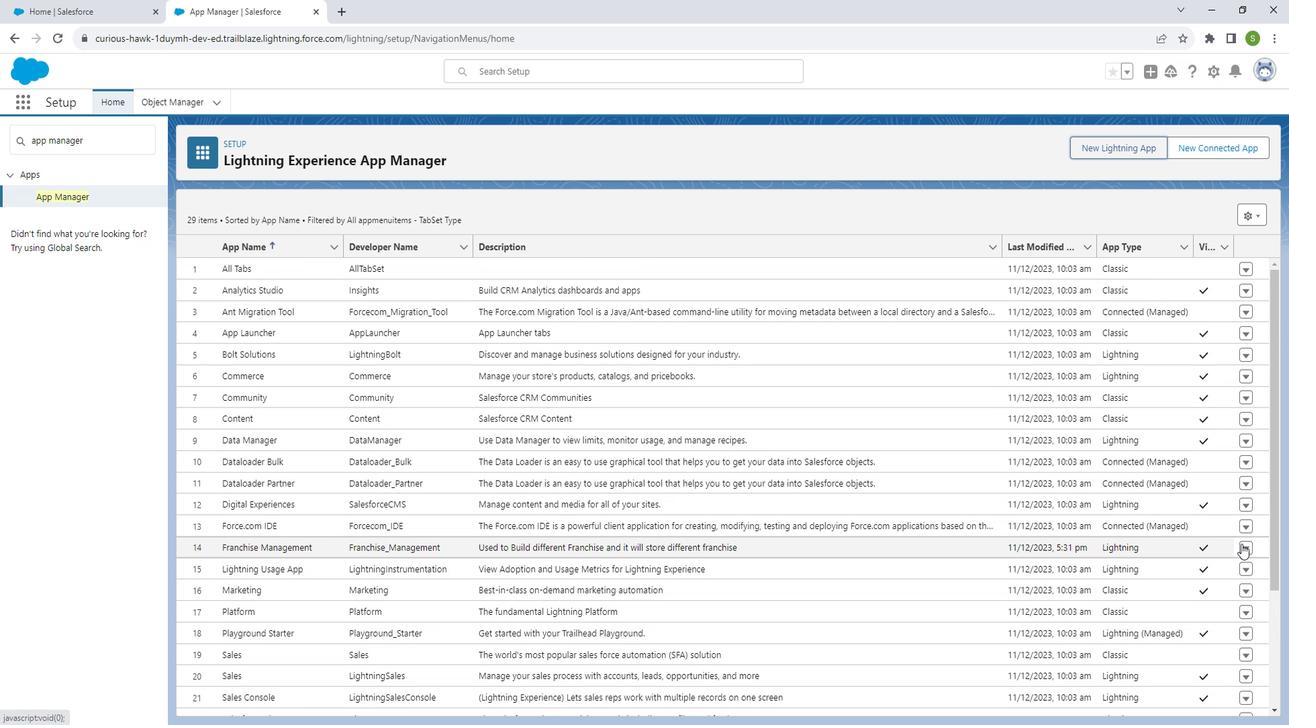 
Action: Mouse moved to (30, 114)
Screenshot: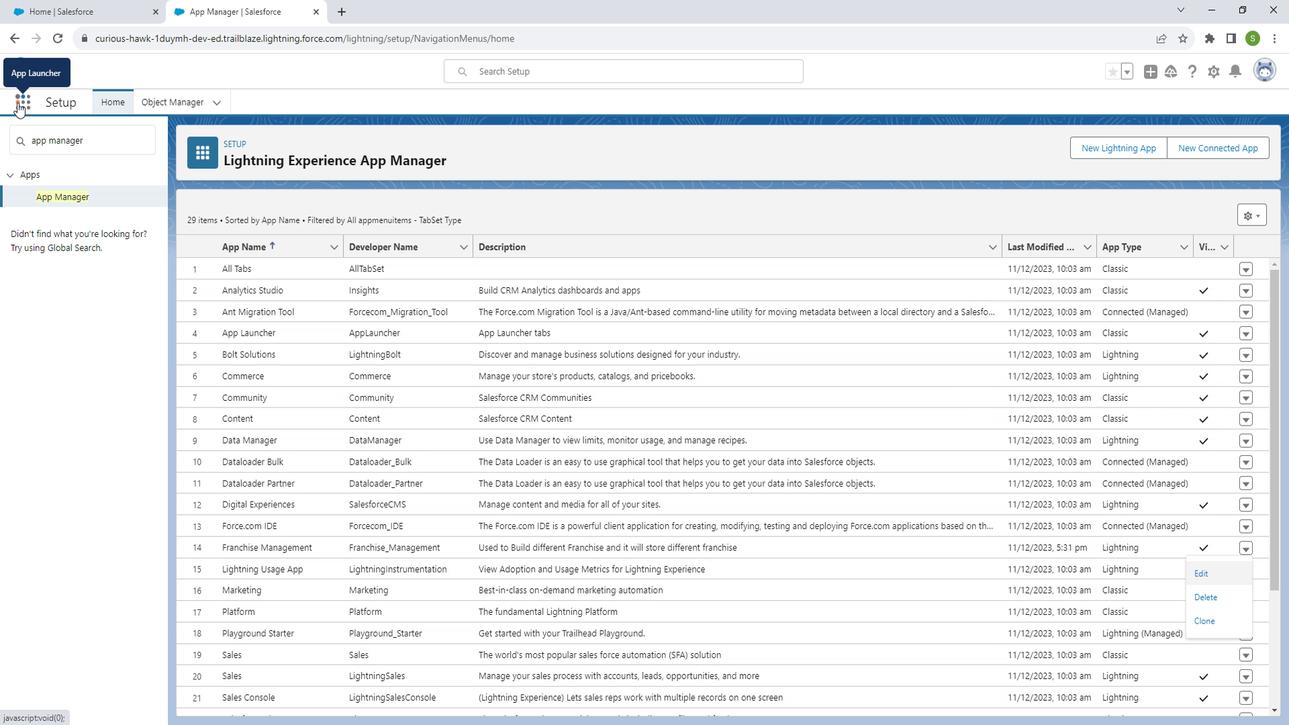 
Action: Mouse pressed left at (30, 114)
Screenshot: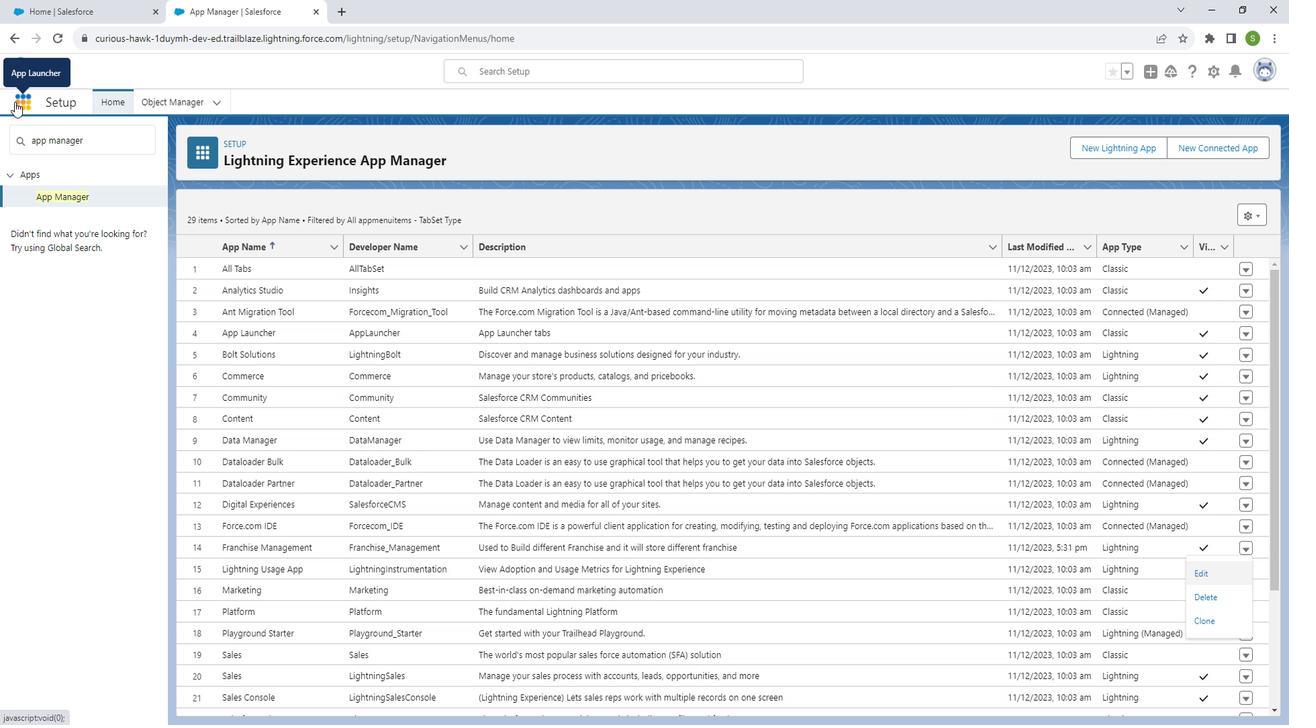 
Action: Mouse moved to (34, 116)
Screenshot: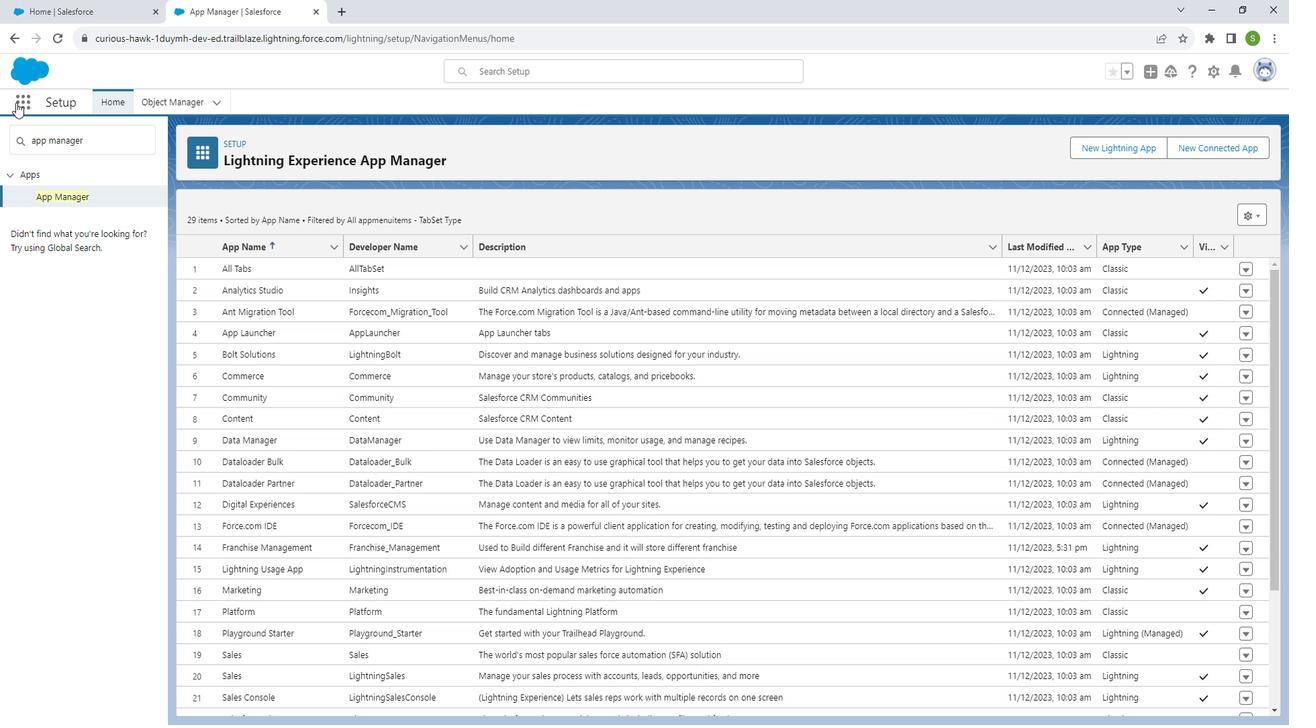 
Action: Mouse pressed left at (34, 116)
Screenshot: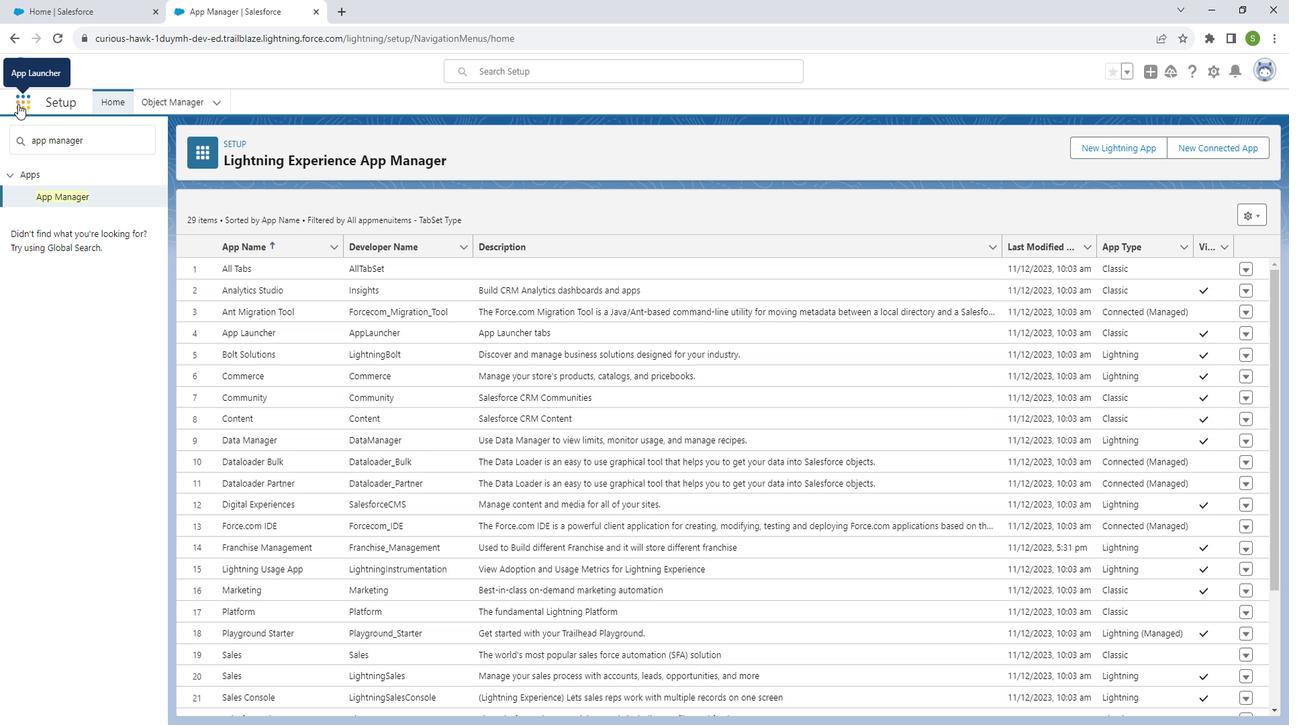 
Action: Mouse moved to (85, 160)
Screenshot: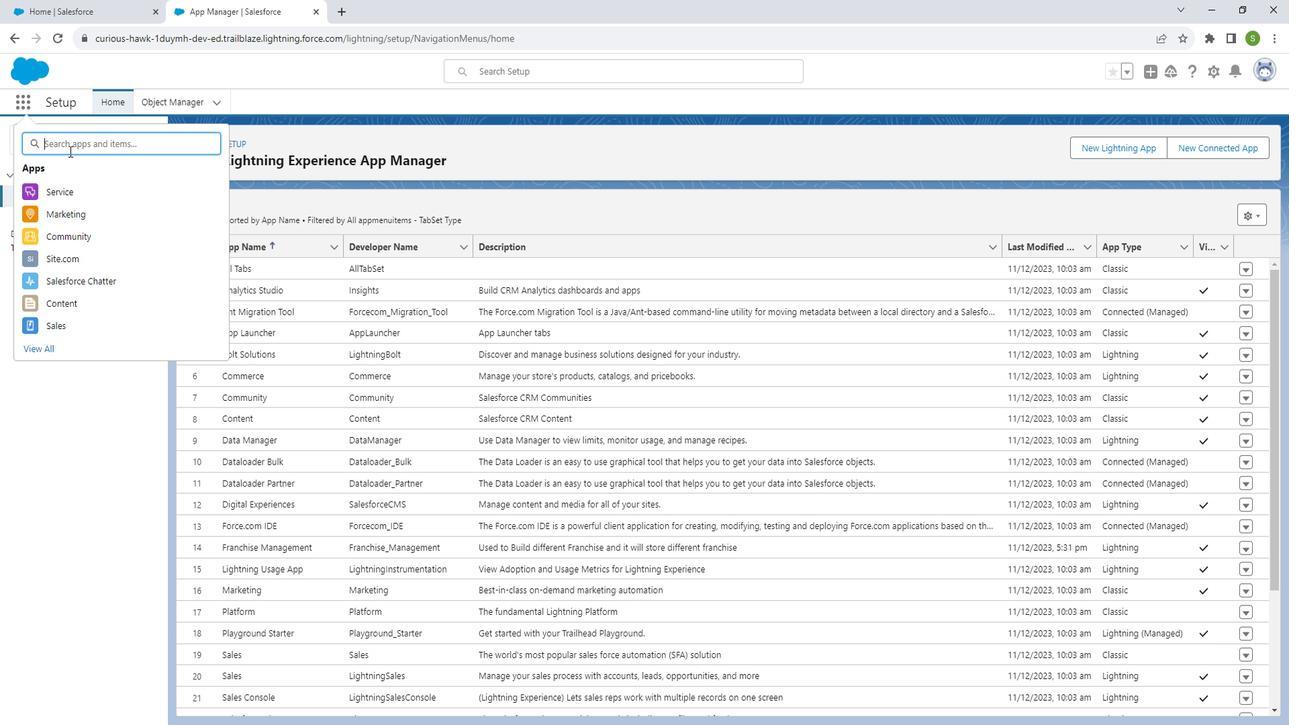 
Action: Mouse pressed left at (85, 160)
Screenshot: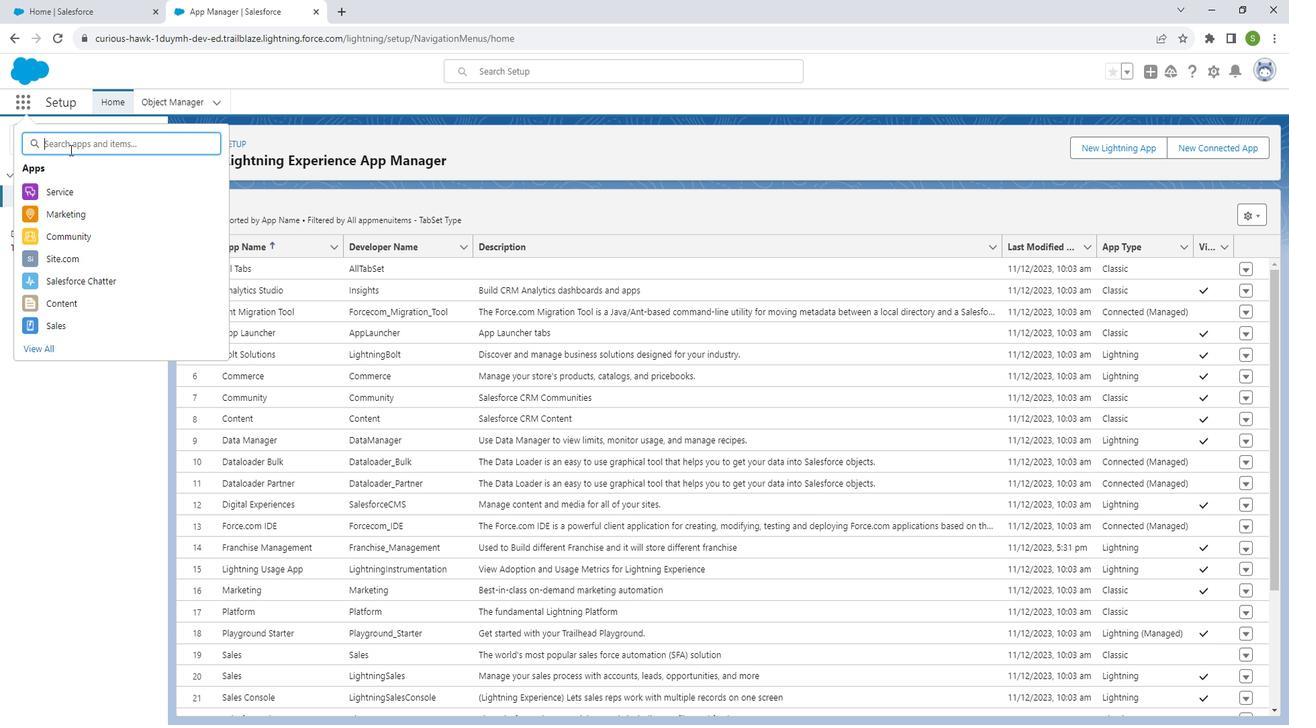 
Action: Mouse moved to (63, 349)
Screenshot: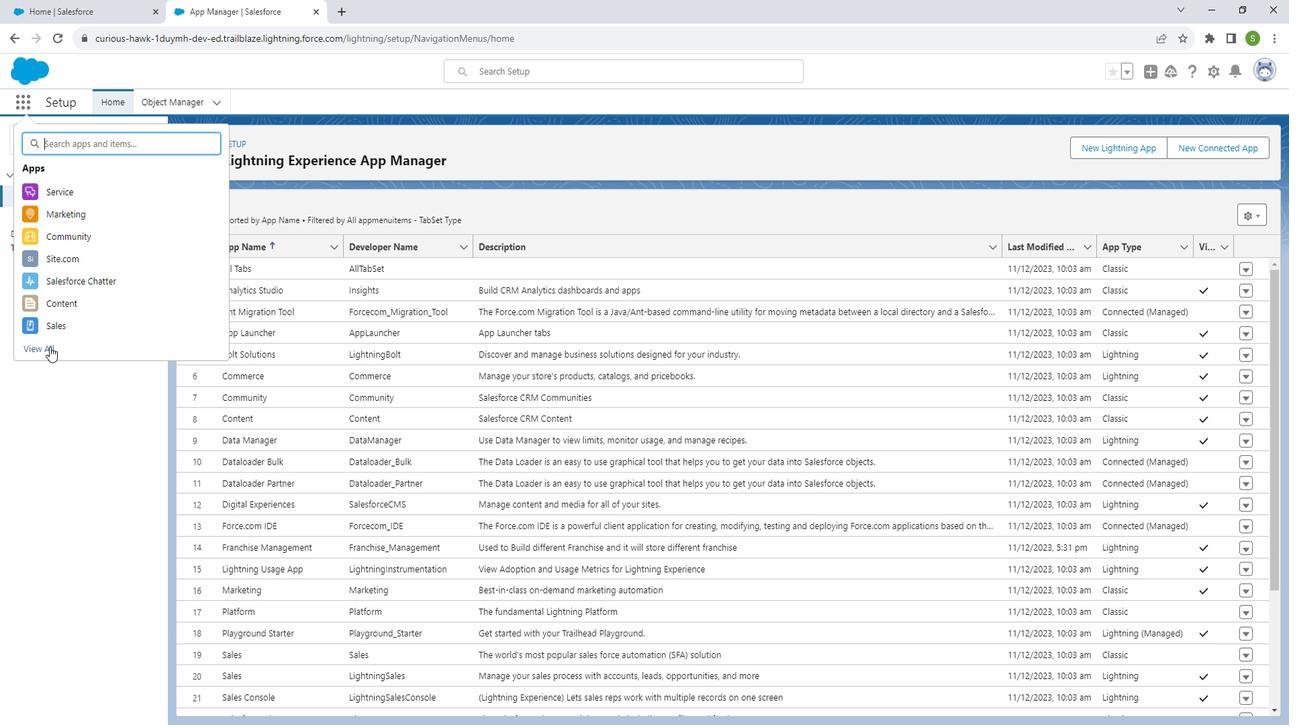 
Action: Mouse pressed left at (63, 349)
Screenshot: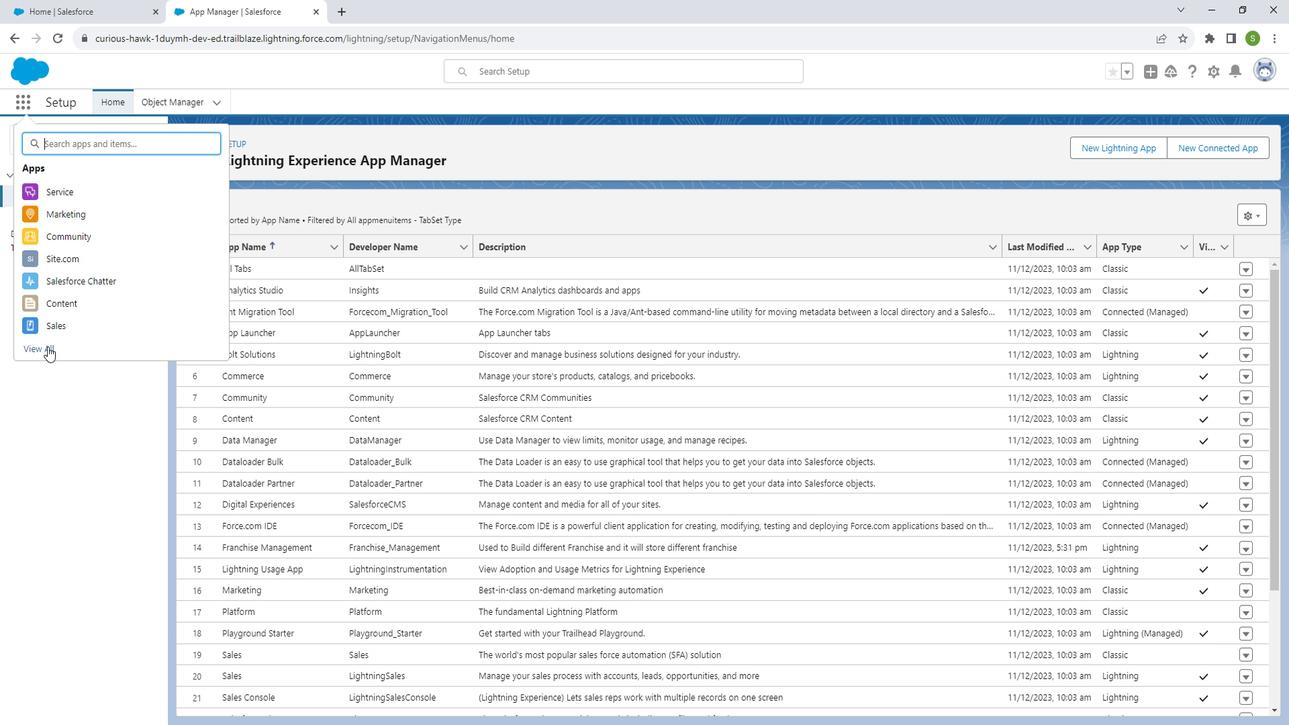 
Action: Mouse moved to (939, 506)
Screenshot: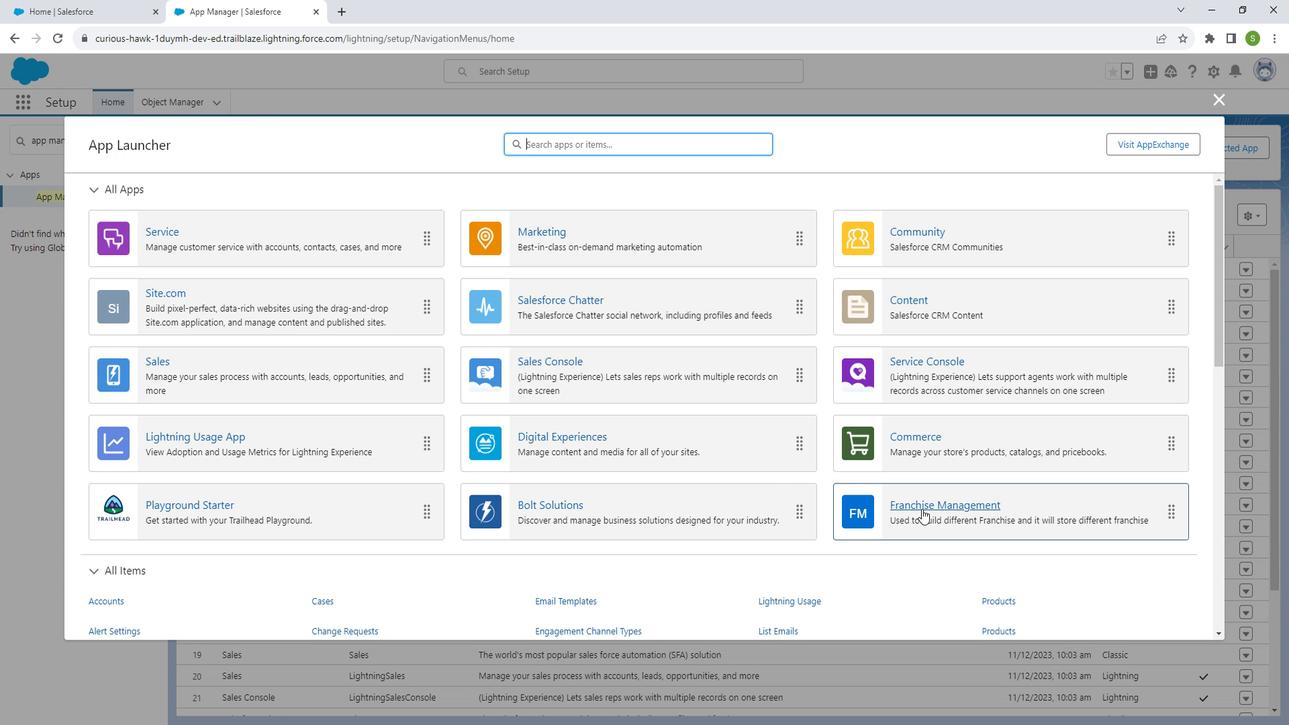
Action: Mouse pressed left at (939, 506)
Screenshot: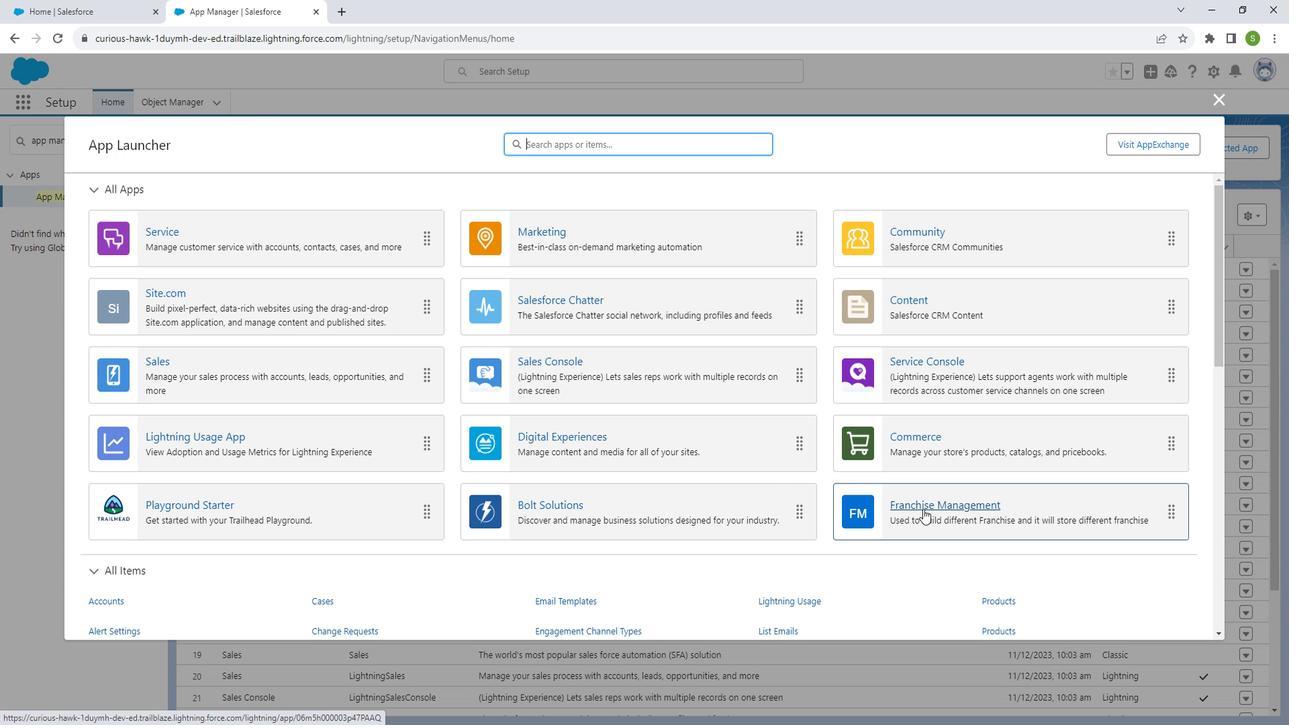 
Action: Mouse moved to (938, 506)
Screenshot: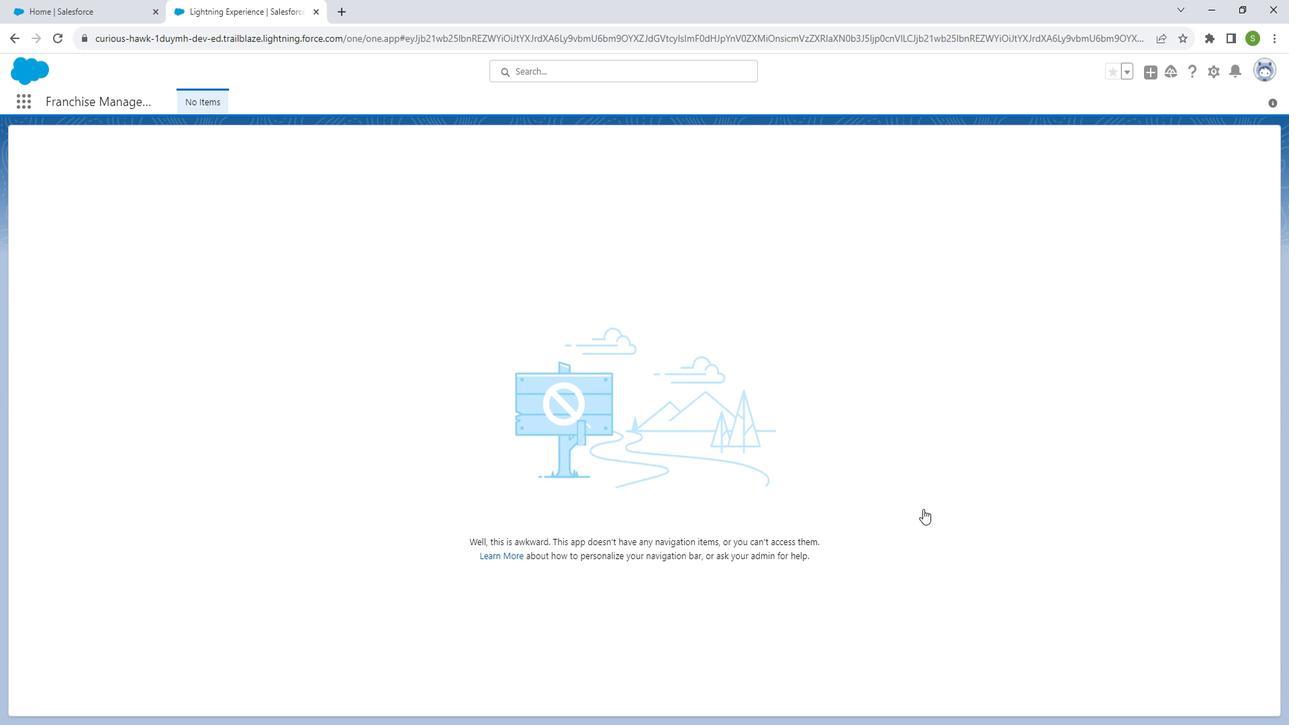 
